 Task: Find connections with filter location Bhīmunipatnam with filter topic #nowhiringwith filter profile language Potuguese with filter current company Frost & Sullivan with filter school Shri Shankarlal Sundarbai Shasun Jain College for Women with filter industry Education with filter service category Email Marketing with filter keywords title Shelf Stocker
Action: Mouse moved to (582, 81)
Screenshot: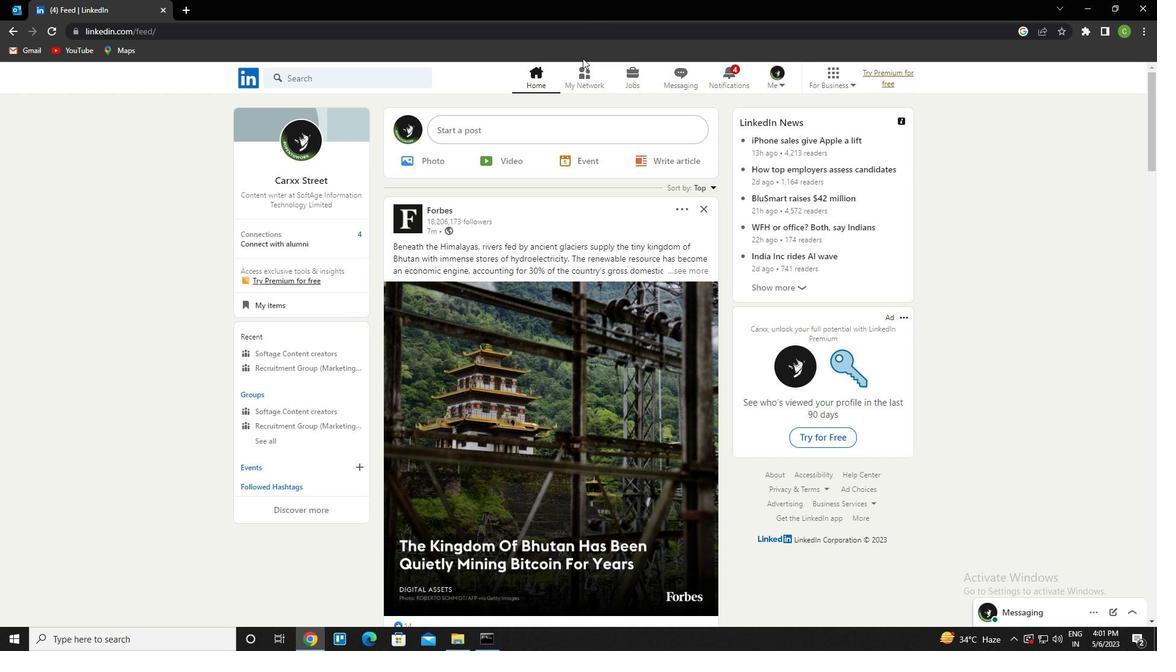 
Action: Mouse pressed left at (582, 81)
Screenshot: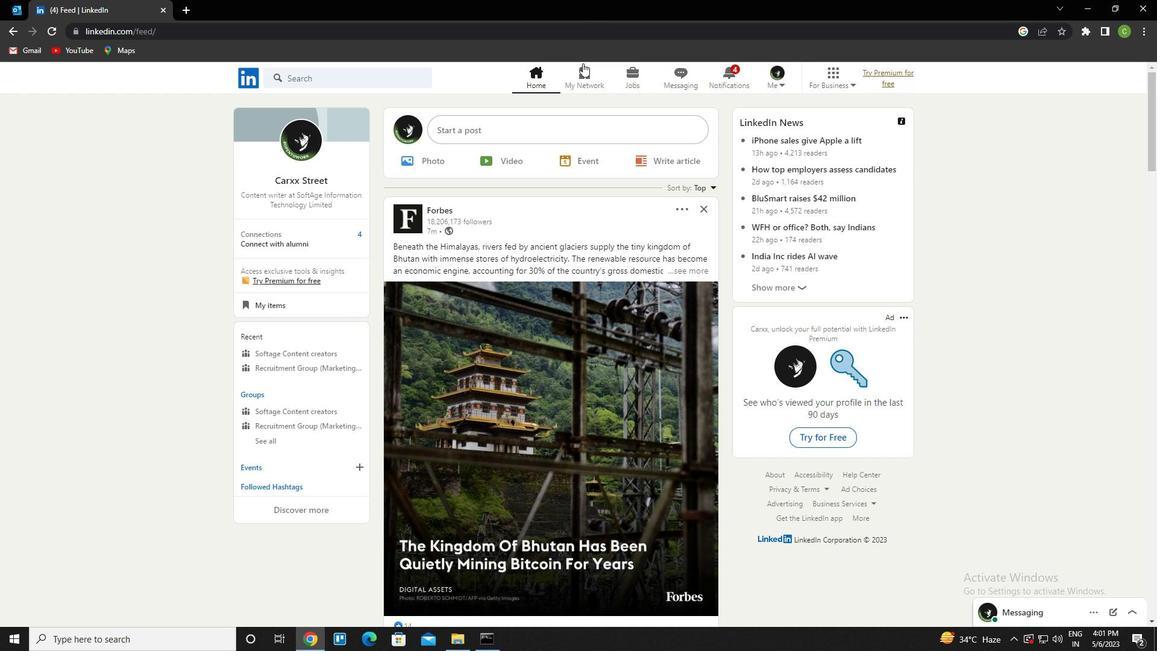 
Action: Mouse moved to (297, 144)
Screenshot: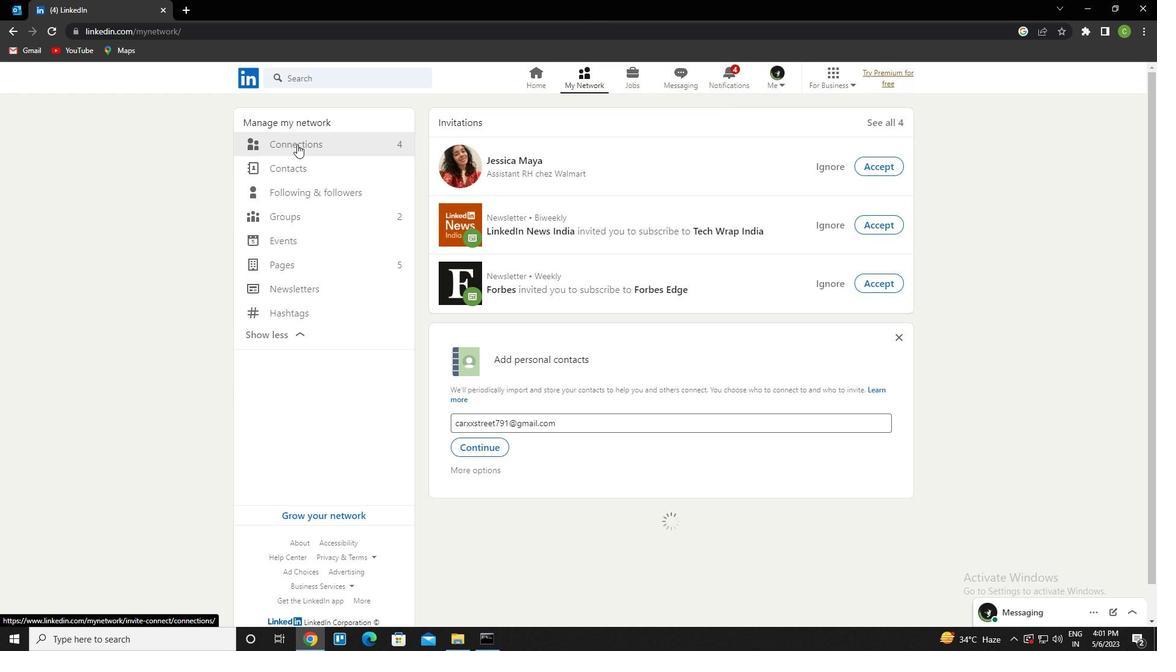 
Action: Mouse pressed left at (297, 144)
Screenshot: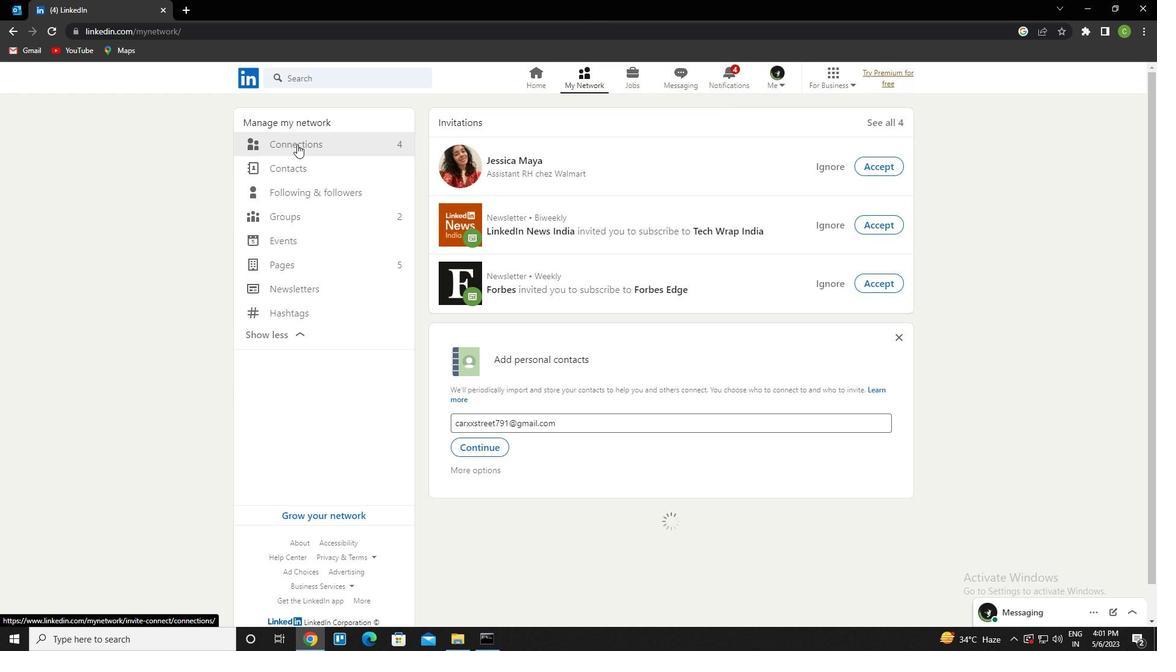 
Action: Mouse moved to (696, 150)
Screenshot: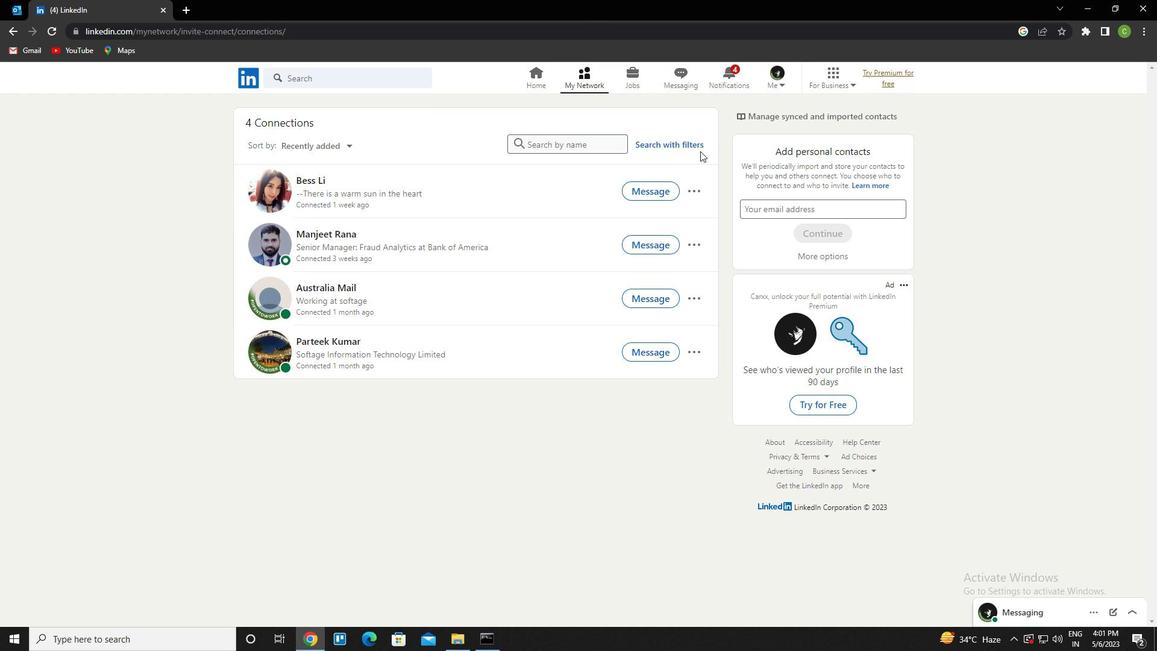 
Action: Mouse pressed left at (696, 150)
Screenshot: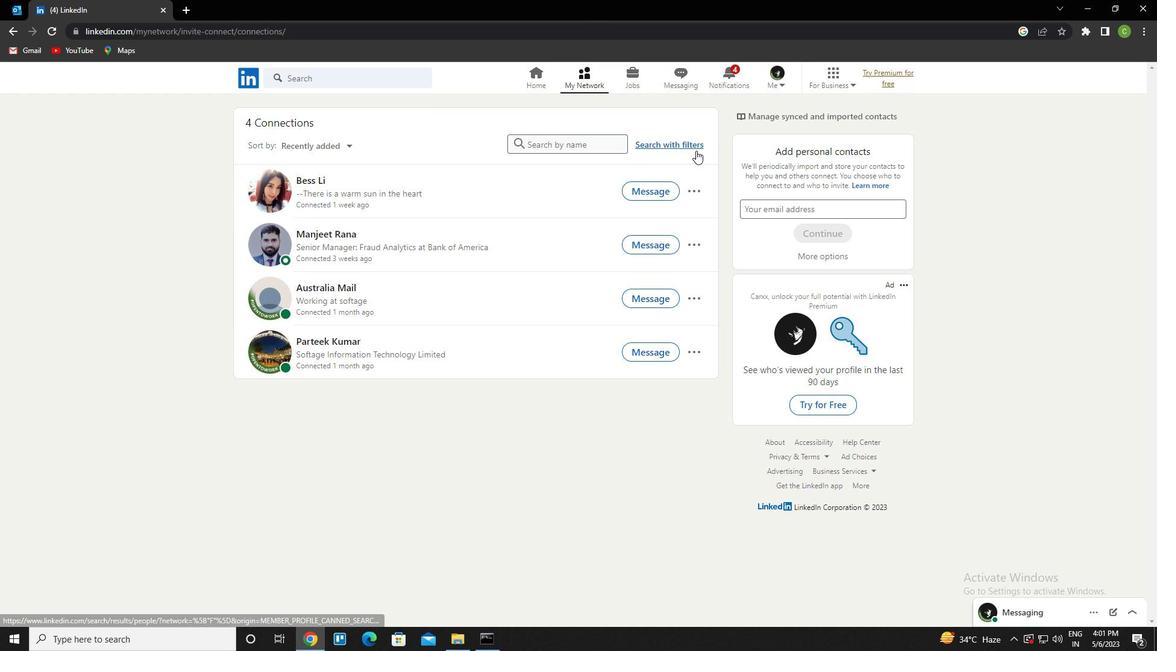 
Action: Mouse moved to (616, 107)
Screenshot: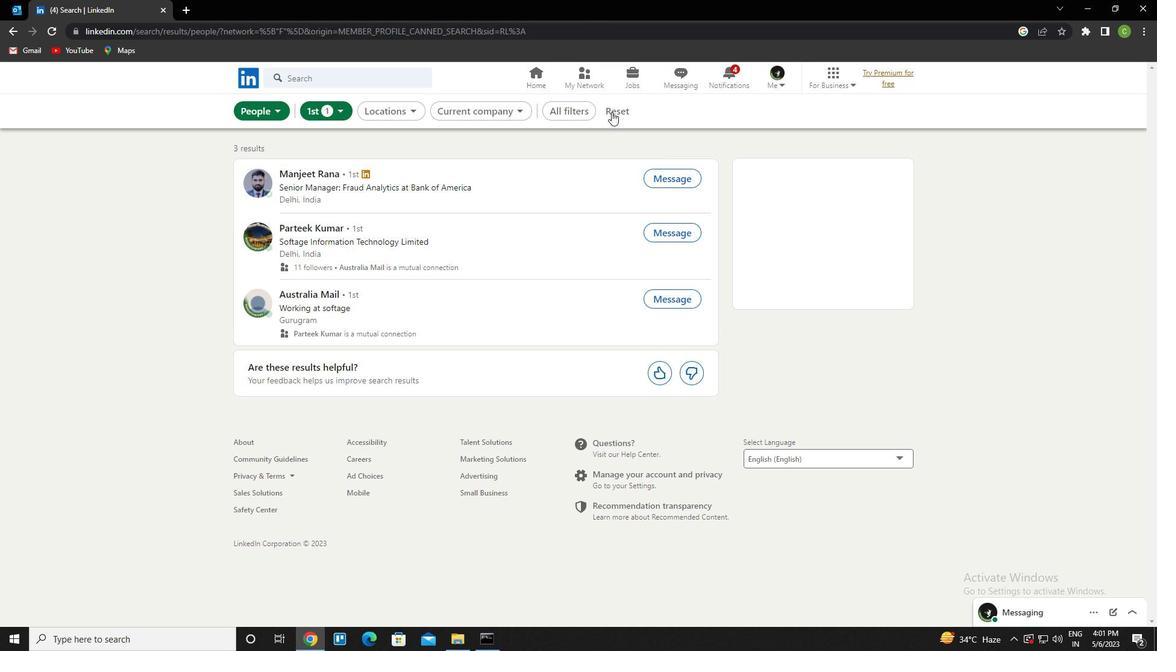 
Action: Mouse pressed left at (616, 107)
Screenshot: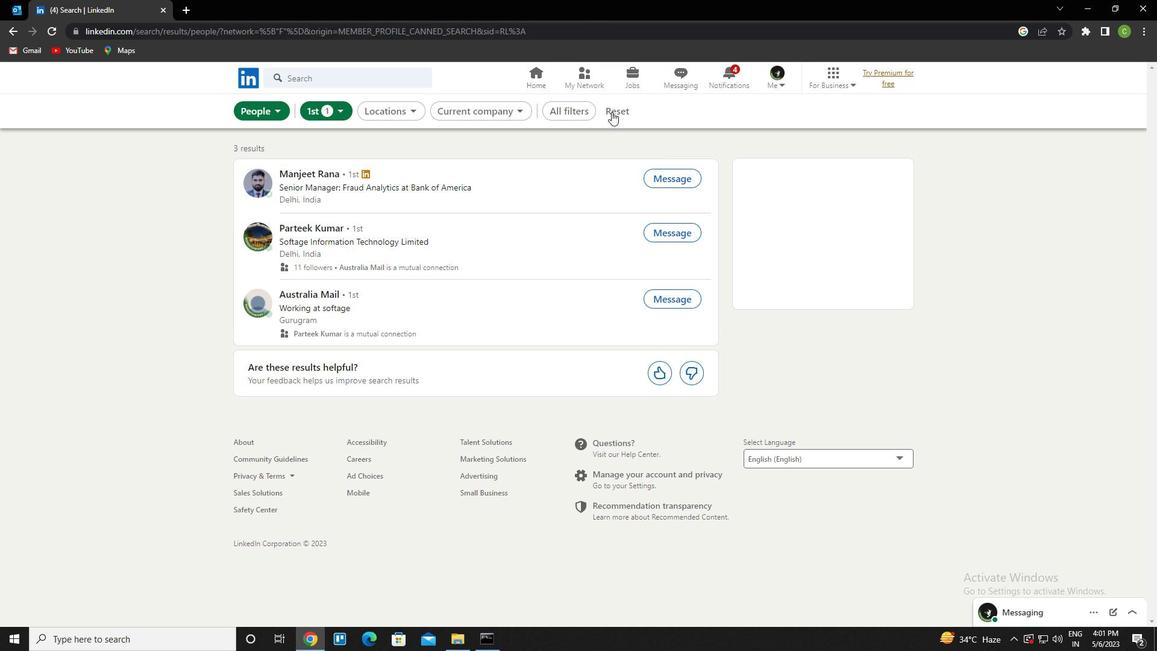 
Action: Mouse moved to (591, 113)
Screenshot: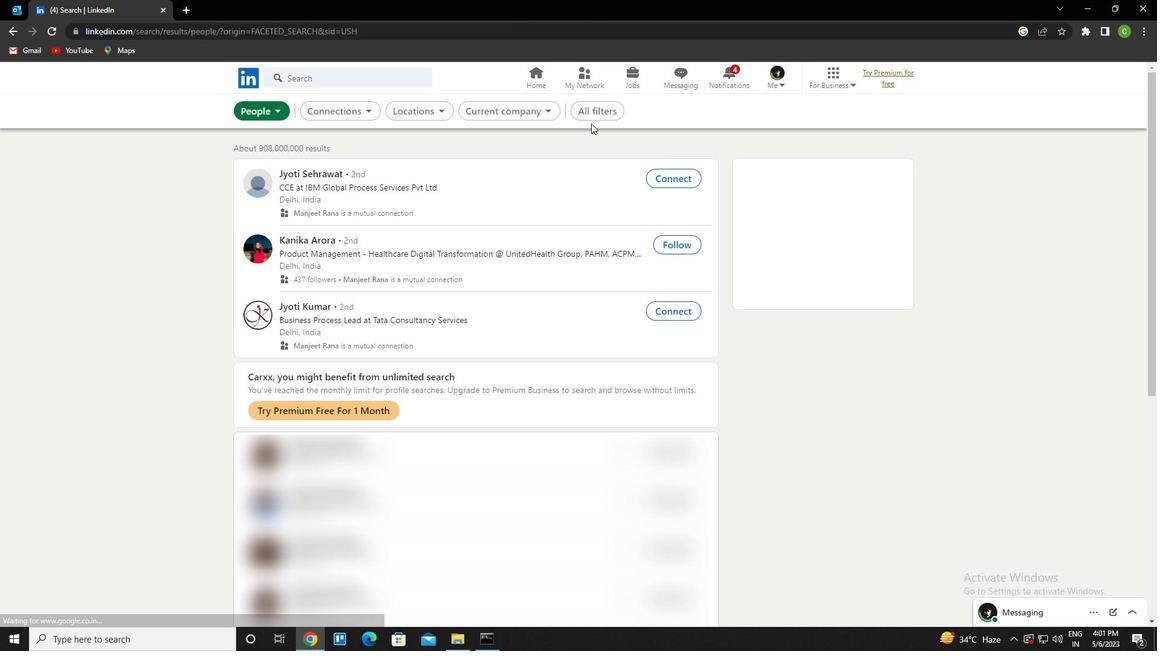 
Action: Mouse pressed left at (591, 113)
Screenshot: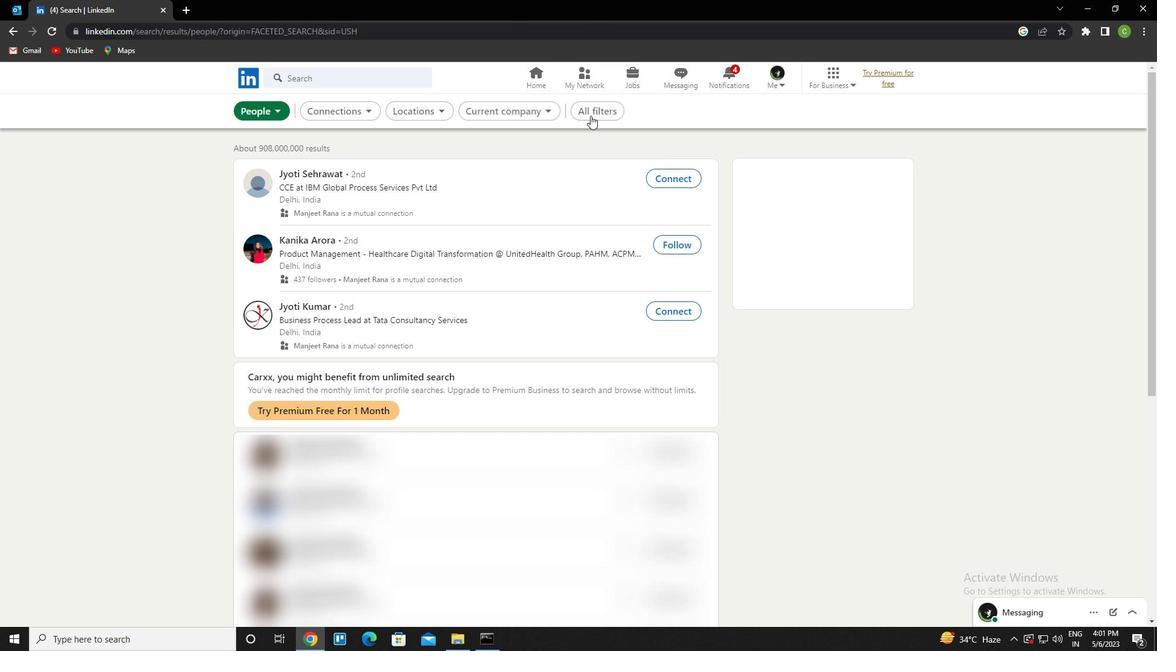 
Action: Mouse moved to (956, 413)
Screenshot: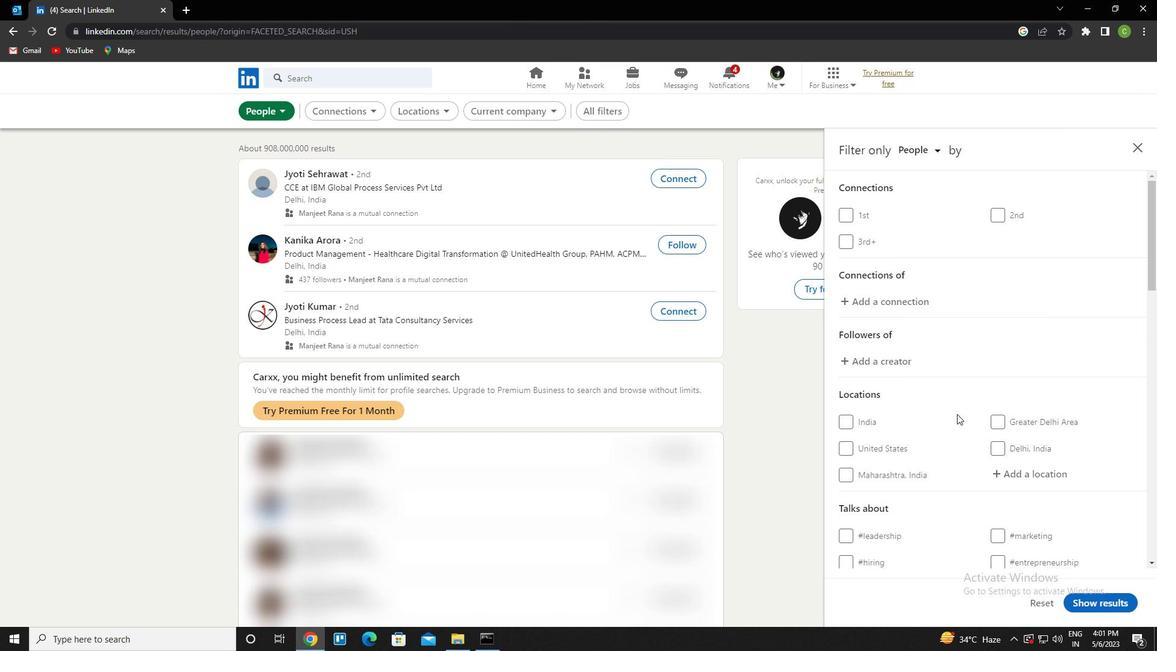 
Action: Mouse scrolled (956, 412) with delta (0, 0)
Screenshot: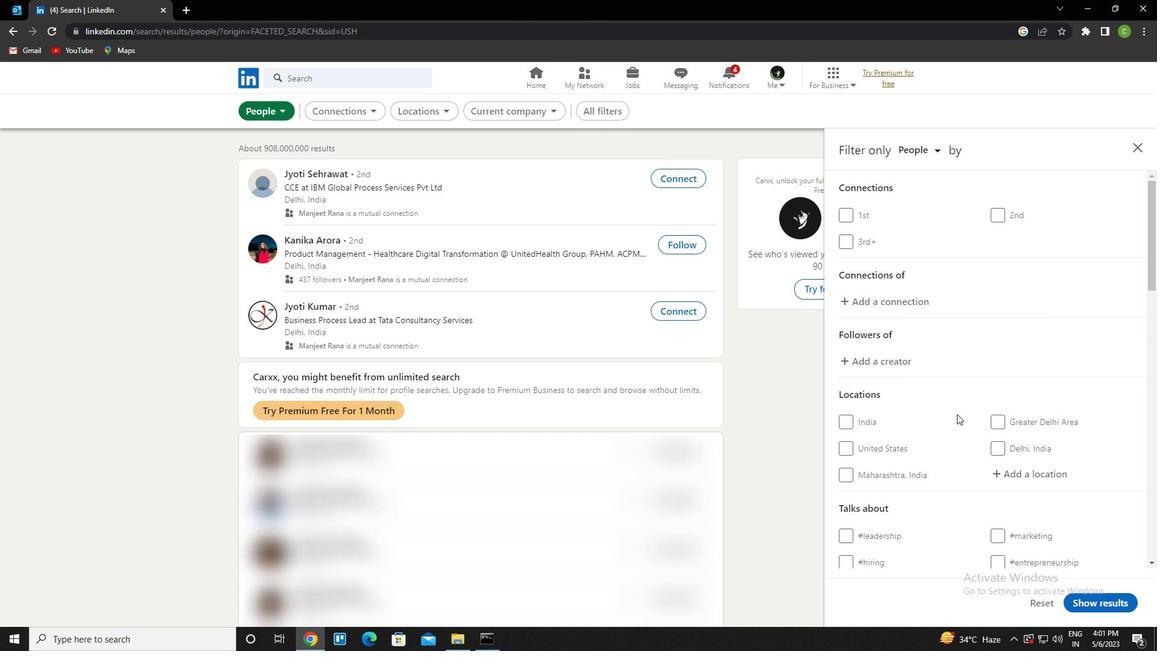 
Action: Mouse moved to (955, 412)
Screenshot: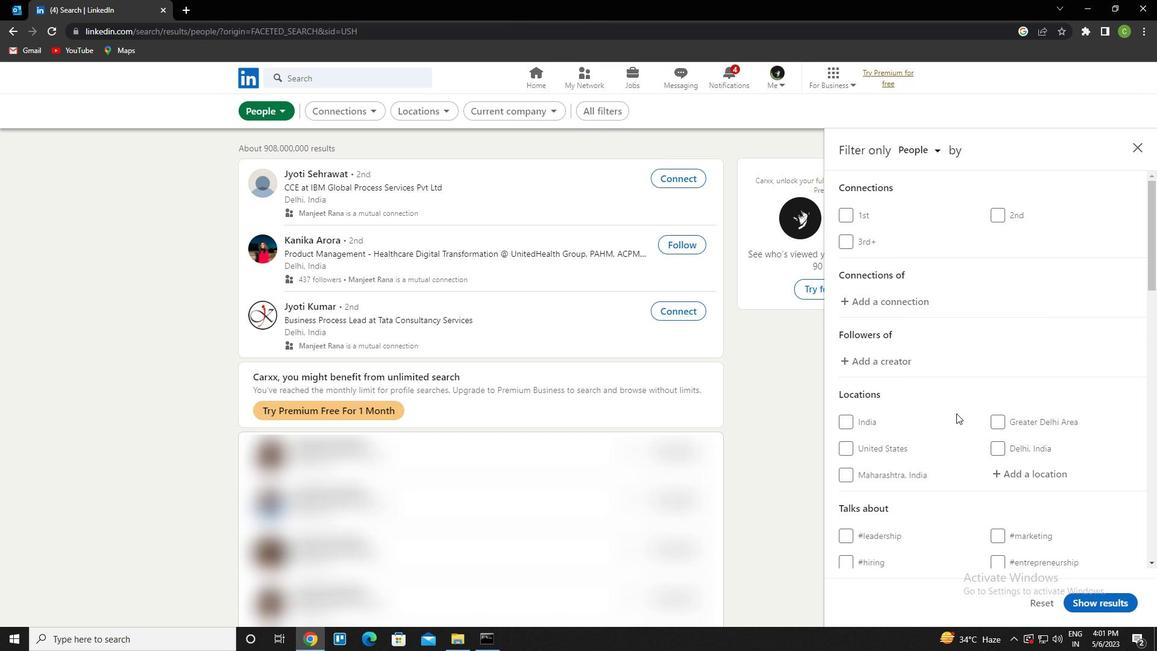 
Action: Mouse scrolled (955, 412) with delta (0, 0)
Screenshot: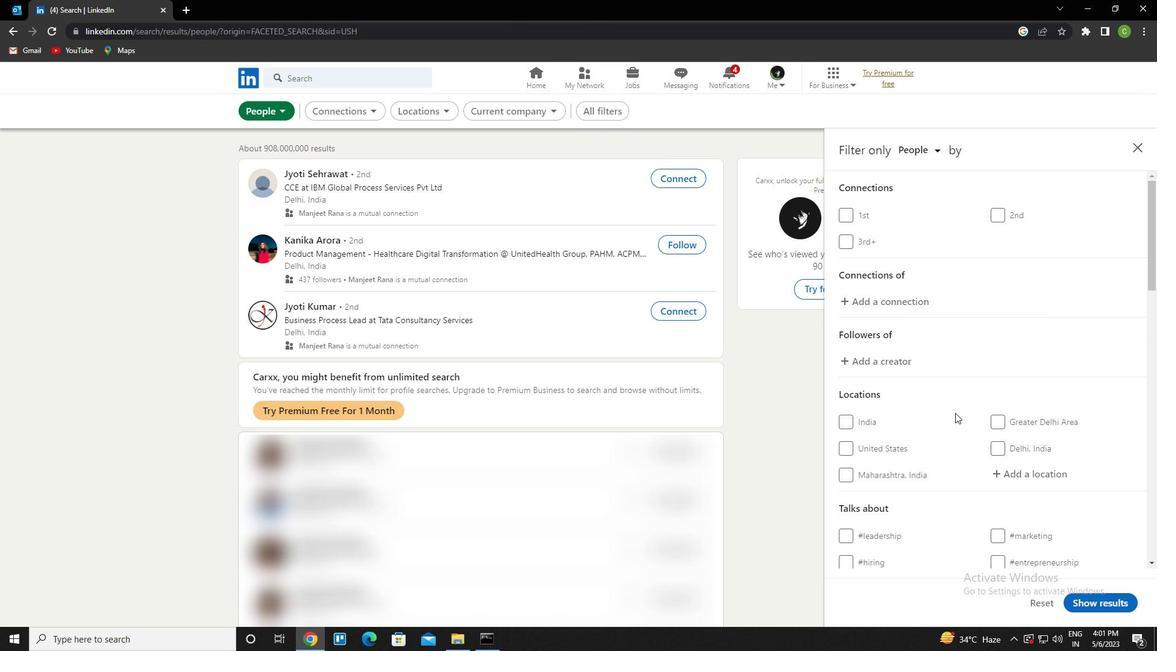 
Action: Mouse moved to (1040, 347)
Screenshot: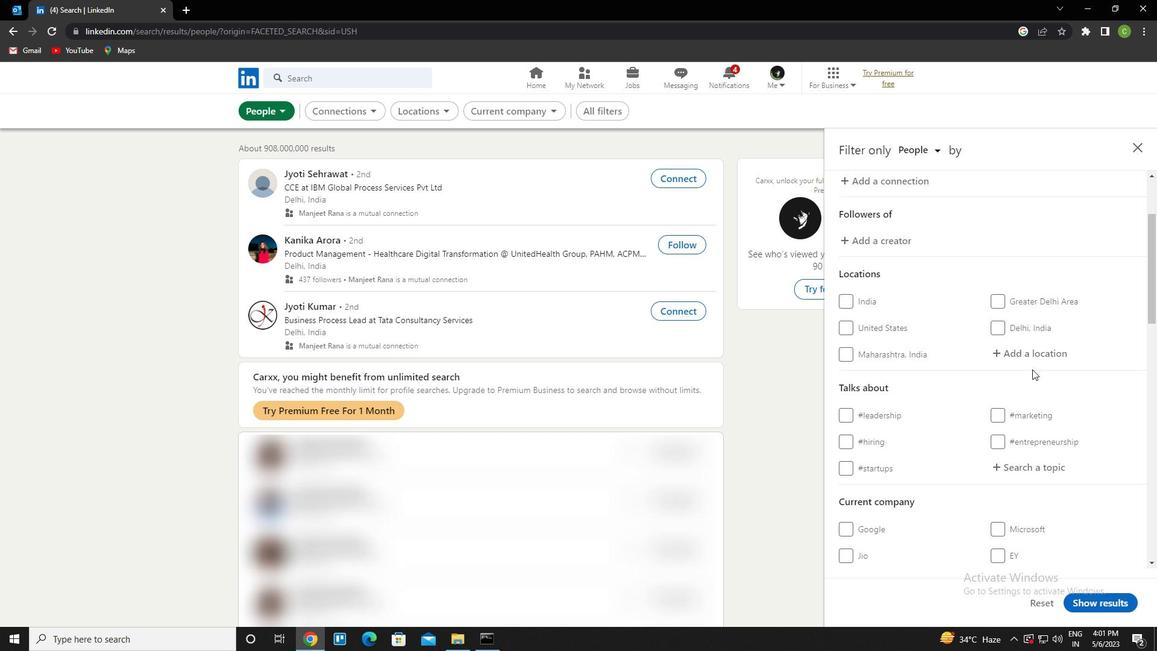 
Action: Mouse pressed left at (1040, 347)
Screenshot: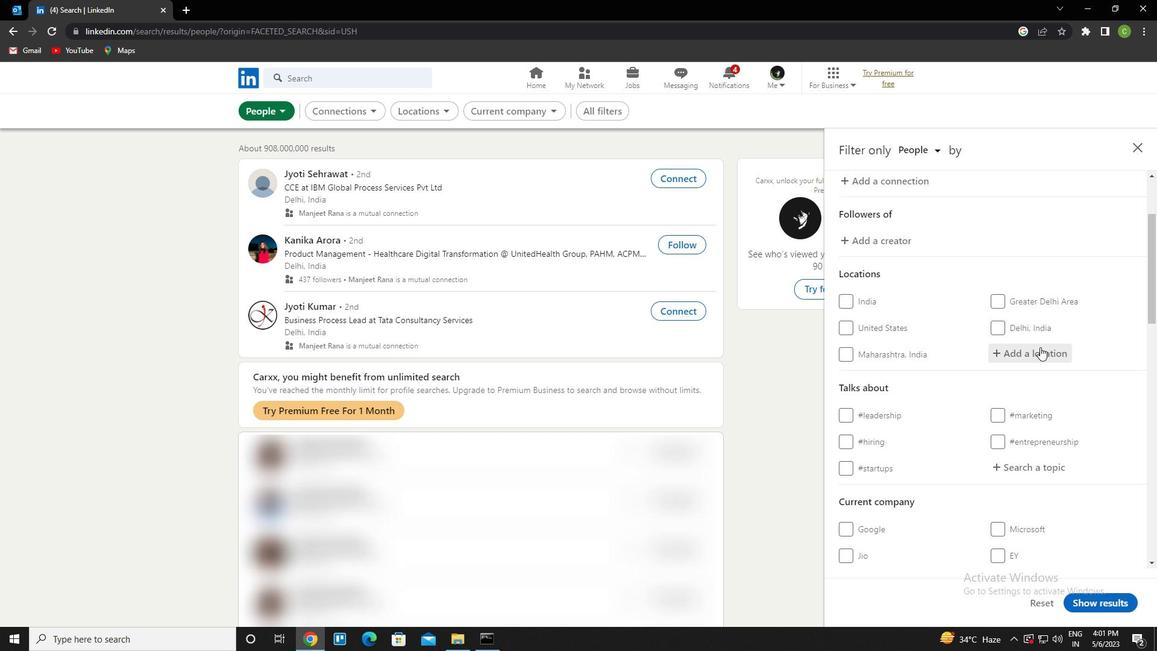 
Action: Key pressed <Key.caps_lock>b<Key.caps_lock>himunipa
Screenshot: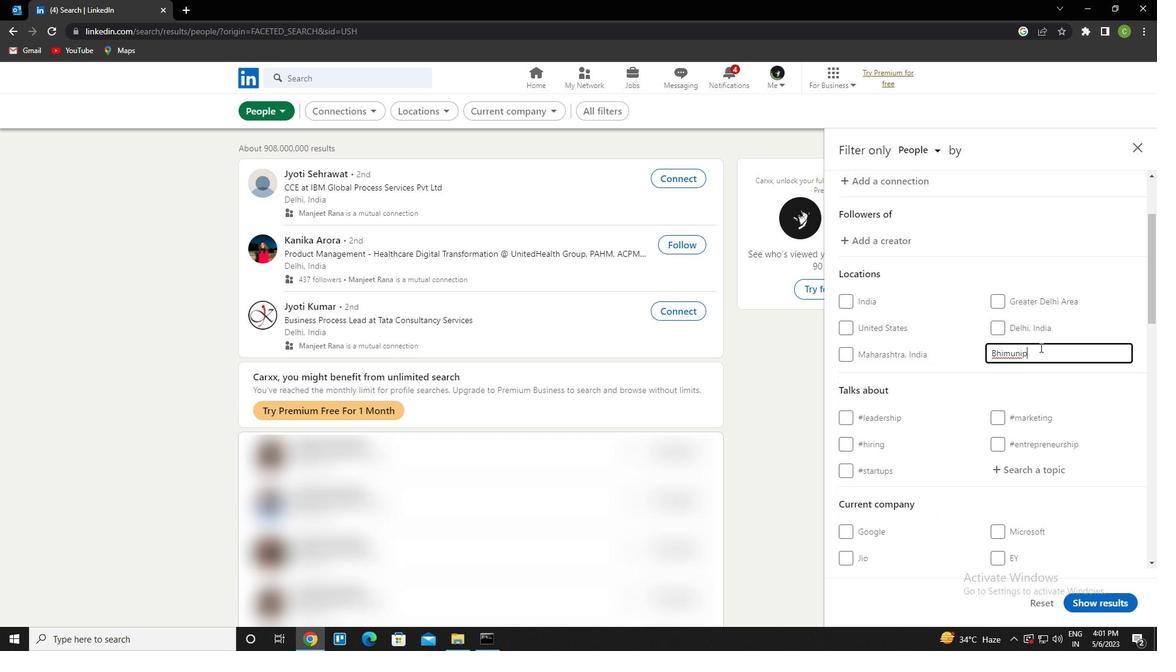 
Action: Mouse moved to (1041, 346)
Screenshot: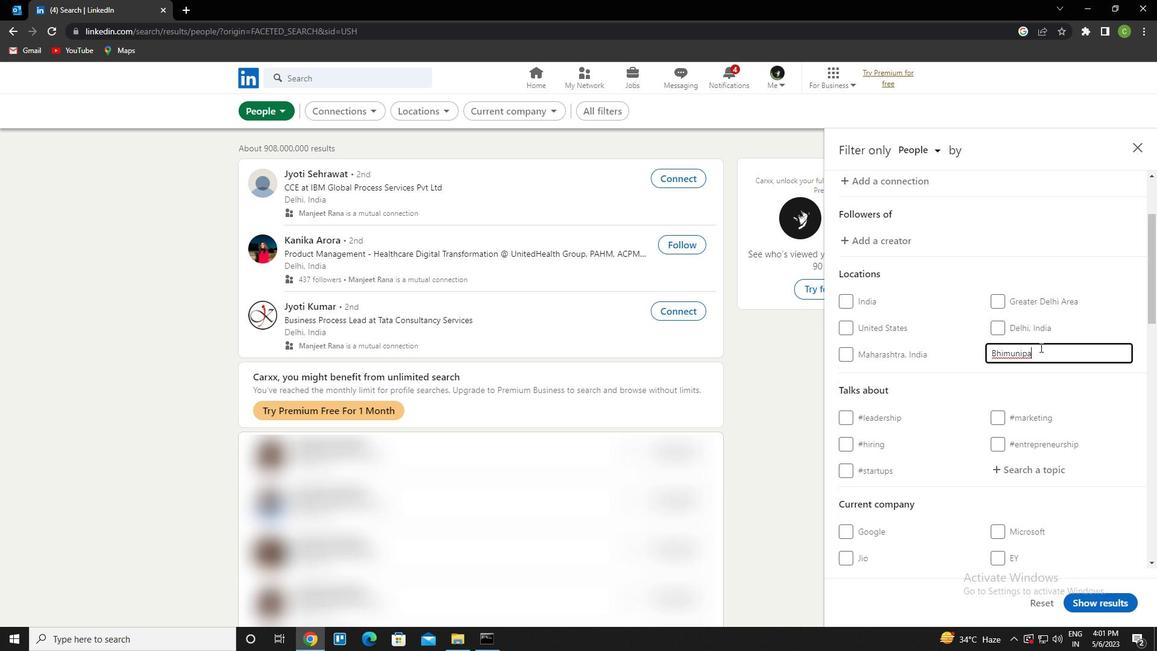 
Action: Key pressed tnam<Key.enter>
Screenshot: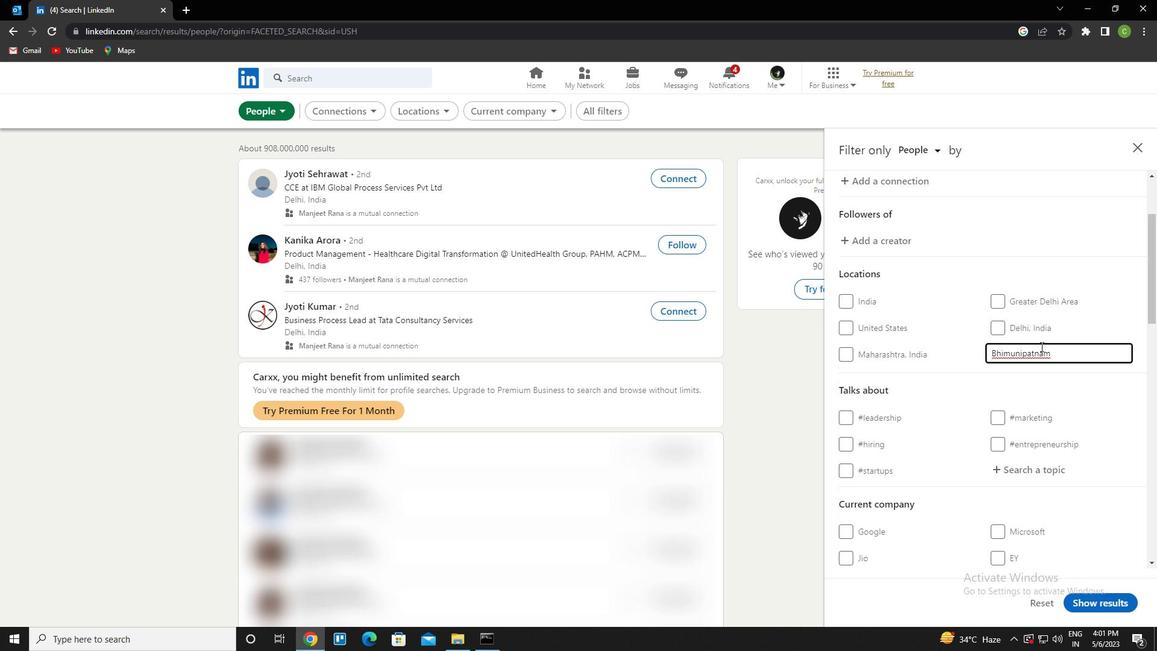 
Action: Mouse moved to (1074, 325)
Screenshot: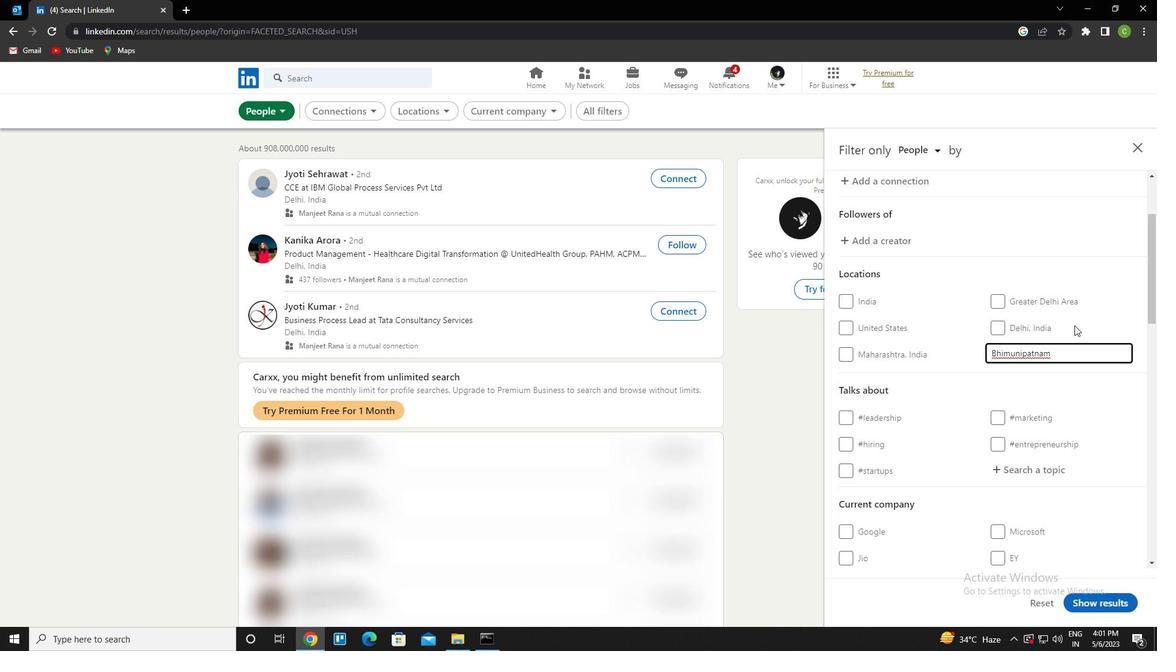 
Action: Mouse scrolled (1074, 324) with delta (0, 0)
Screenshot: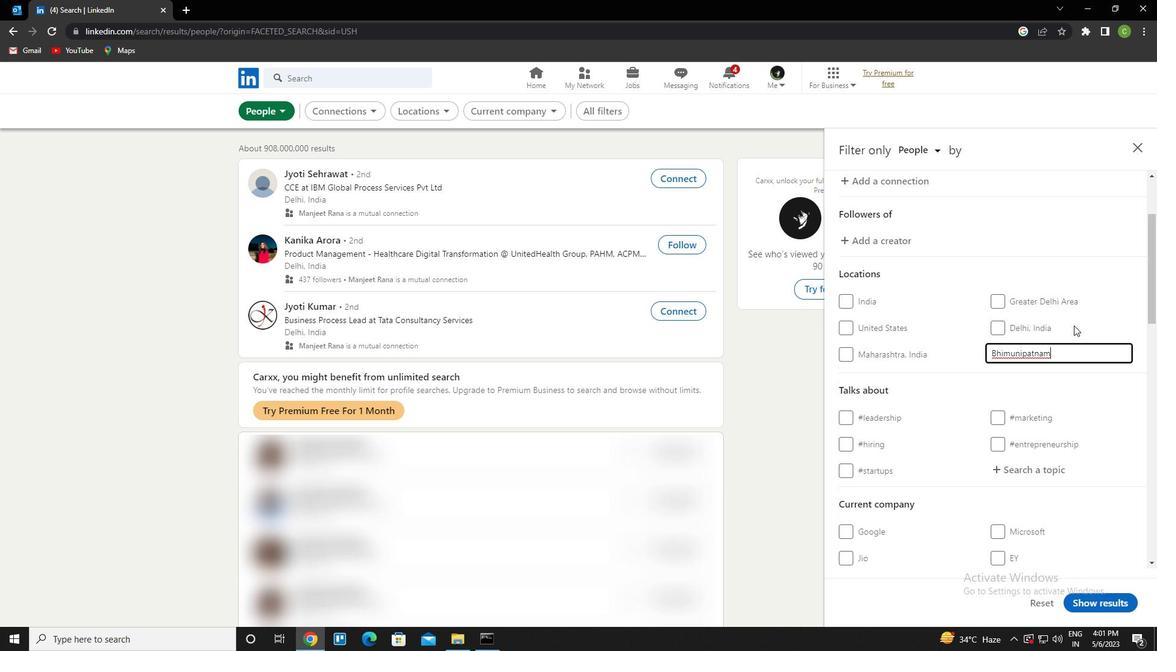 
Action: Mouse moved to (1046, 414)
Screenshot: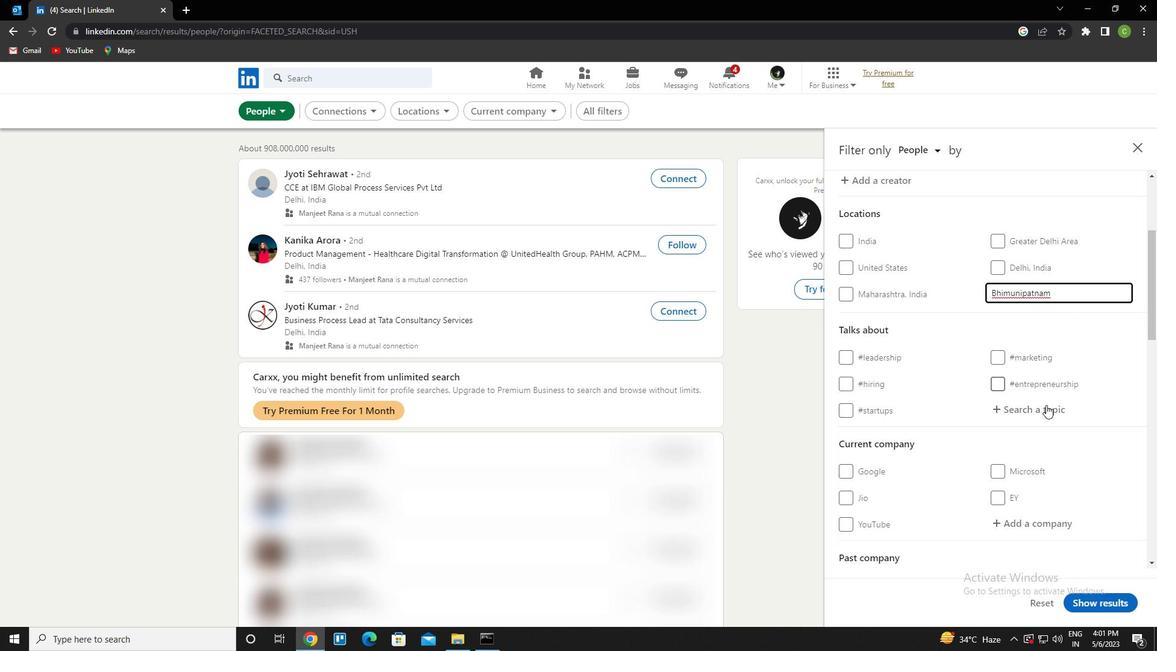 
Action: Mouse pressed left at (1046, 414)
Screenshot: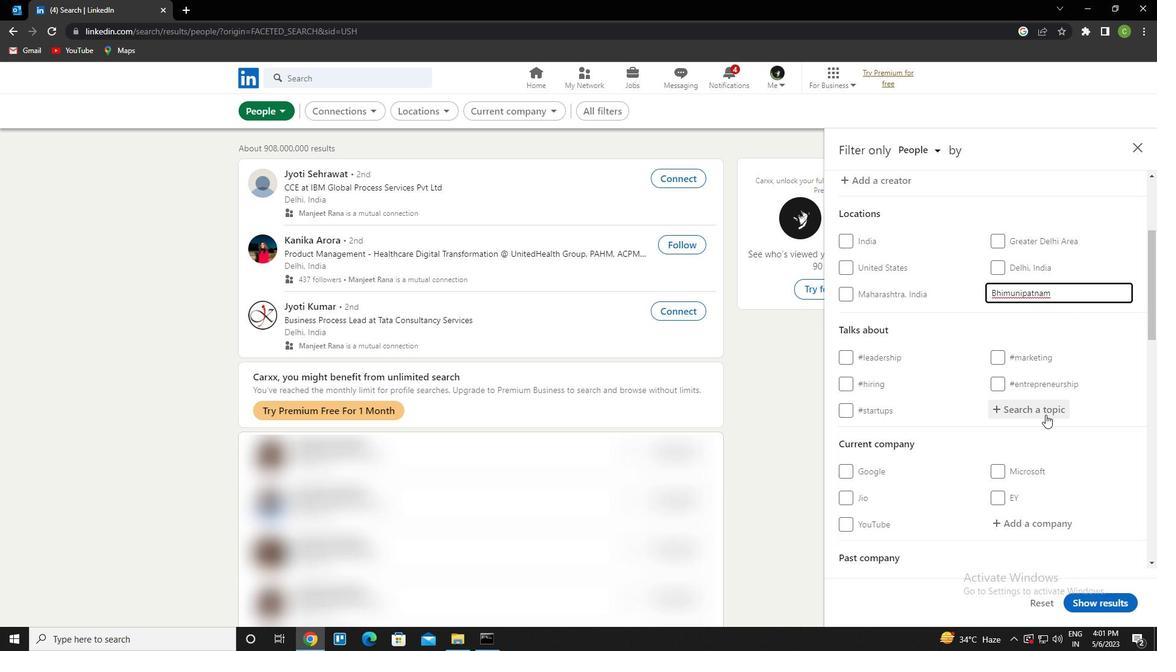 
Action: Key pressed nowhiring<Key.left><Key.down><Key.enter>
Screenshot: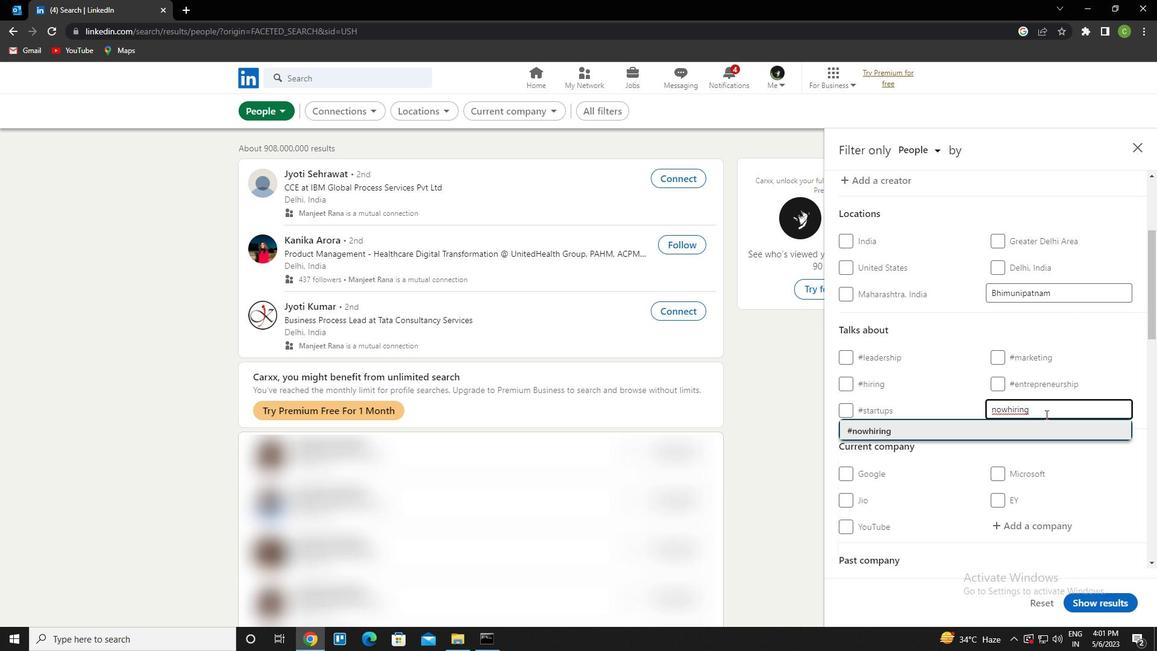 
Action: Mouse scrolled (1046, 414) with delta (0, 0)
Screenshot: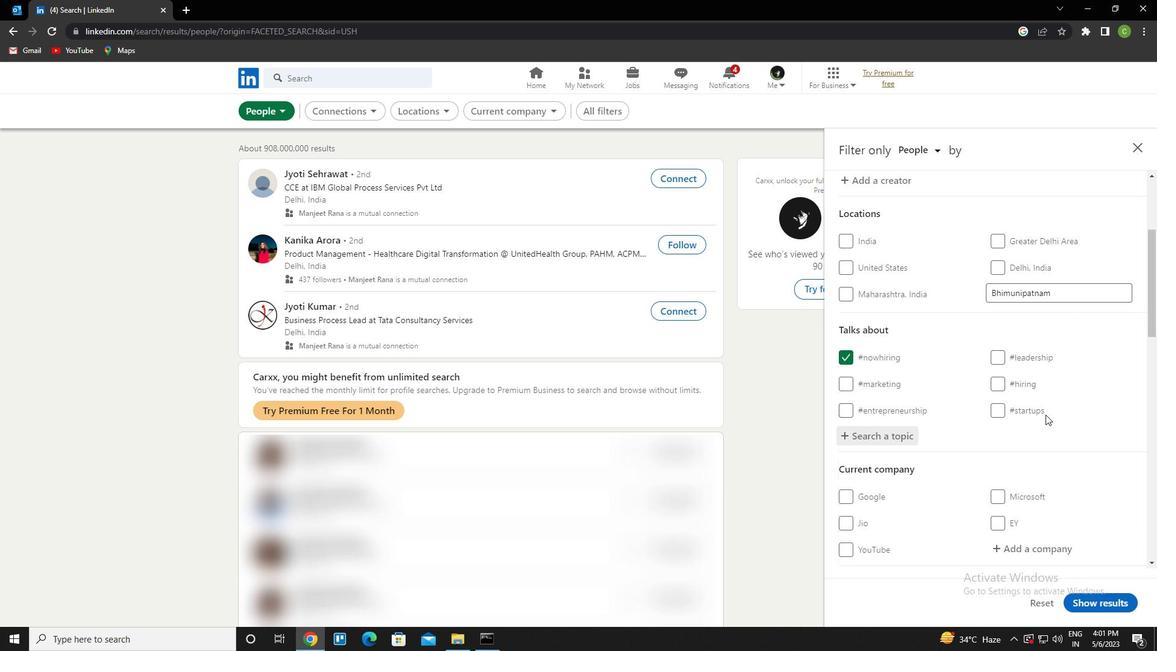 
Action: Mouse scrolled (1046, 414) with delta (0, 0)
Screenshot: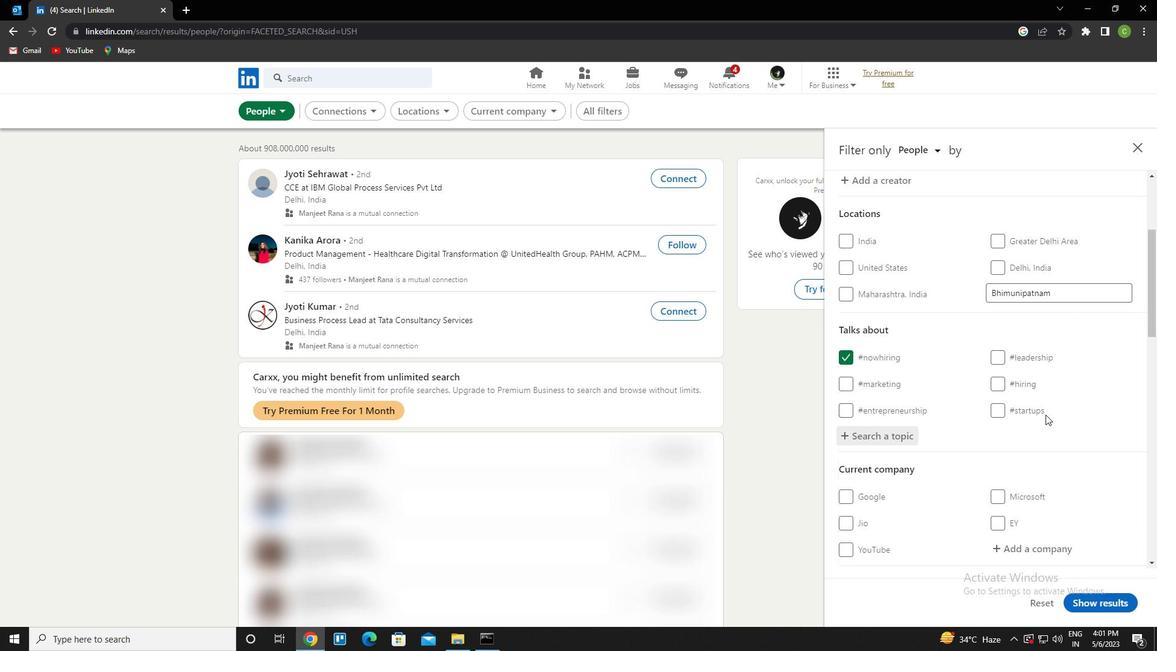 
Action: Mouse scrolled (1046, 414) with delta (0, 0)
Screenshot: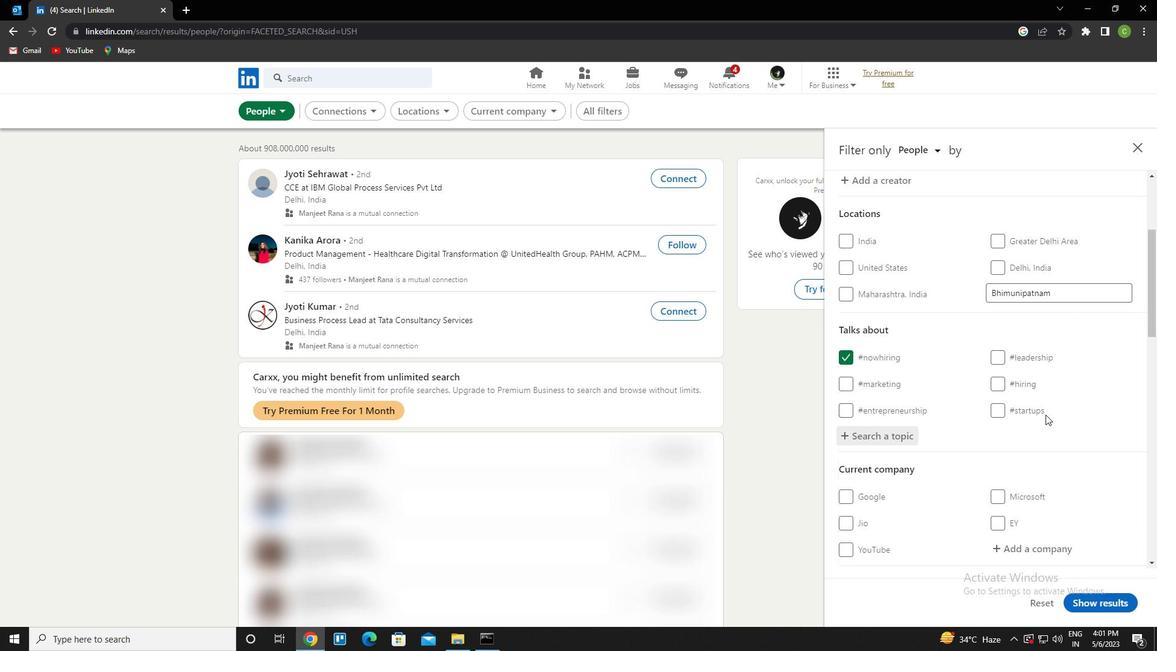 
Action: Mouse scrolled (1046, 414) with delta (0, 0)
Screenshot: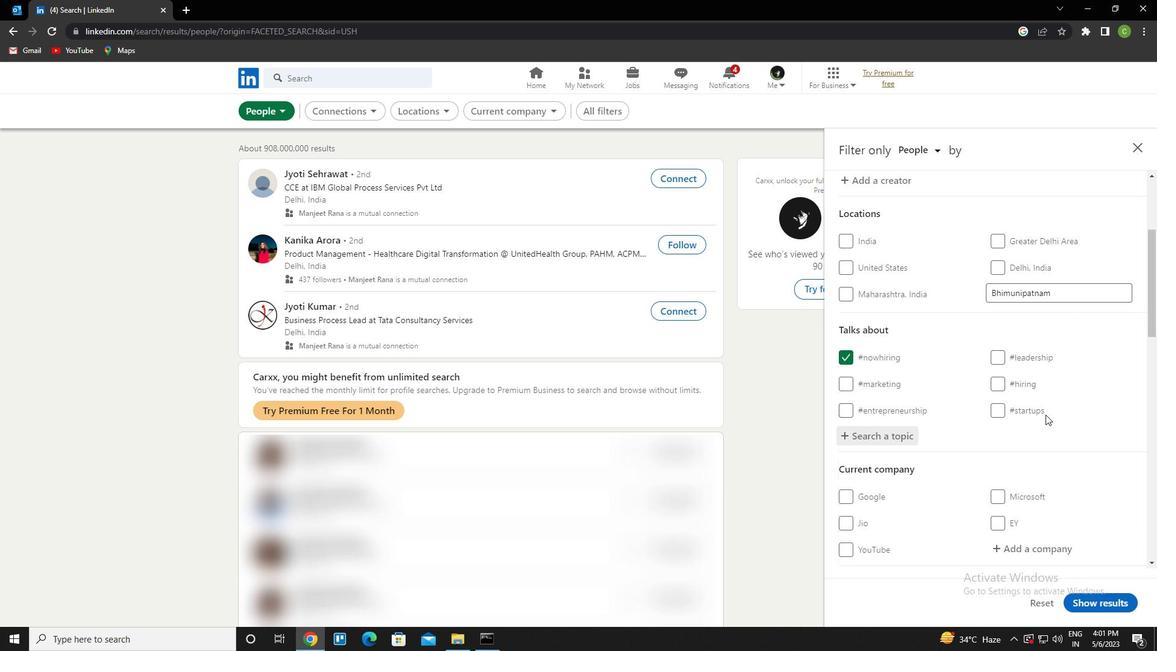 
Action: Mouse scrolled (1046, 414) with delta (0, 0)
Screenshot: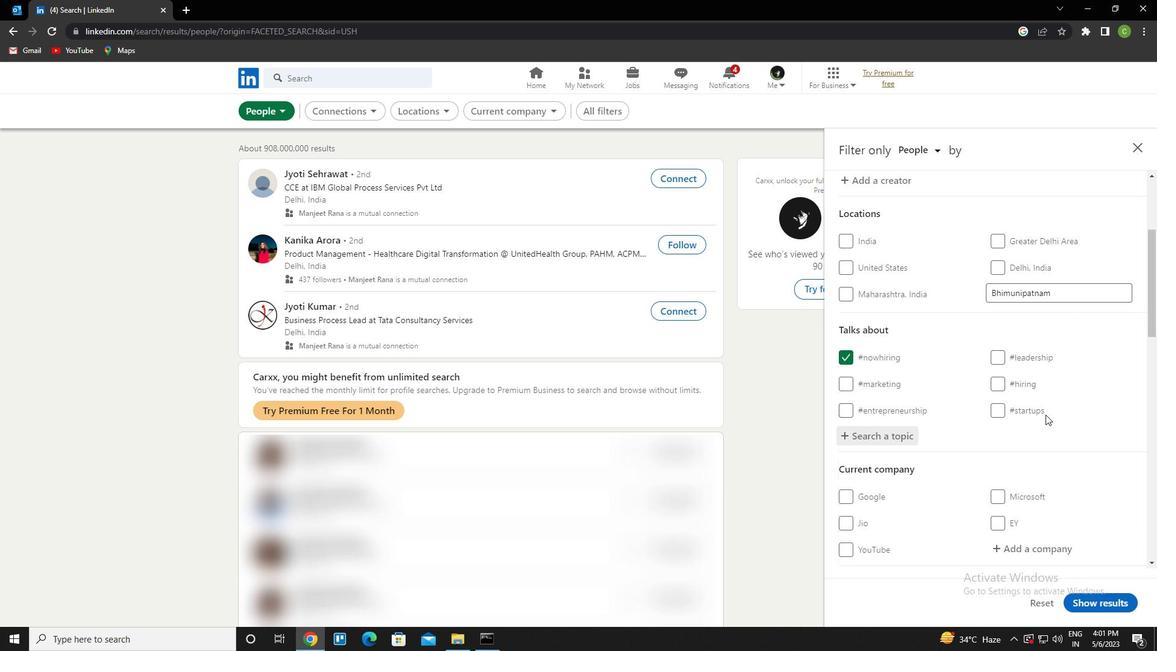 
Action: Mouse scrolled (1046, 414) with delta (0, 0)
Screenshot: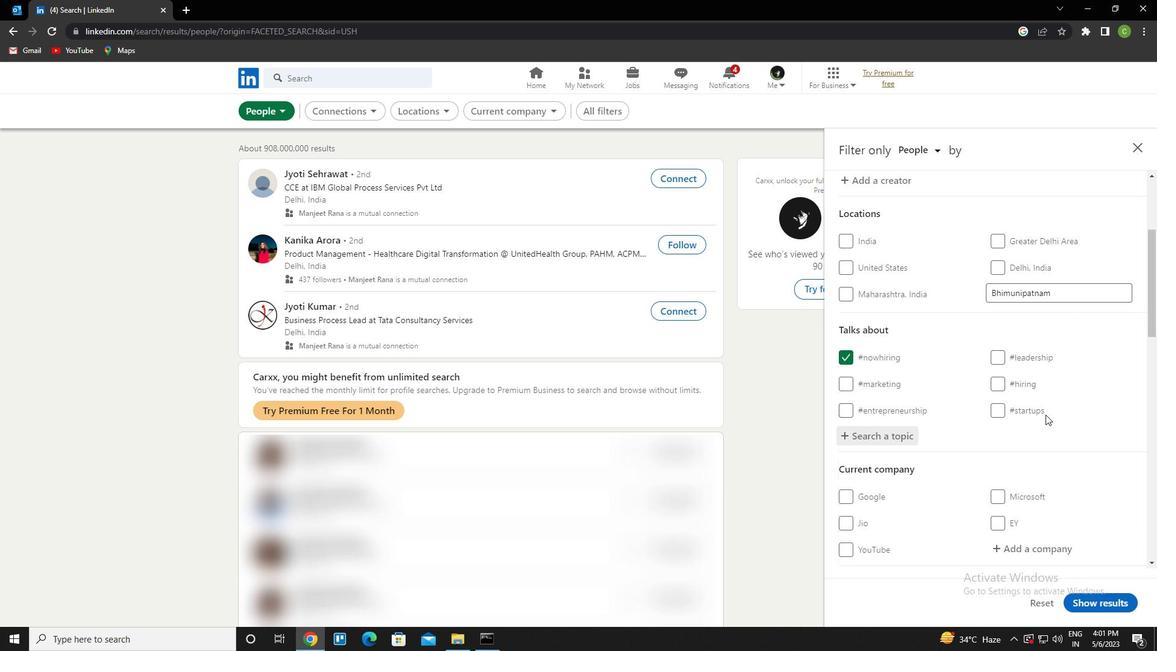
Action: Mouse scrolled (1046, 414) with delta (0, 0)
Screenshot: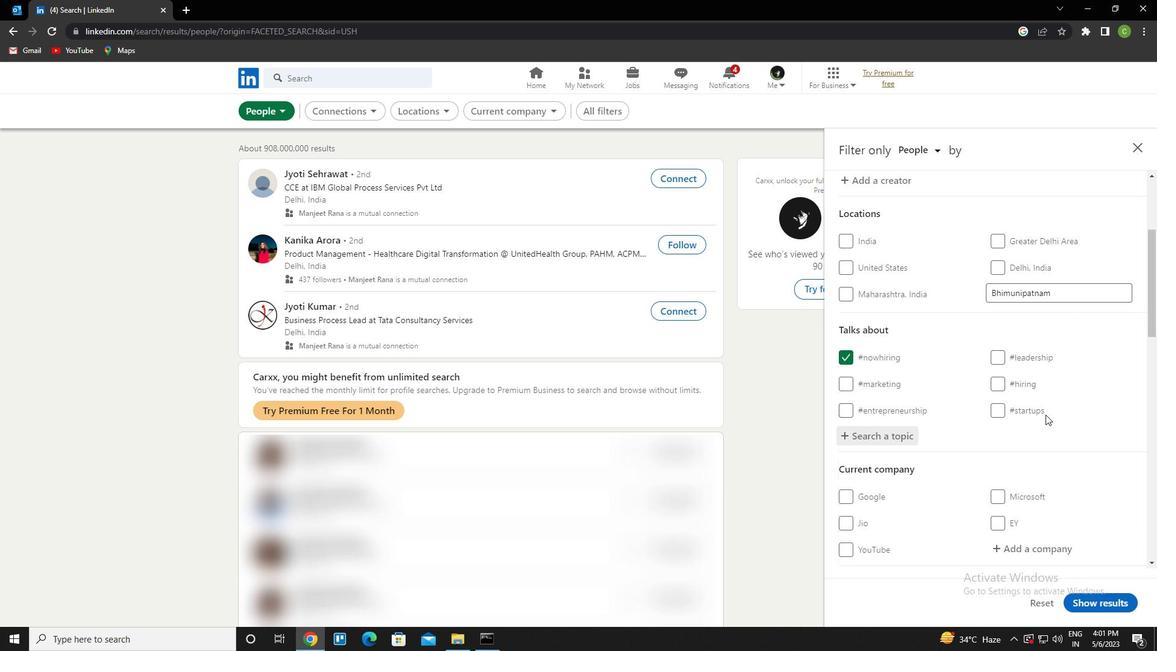 
Action: Mouse moved to (1012, 423)
Screenshot: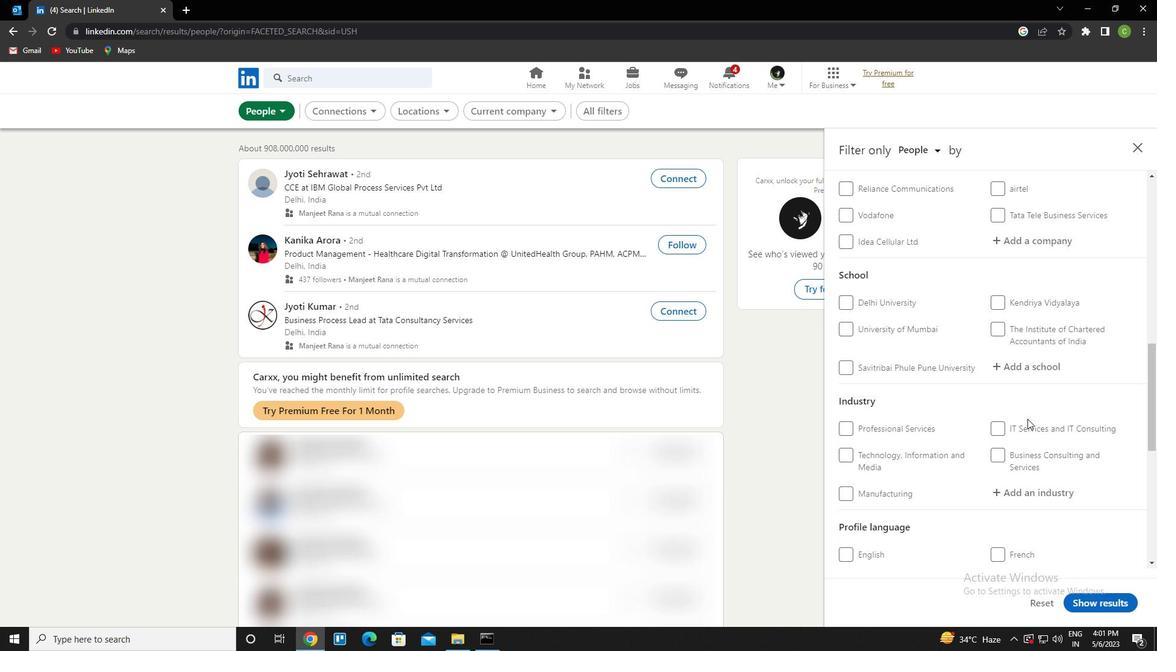 
Action: Mouse scrolled (1012, 422) with delta (0, 0)
Screenshot: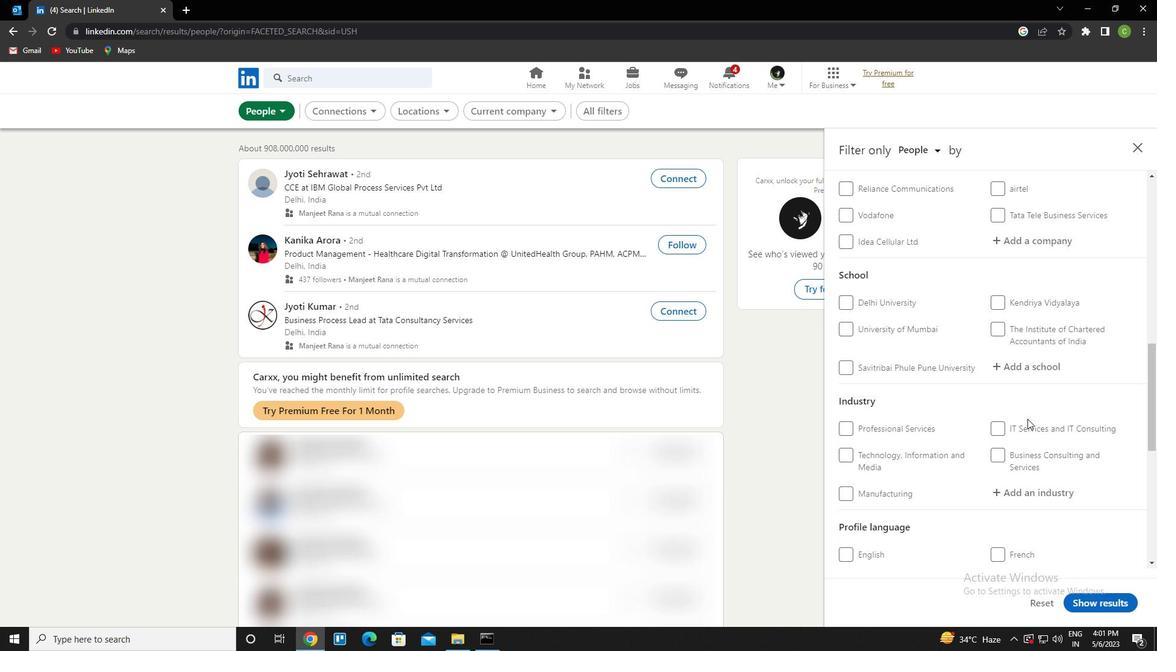 
Action: Mouse moved to (1008, 425)
Screenshot: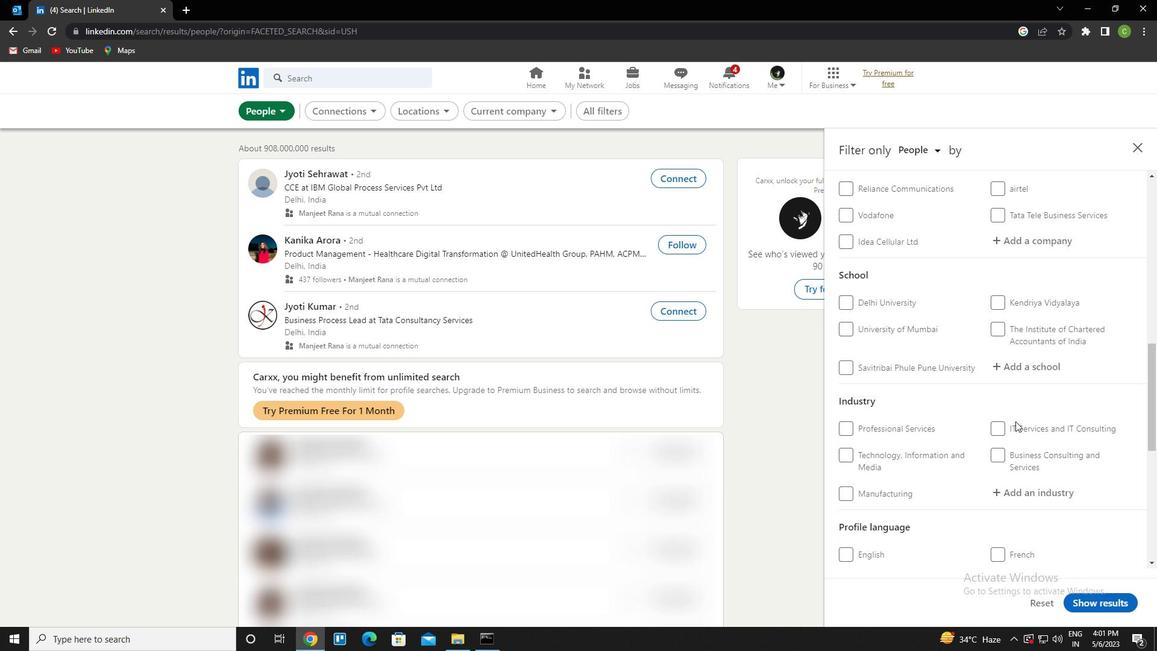
Action: Mouse scrolled (1008, 425) with delta (0, 0)
Screenshot: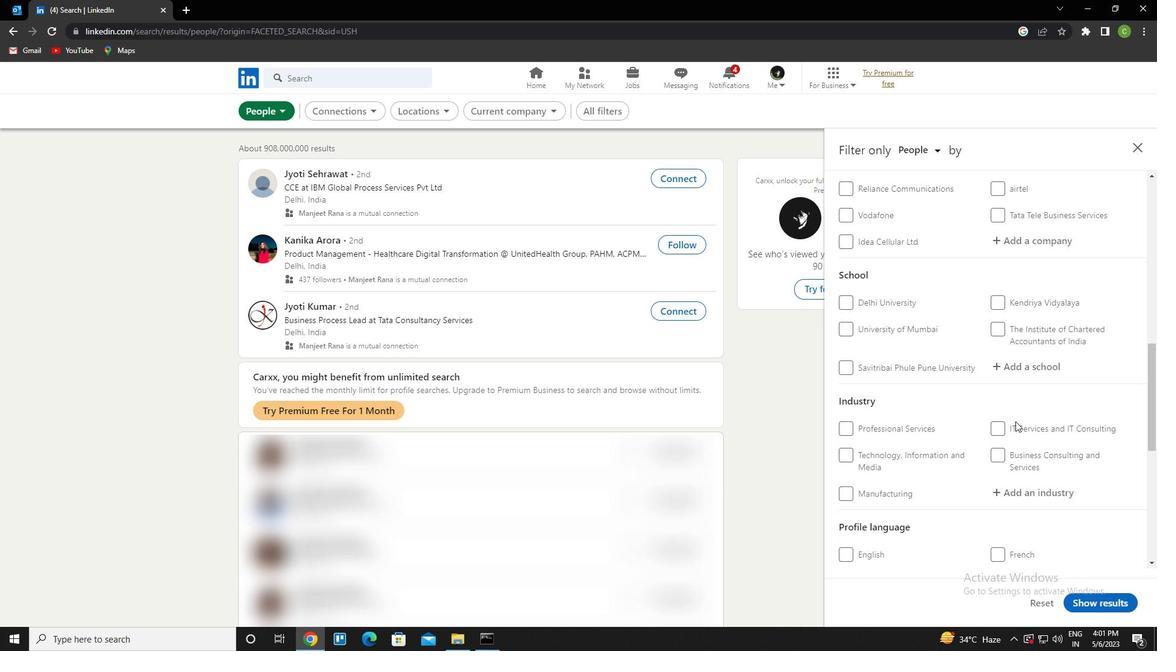 
Action: Mouse moved to (1008, 428)
Screenshot: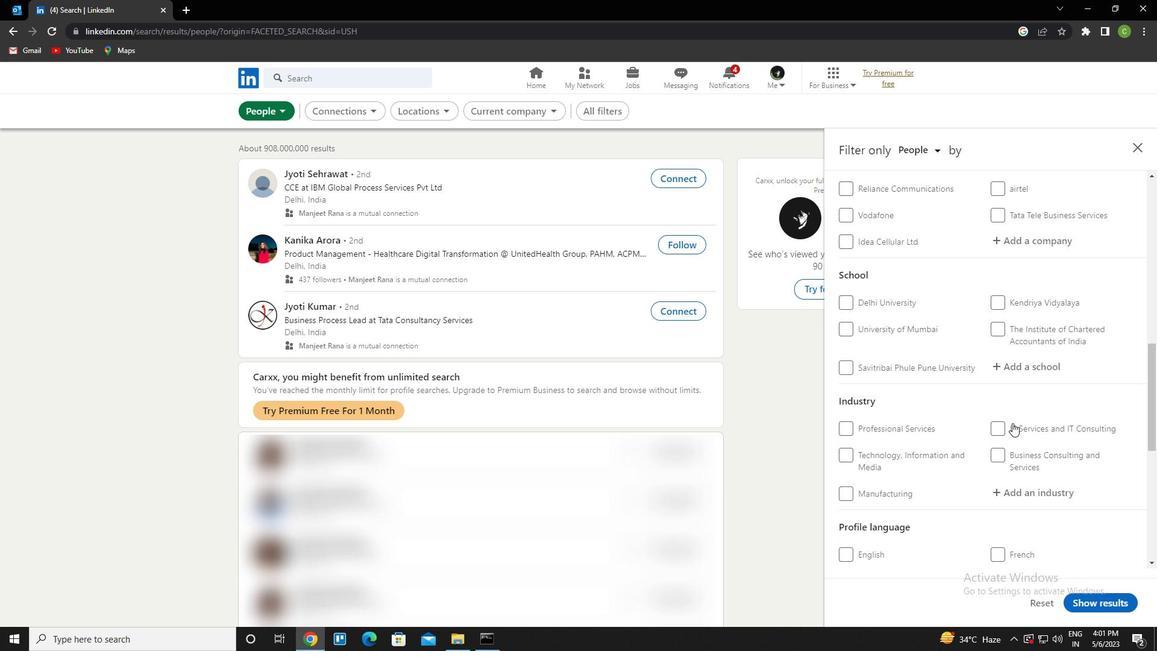 
Action: Mouse scrolled (1008, 427) with delta (0, 0)
Screenshot: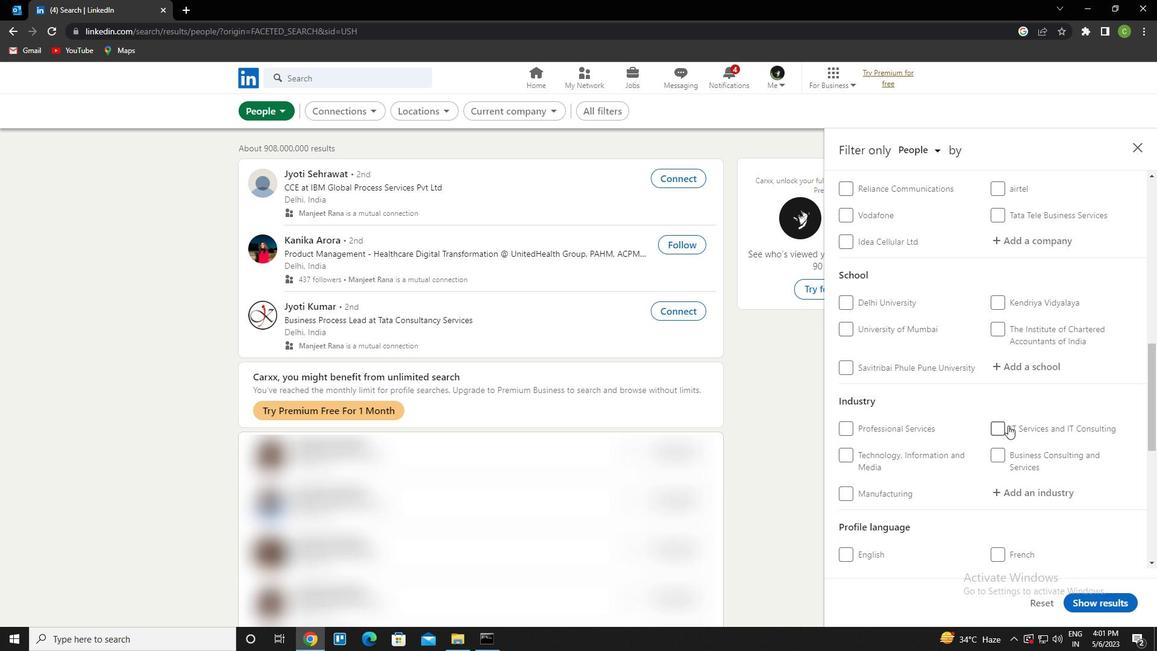
Action: Mouse moved to (998, 400)
Screenshot: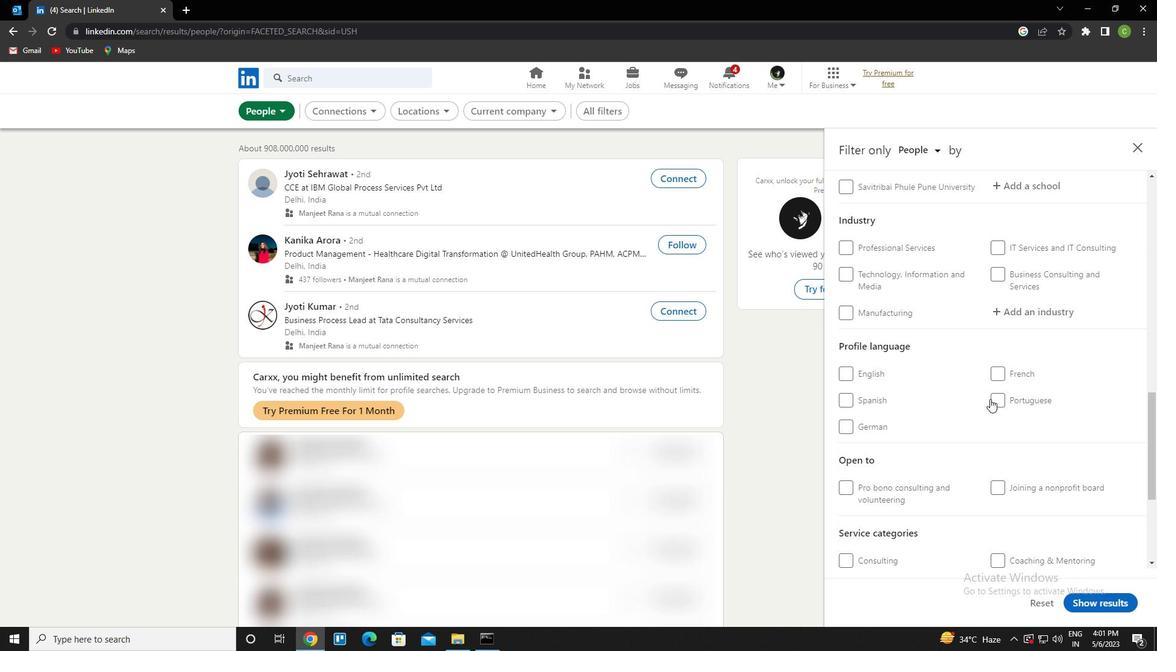 
Action: Mouse pressed left at (998, 400)
Screenshot: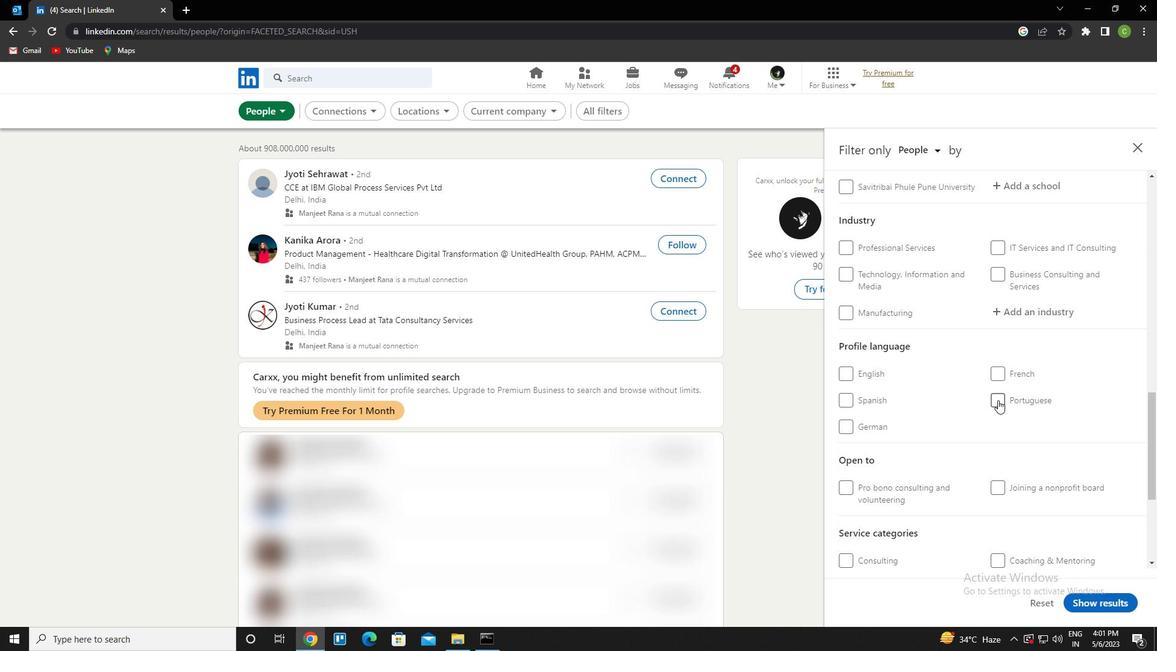 
Action: Mouse moved to (992, 402)
Screenshot: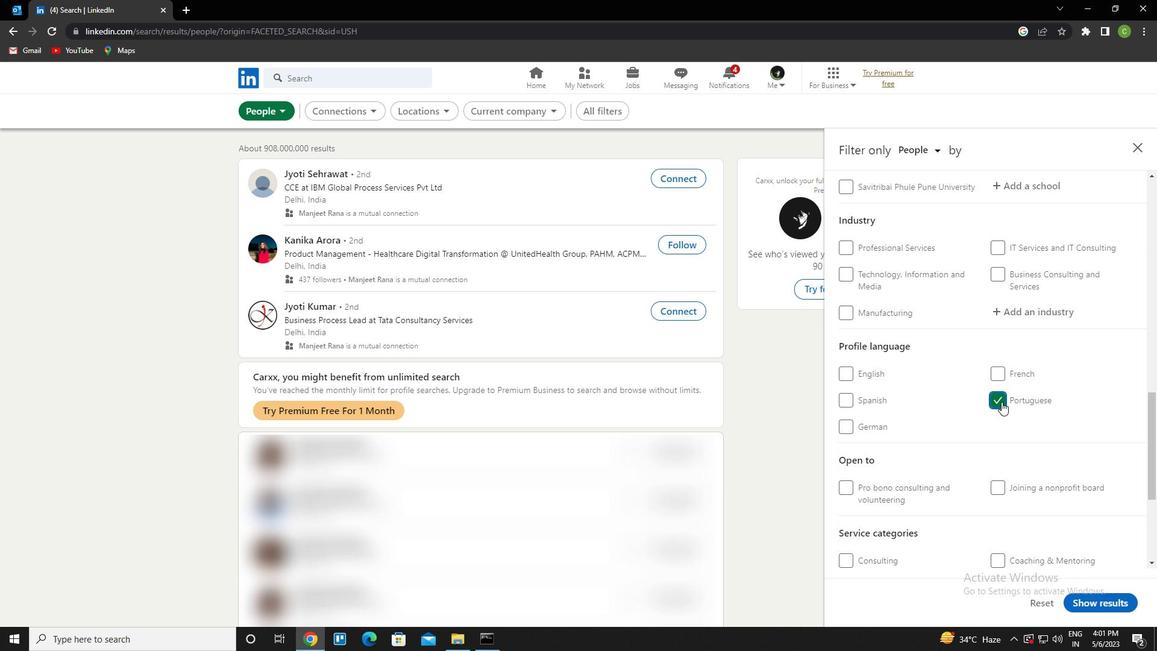 
Action: Mouse scrolled (992, 402) with delta (0, 0)
Screenshot: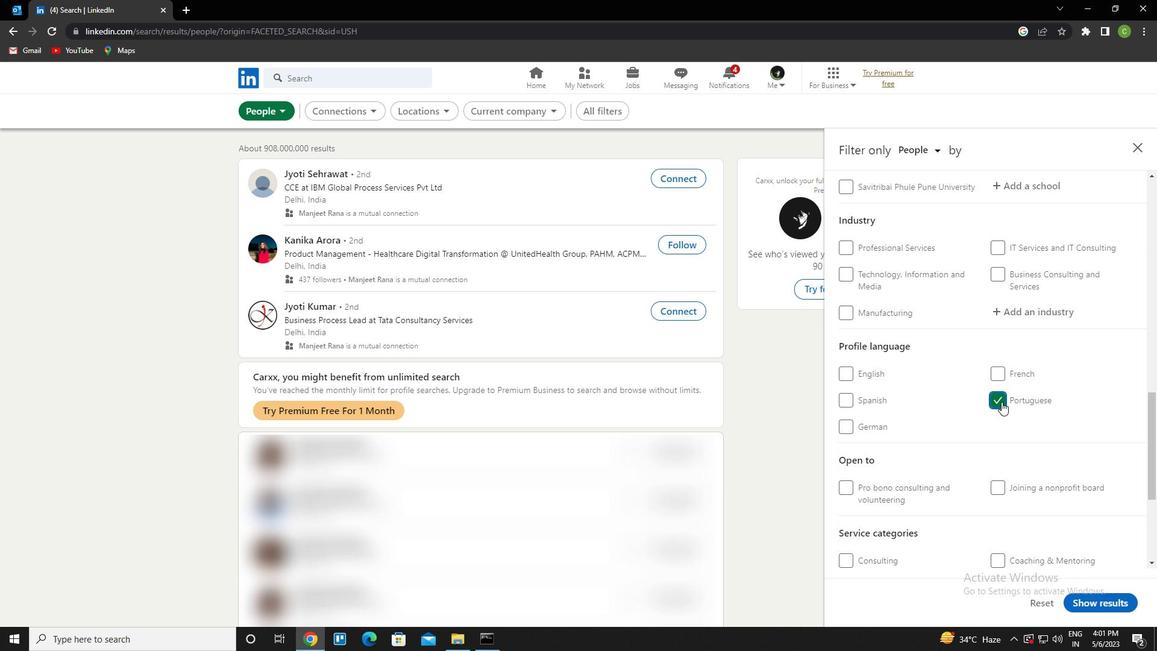 
Action: Mouse scrolled (992, 402) with delta (0, 0)
Screenshot: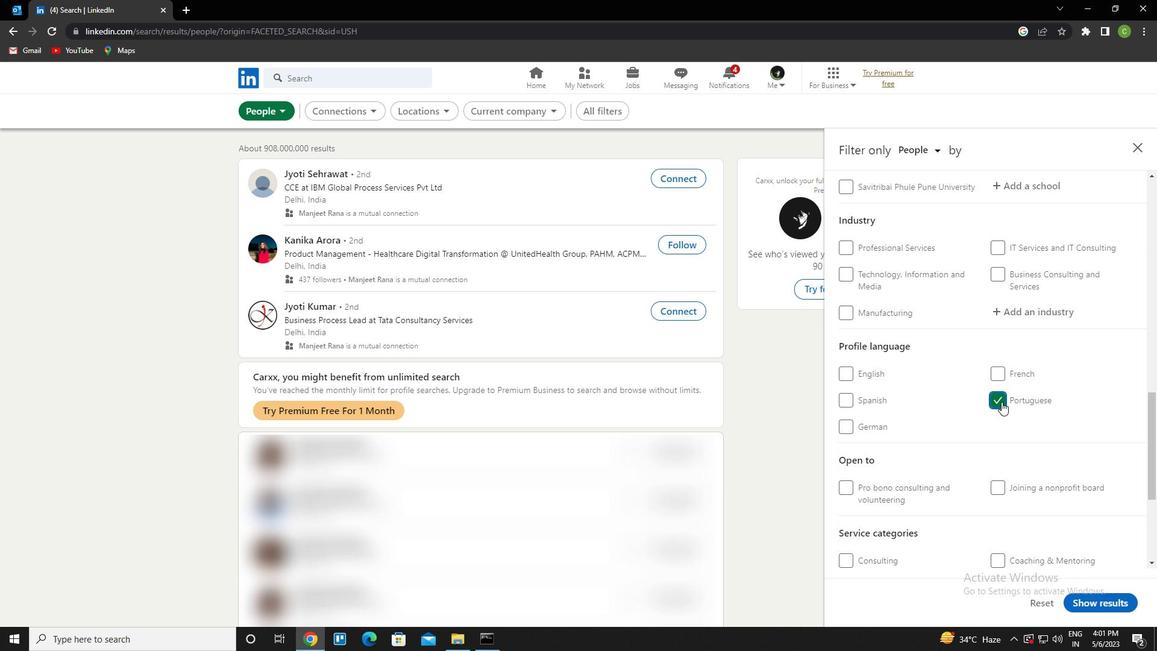 
Action: Mouse scrolled (992, 402) with delta (0, 0)
Screenshot: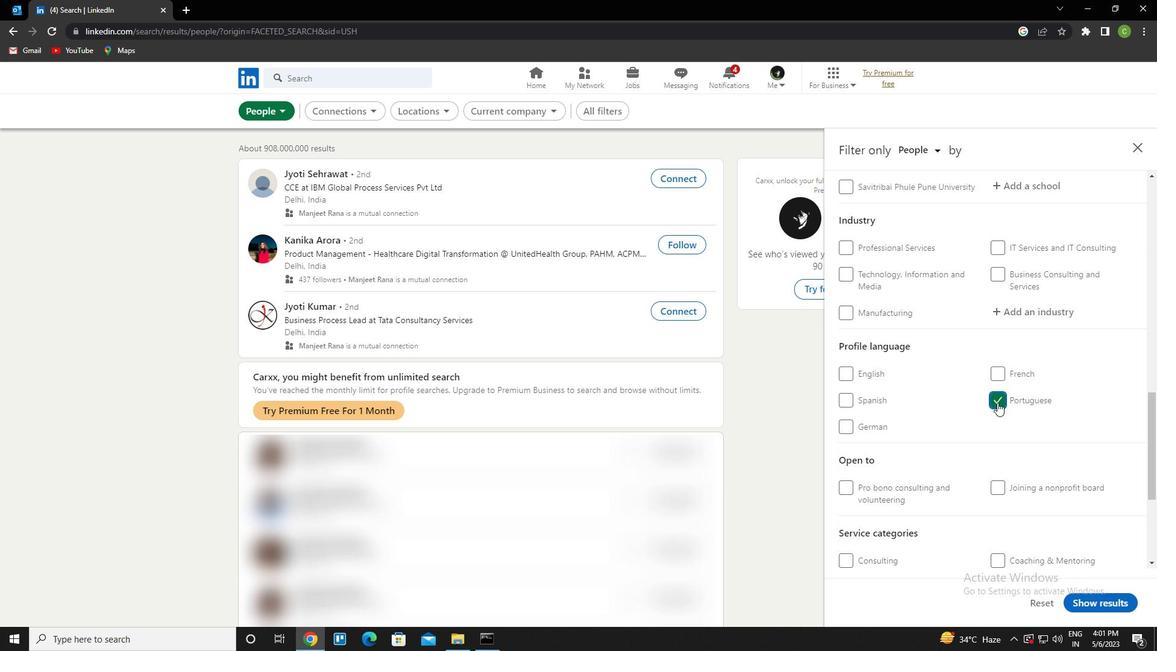
Action: Mouse scrolled (992, 402) with delta (0, 0)
Screenshot: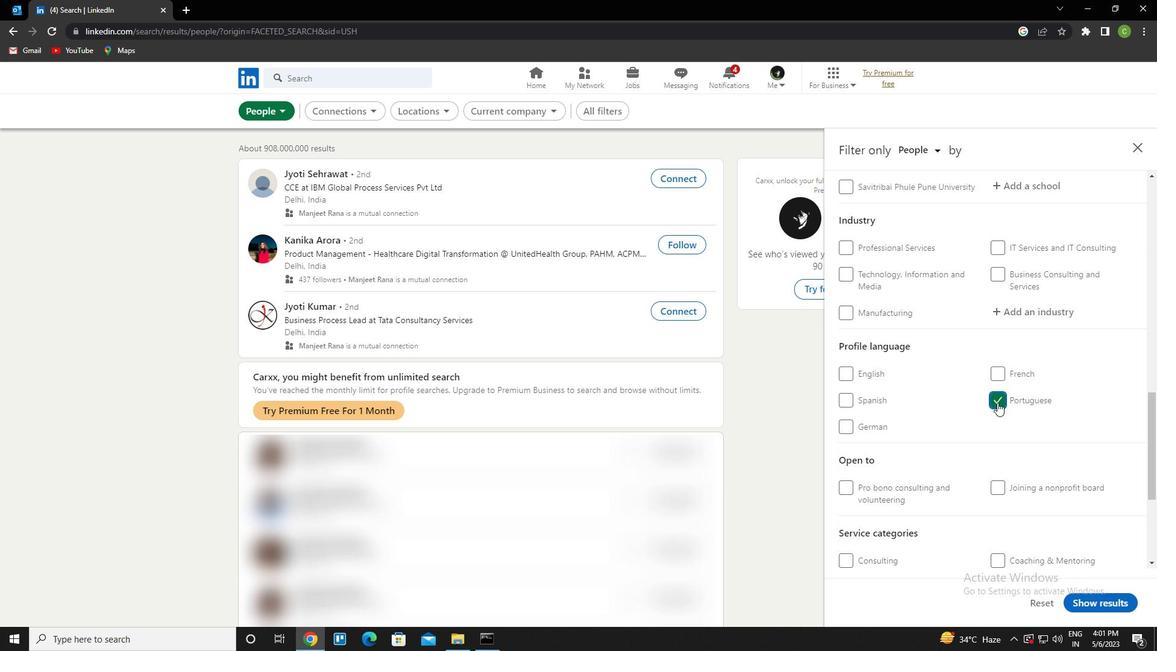 
Action: Mouse scrolled (992, 402) with delta (0, 0)
Screenshot: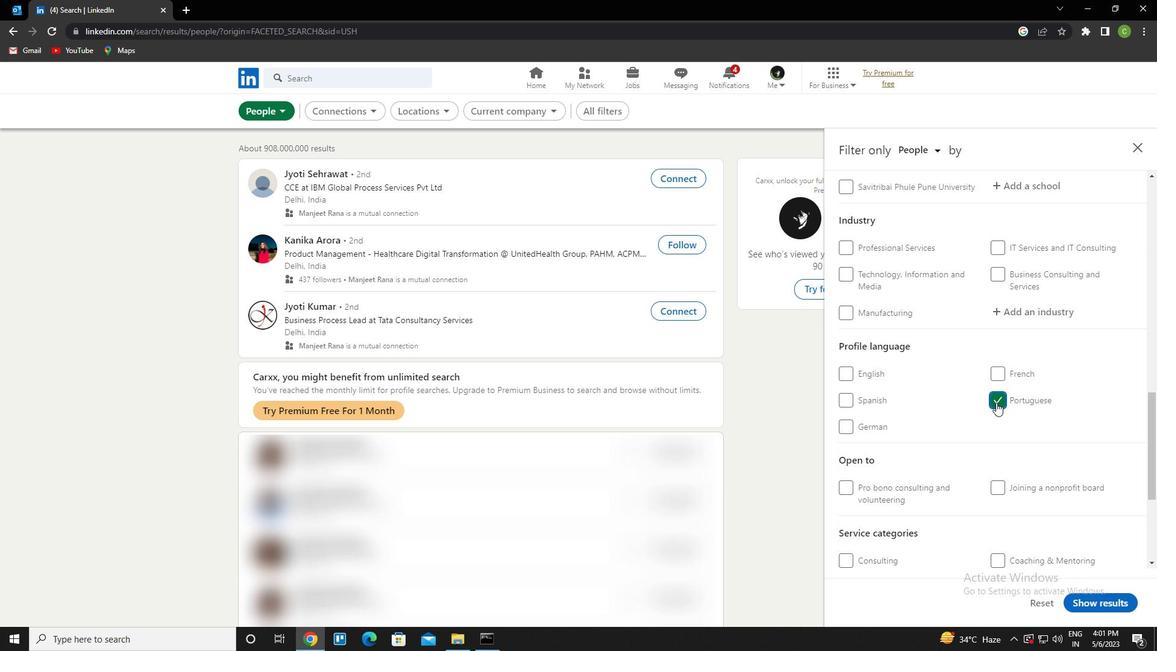 
Action: Mouse scrolled (992, 402) with delta (0, 0)
Screenshot: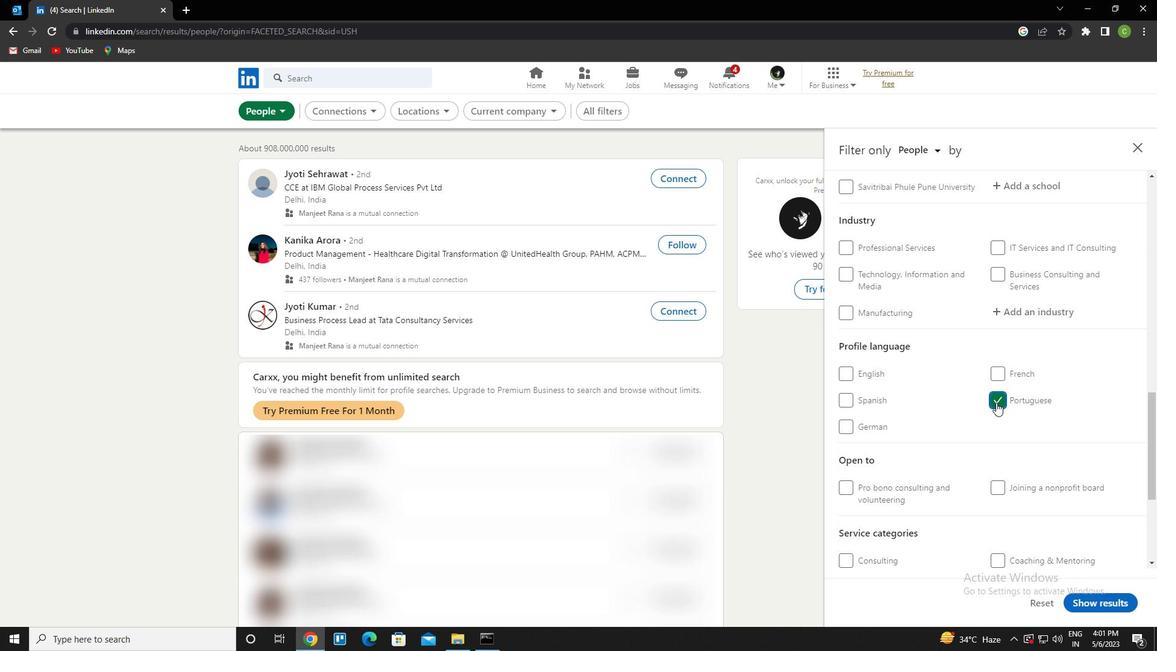
Action: Mouse scrolled (992, 402) with delta (0, 0)
Screenshot: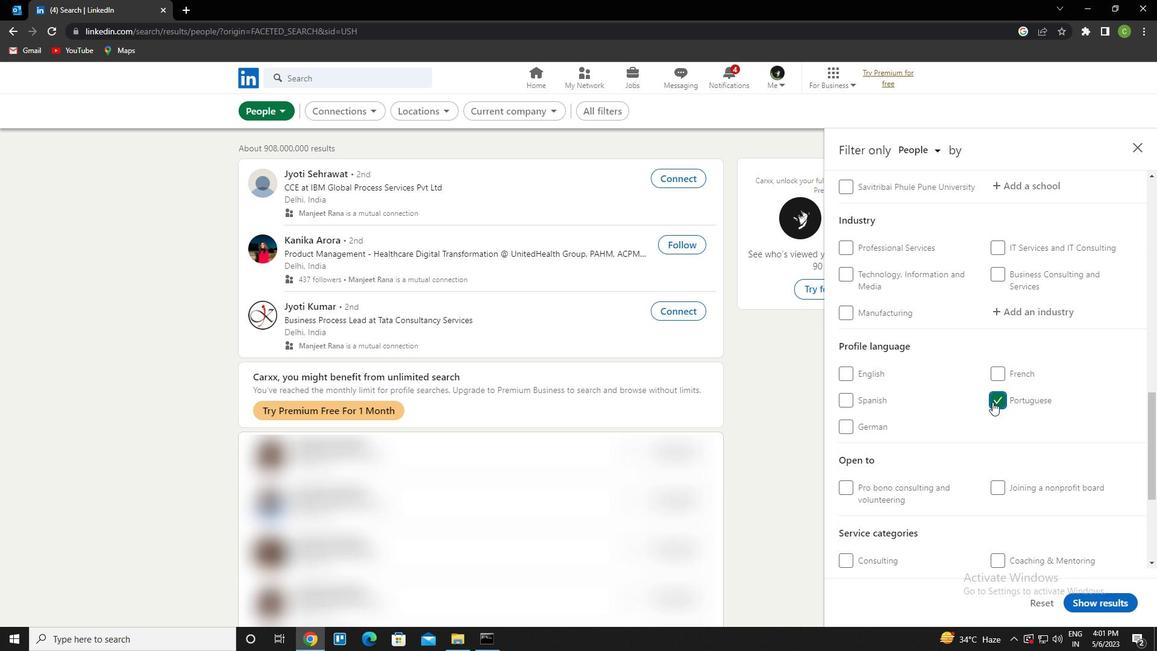 
Action: Mouse scrolled (992, 402) with delta (0, 0)
Screenshot: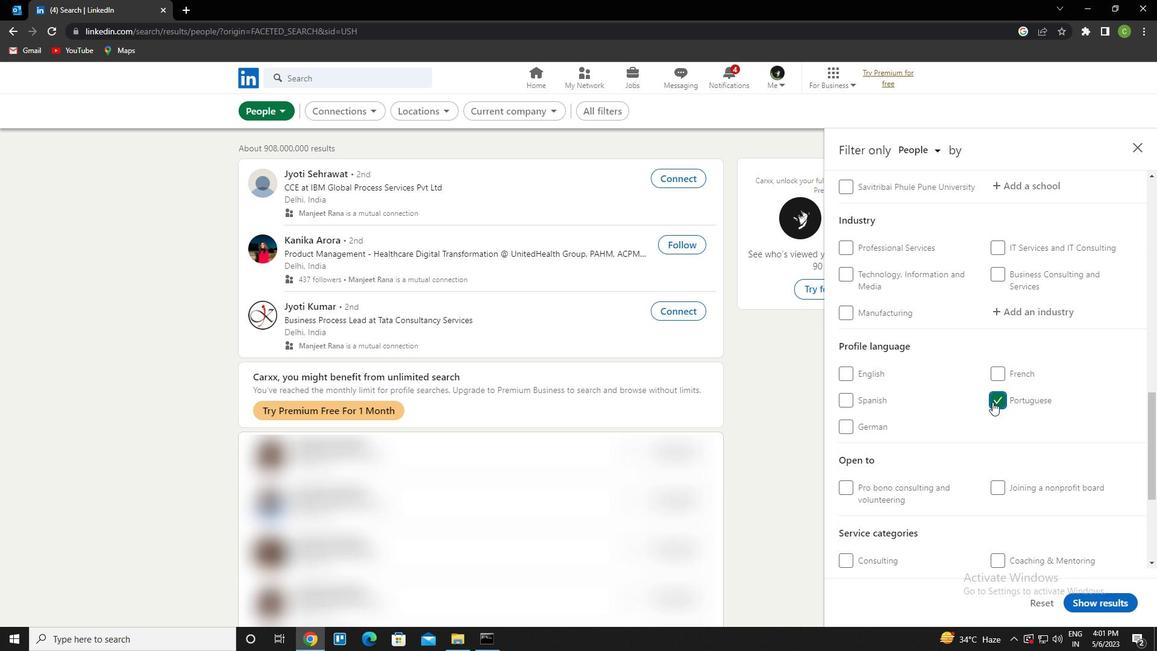 
Action: Mouse moved to (1058, 423)
Screenshot: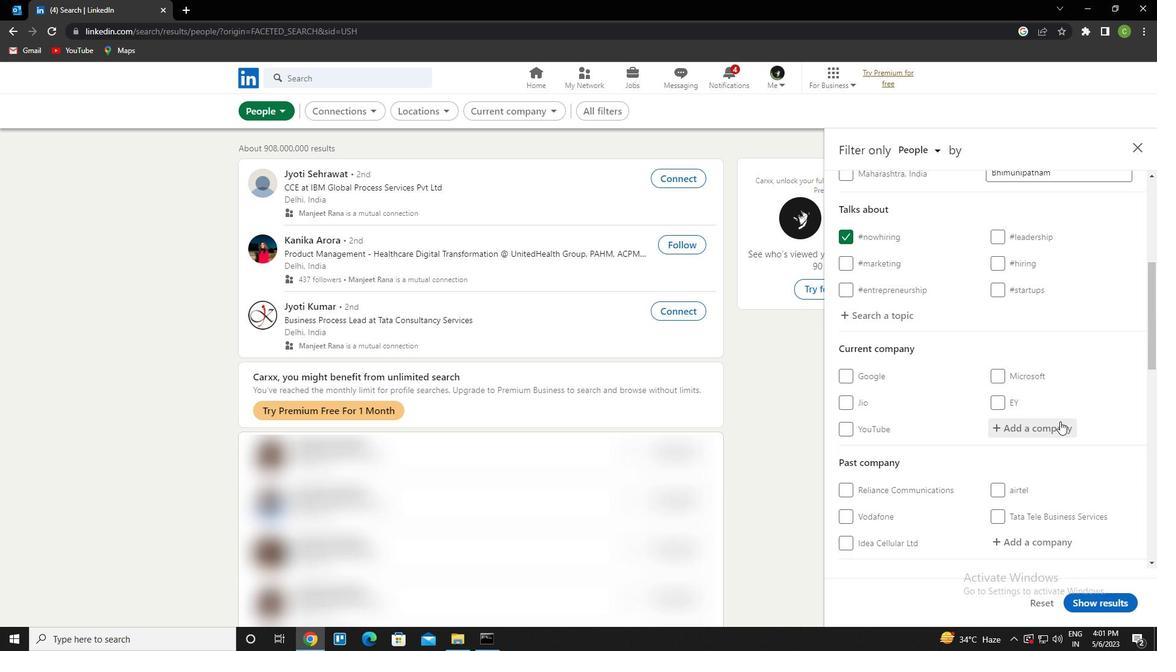 
Action: Mouse pressed left at (1058, 423)
Screenshot: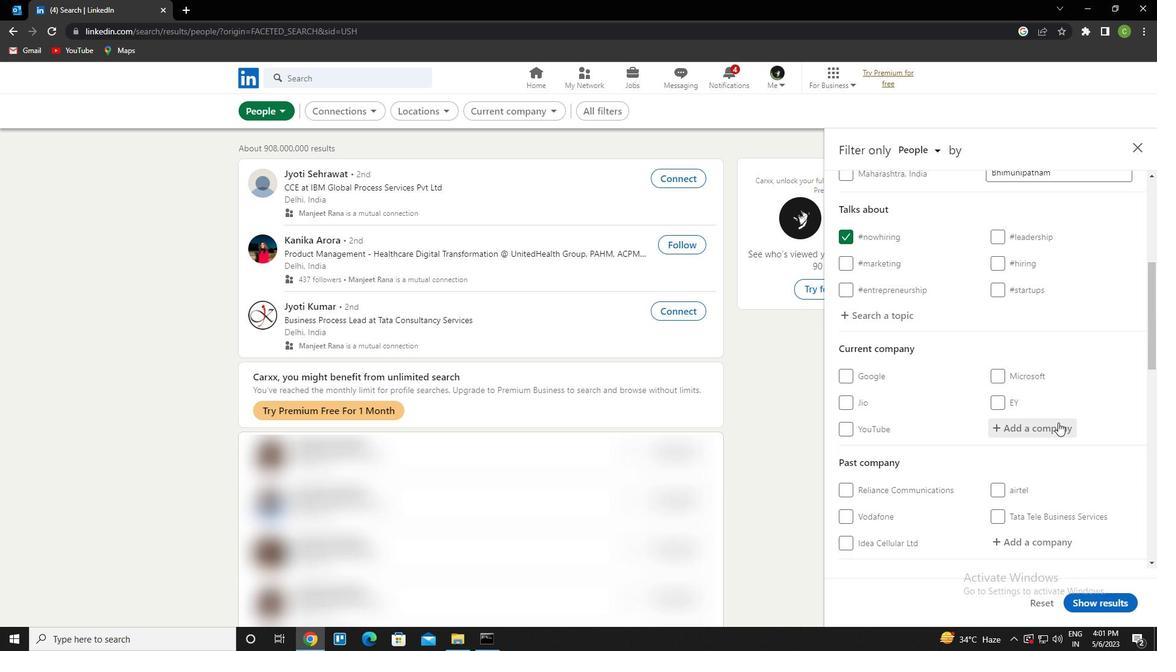 
Action: Key pressed <Key.caps_lock>f<Key.caps_lock>rost<Key.space><Key.shift>&<Key.space><Key.caps_lock>S<Key.caps_lock>U<Key.down><Key.enter>L<Key.down><Key.enter>
Screenshot: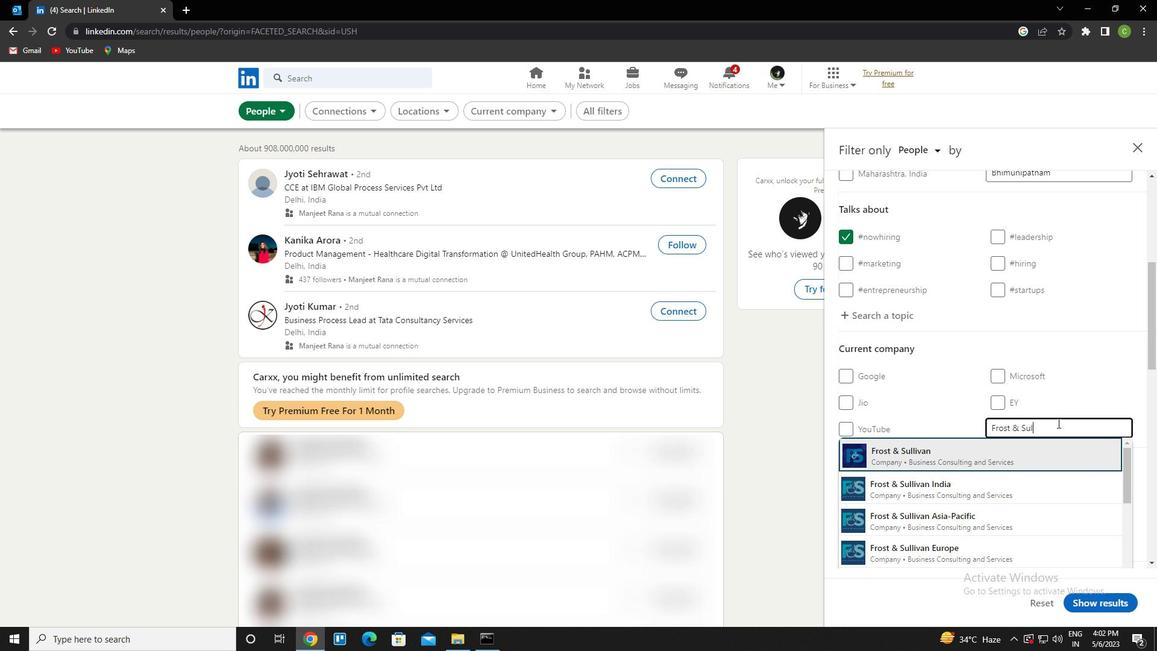 
Action: Mouse scrolled (1058, 422) with delta (0, 0)
Screenshot: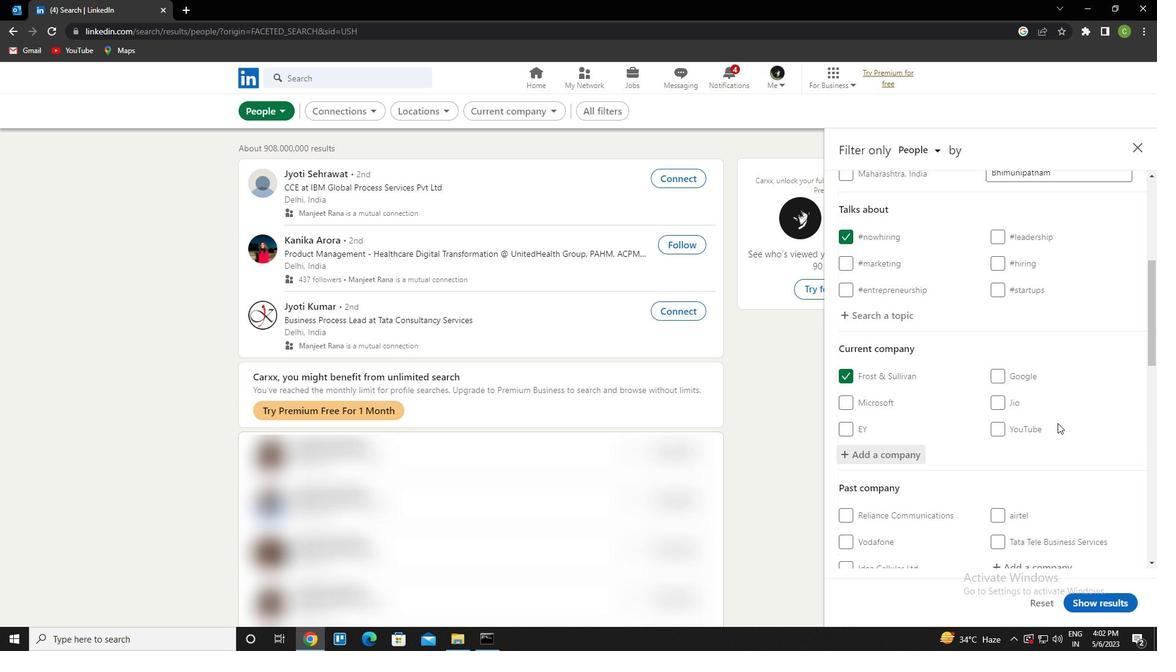 
Action: Mouse scrolled (1058, 422) with delta (0, 0)
Screenshot: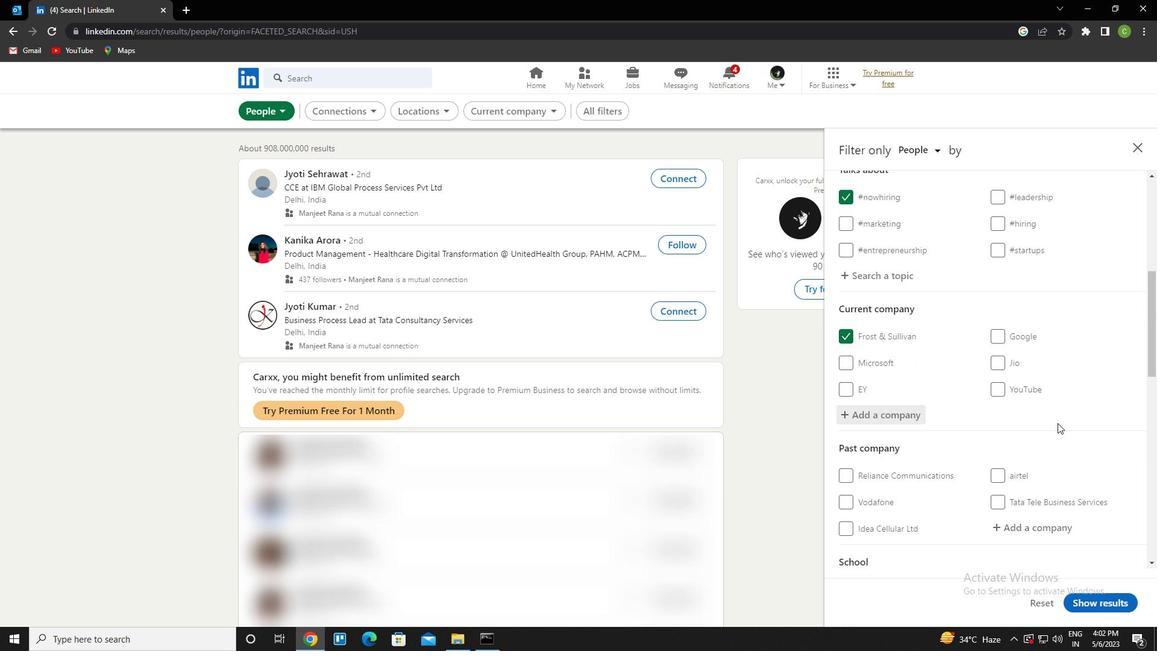 
Action: Mouse scrolled (1058, 422) with delta (0, 0)
Screenshot: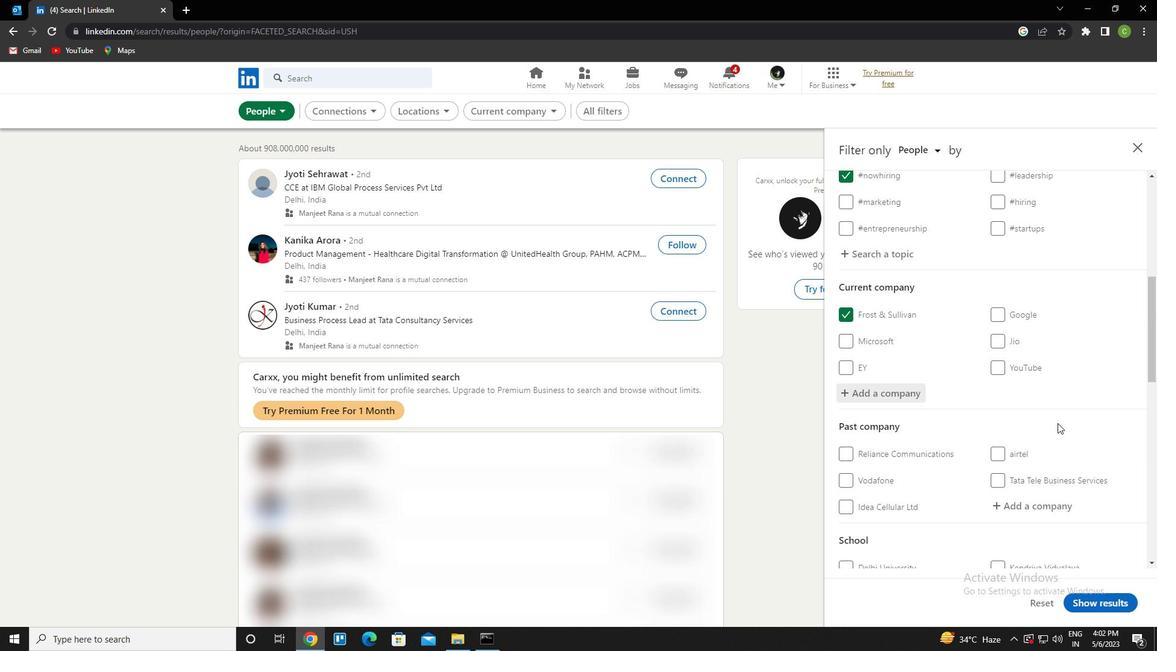 
Action: Mouse scrolled (1058, 422) with delta (0, 0)
Screenshot: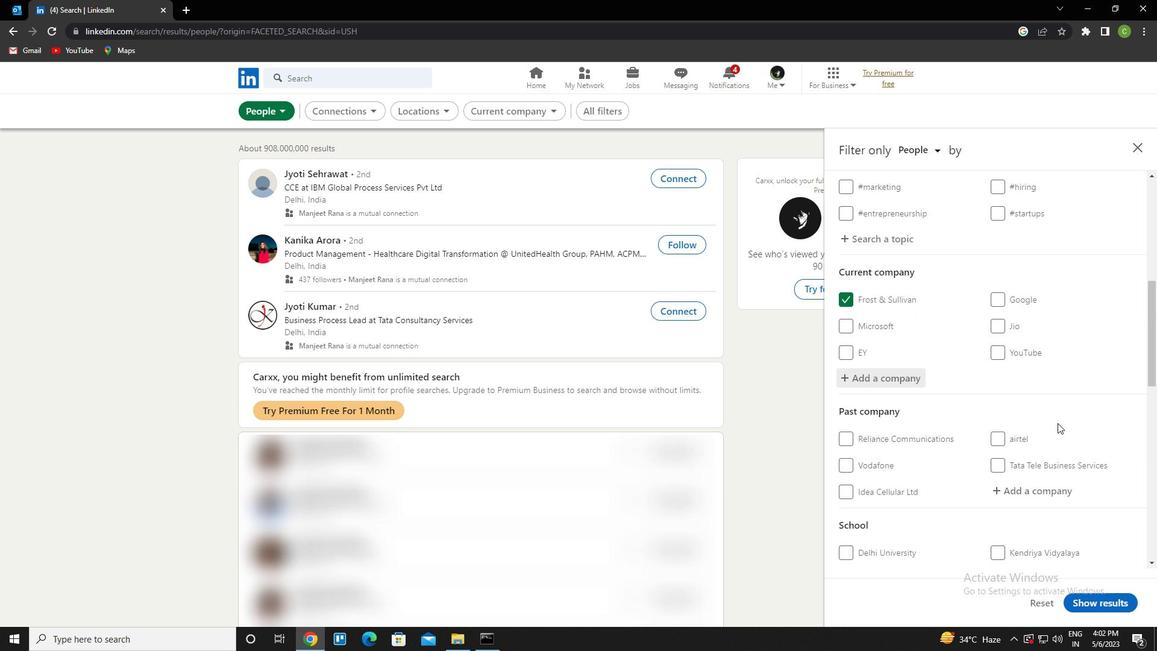 
Action: Mouse moved to (1015, 462)
Screenshot: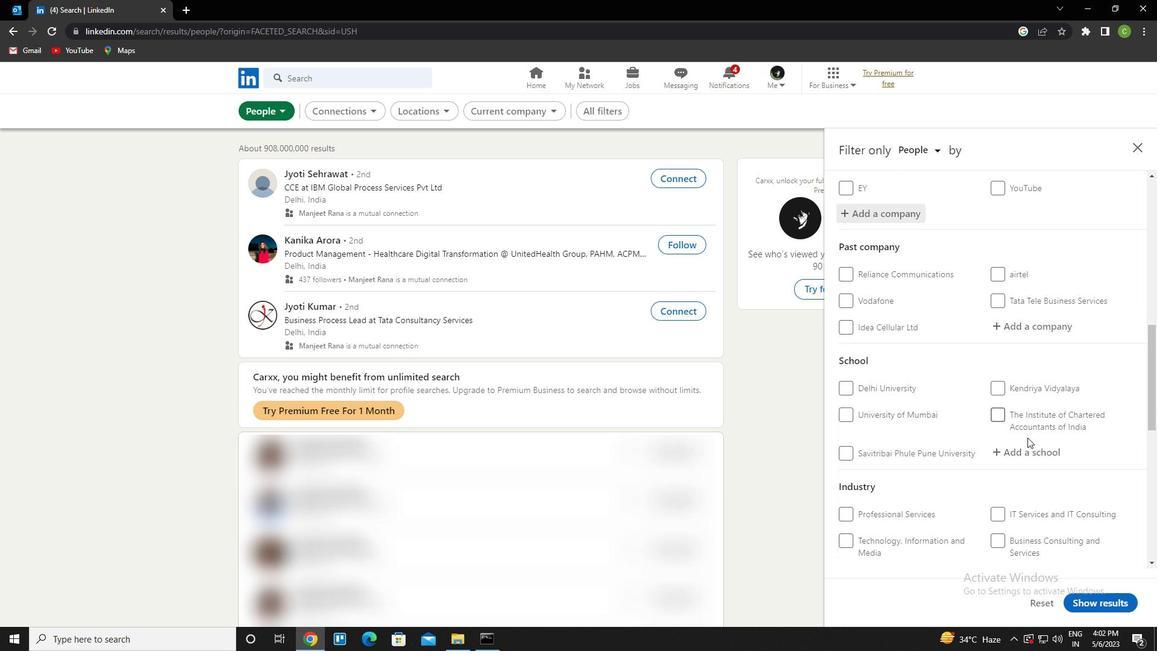 
Action: Mouse pressed left at (1015, 462)
Screenshot: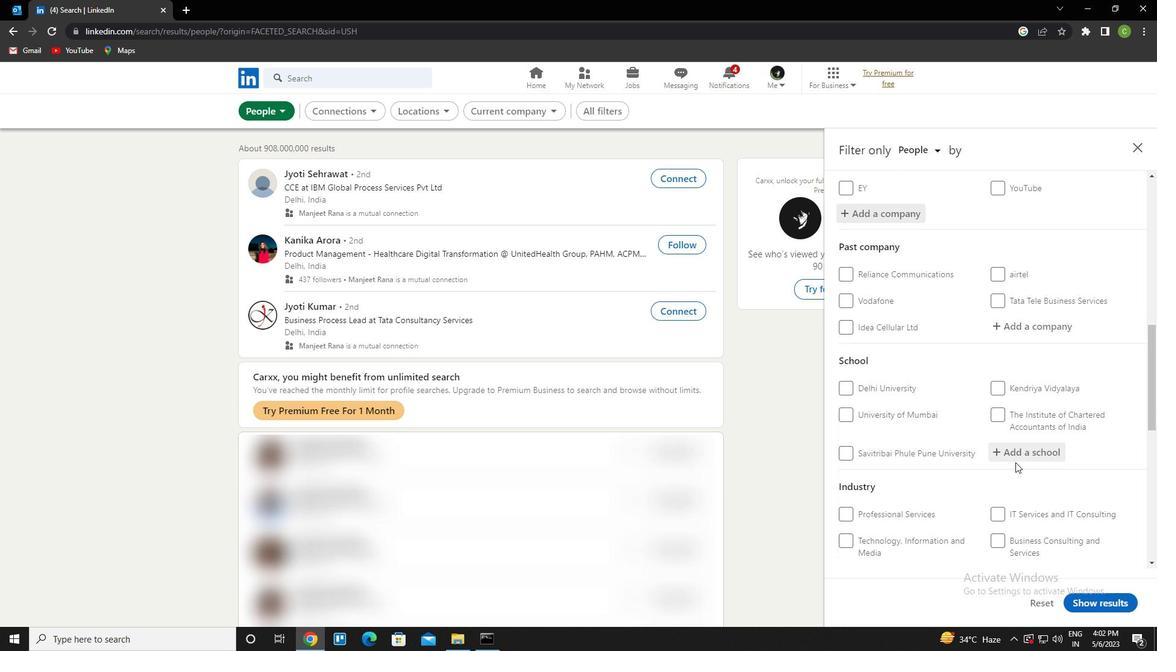 
Action: Mouse moved to (1021, 456)
Screenshot: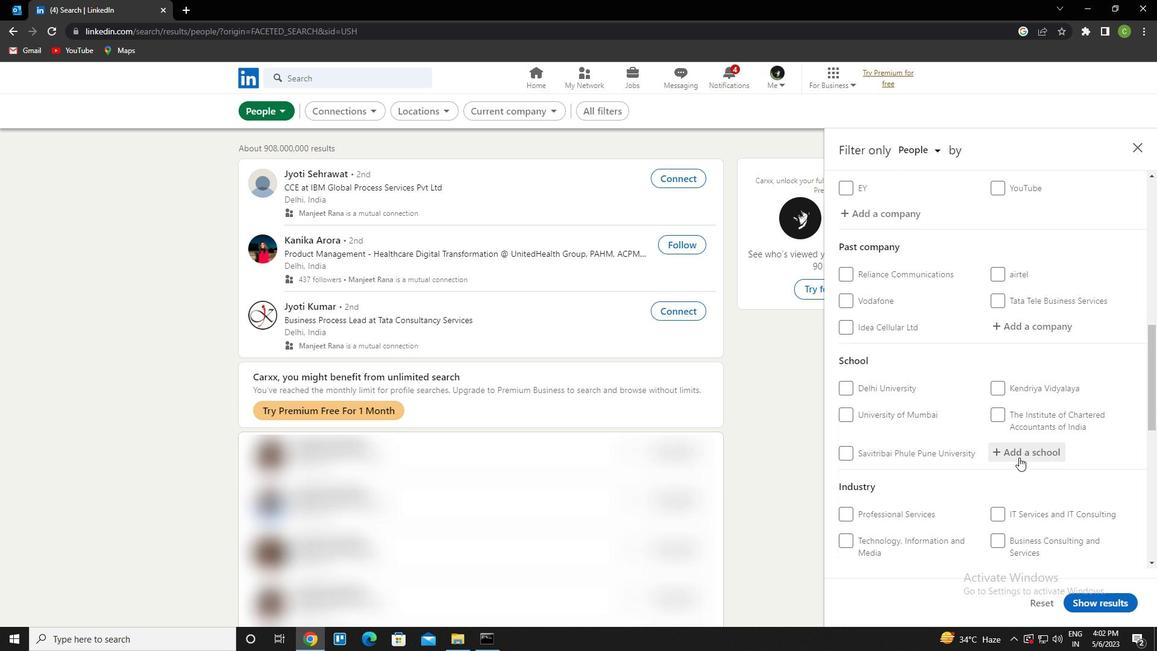 
Action: Mouse pressed left at (1021, 456)
Screenshot: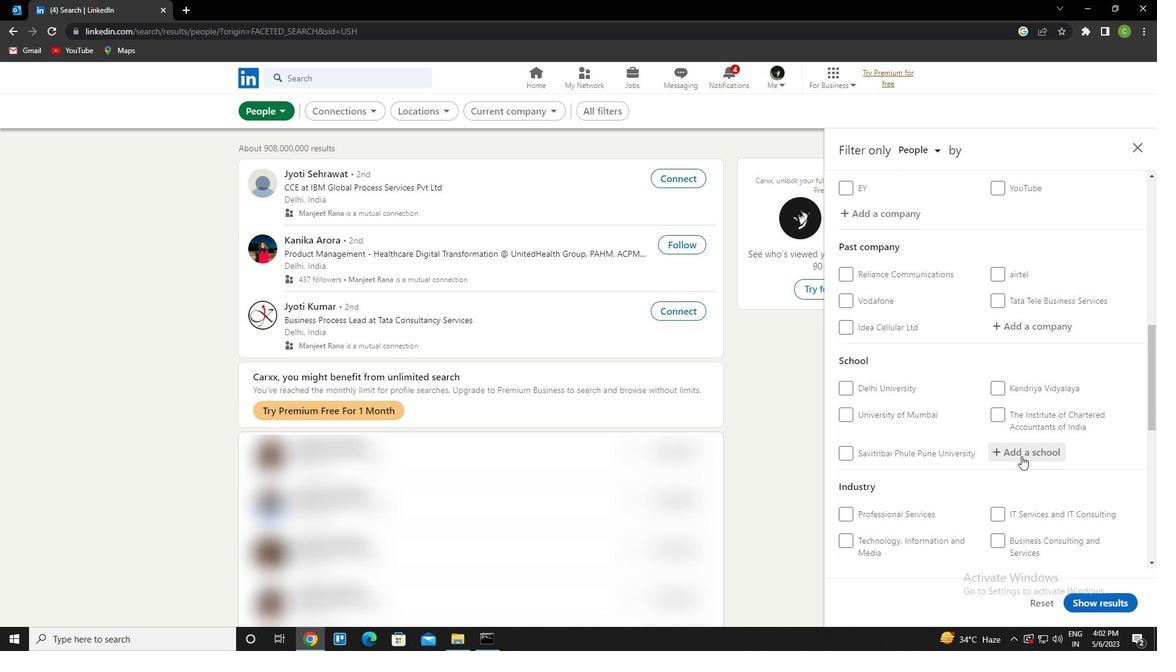 
Action: Key pressed <Key.caps_lock>S<Key.caps_lock>HRI<Key.space>SHANKAR<Key.down><Key.enter>
Screenshot: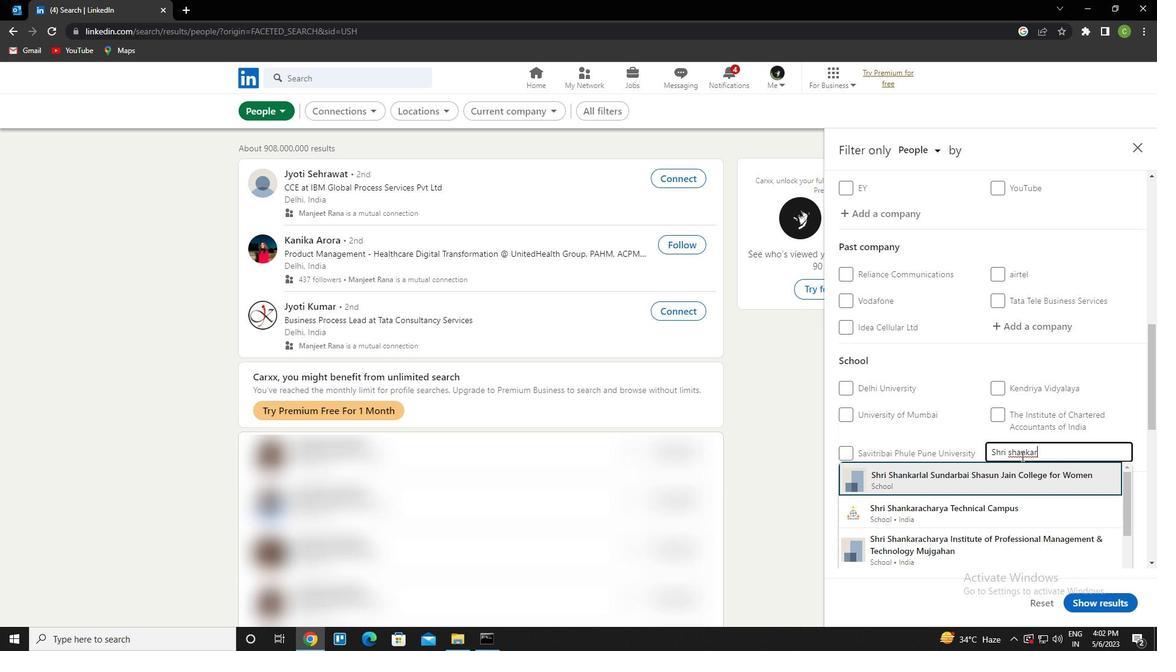 
Action: Mouse scrolled (1021, 455) with delta (0, 0)
Screenshot: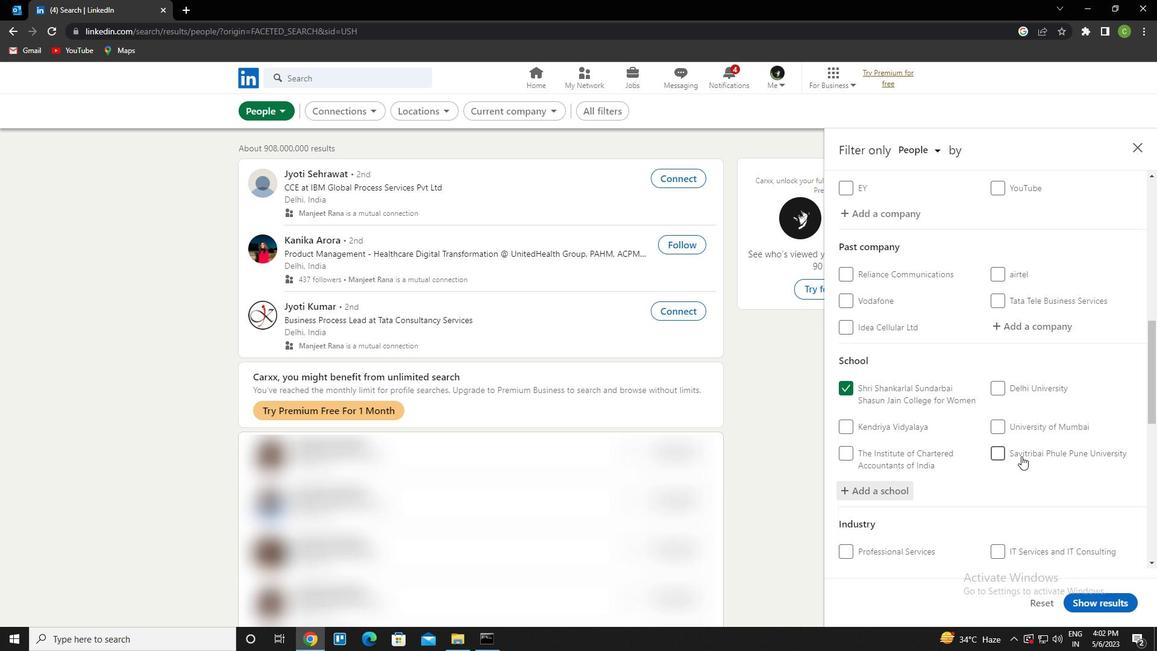 
Action: Mouse moved to (1021, 454)
Screenshot: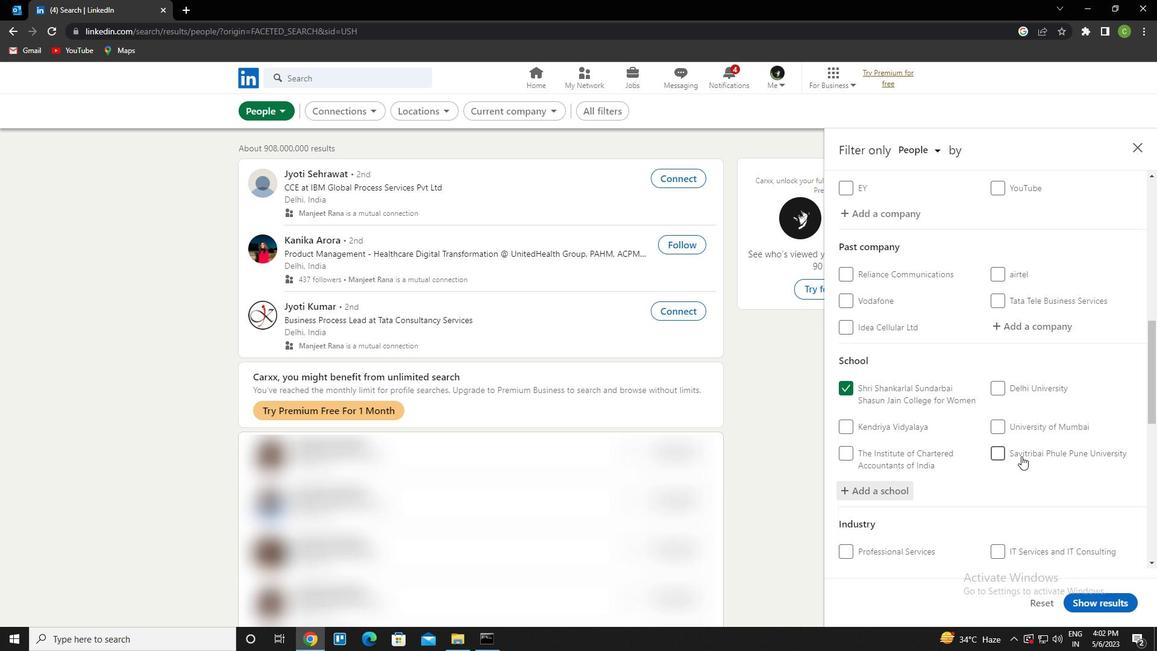 
Action: Mouse scrolled (1021, 453) with delta (0, 0)
Screenshot: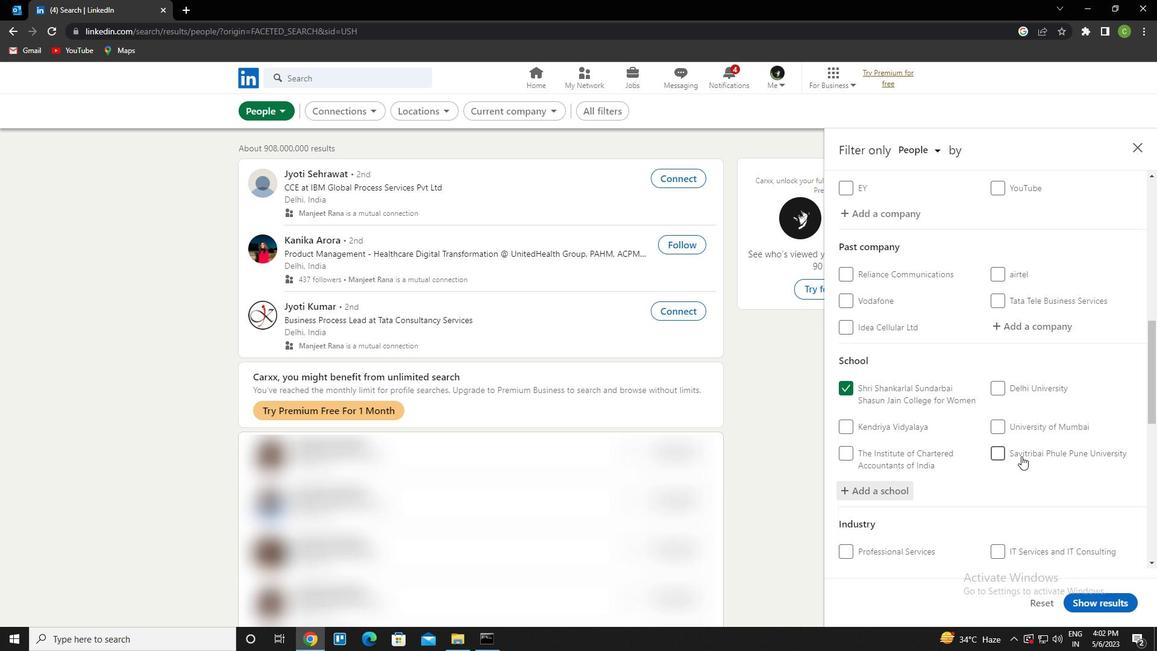 
Action: Mouse moved to (1013, 447)
Screenshot: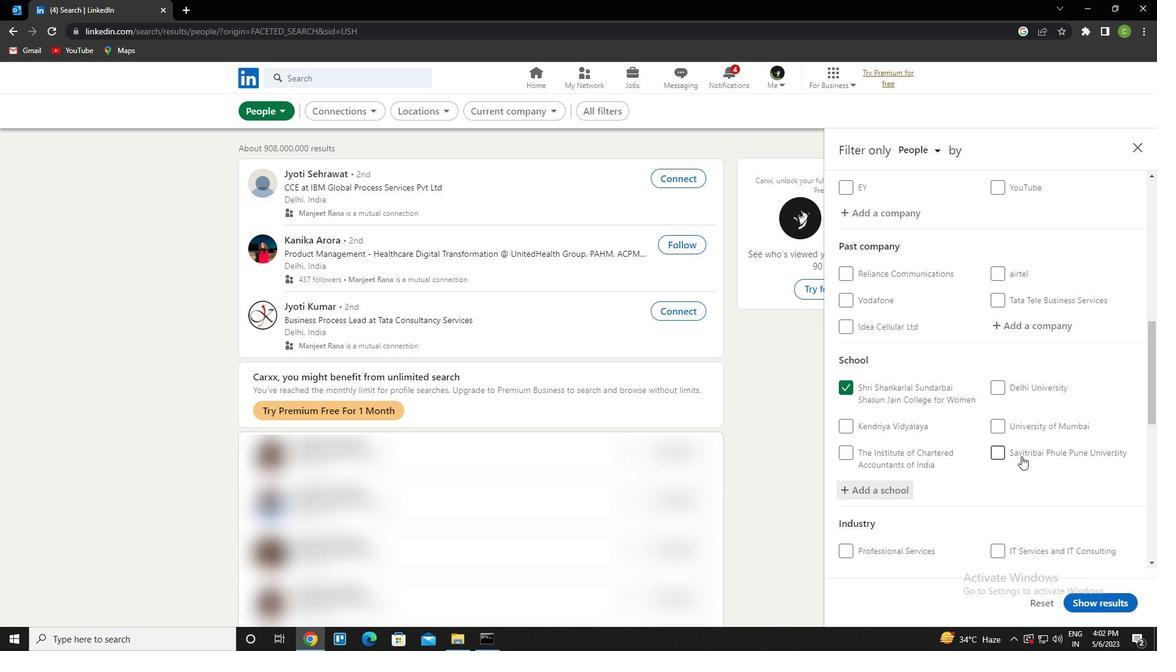 
Action: Mouse scrolled (1013, 446) with delta (0, 0)
Screenshot: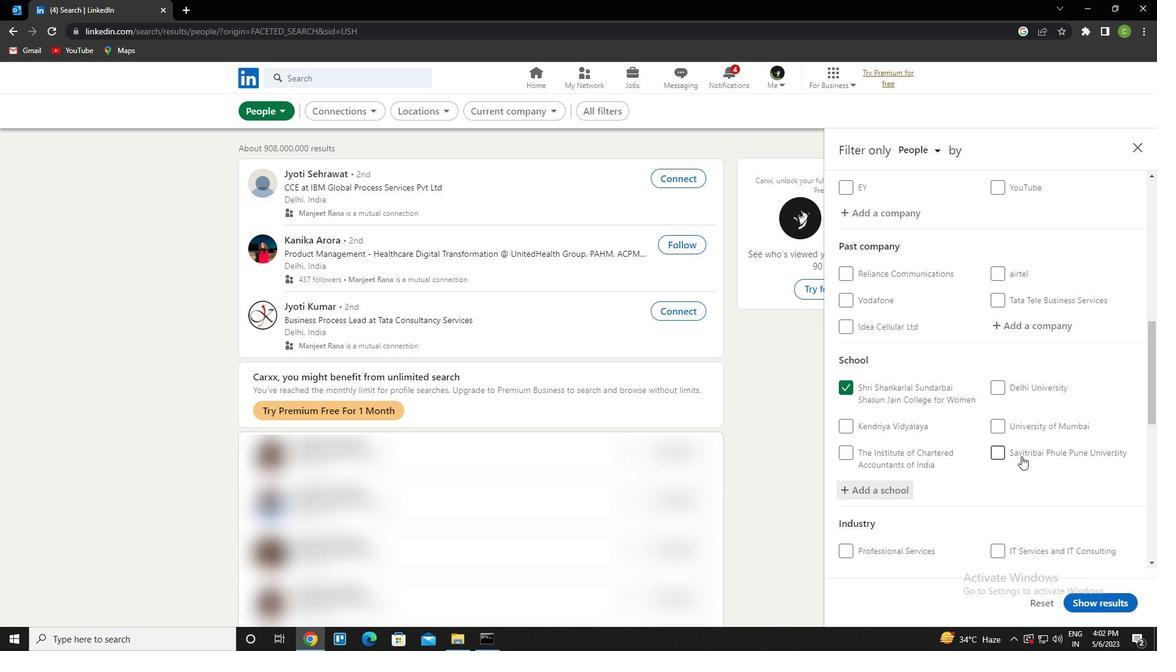 
Action: Mouse moved to (1006, 442)
Screenshot: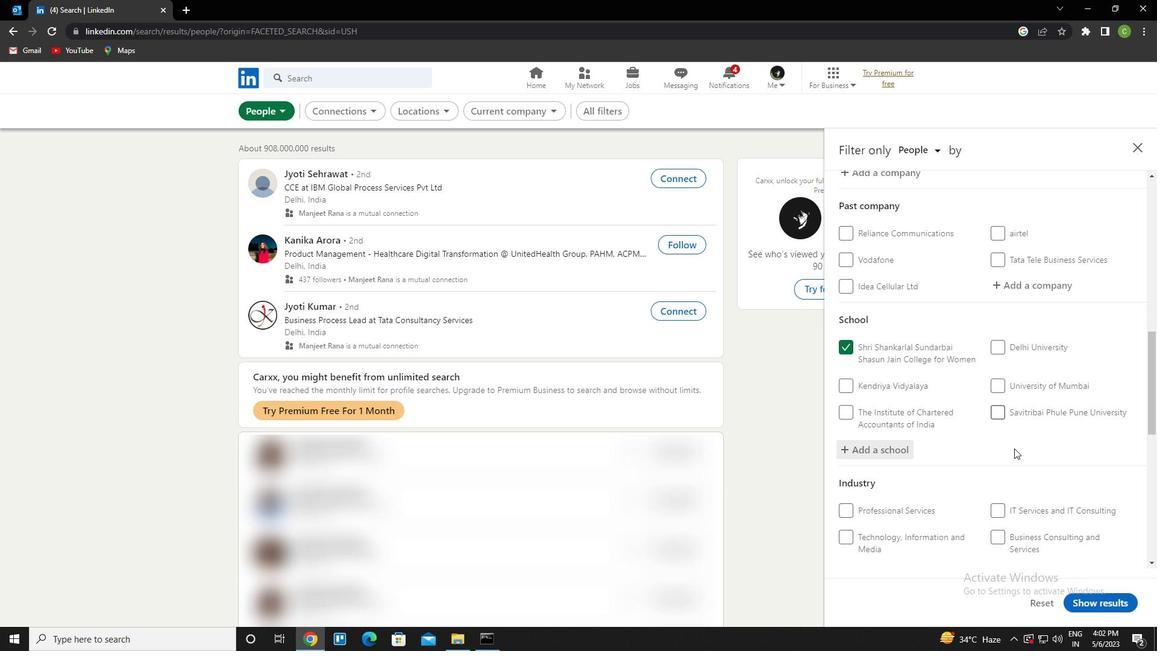 
Action: Mouse scrolled (1006, 441) with delta (0, 0)
Screenshot: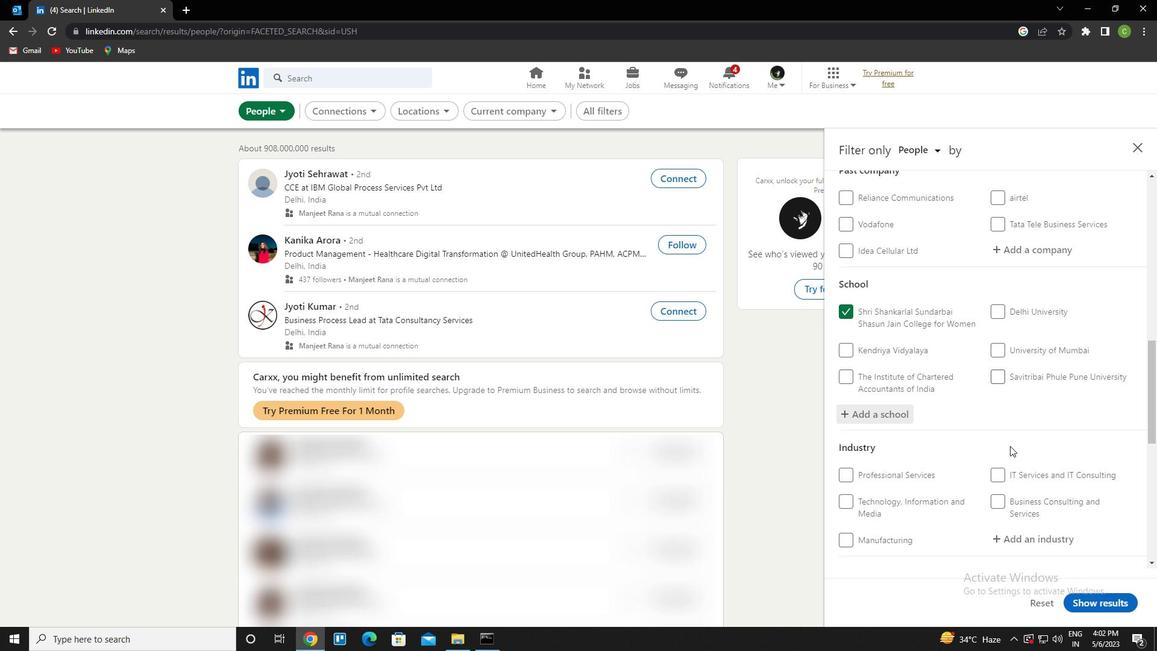 
Action: Mouse moved to (1021, 379)
Screenshot: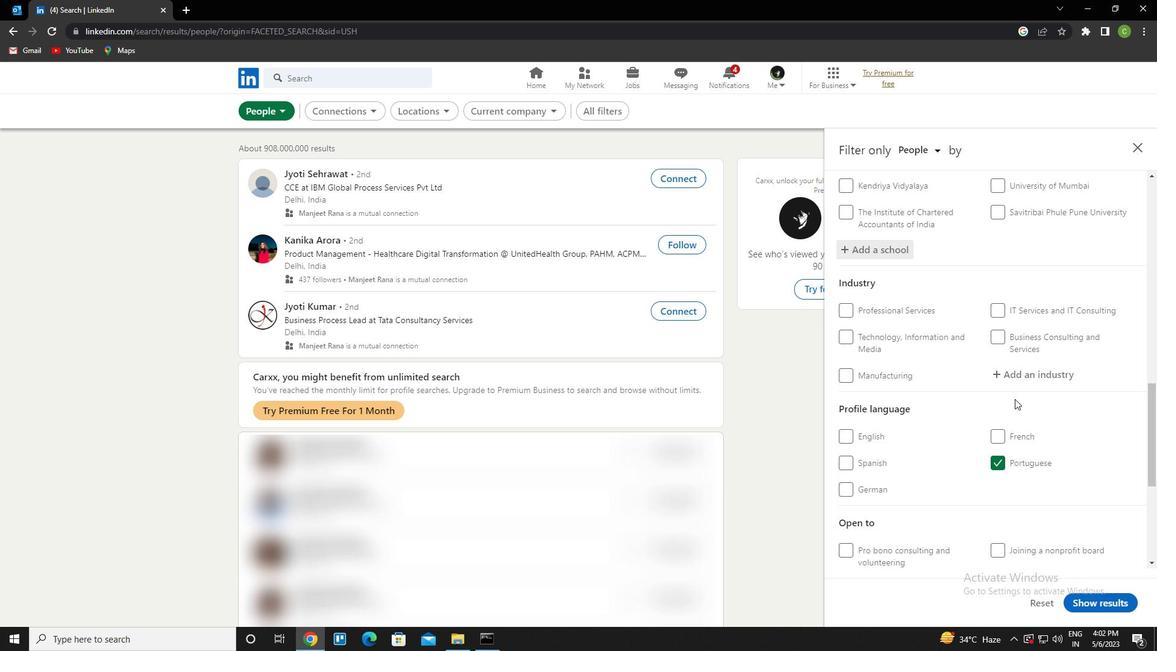 
Action: Mouse pressed left at (1021, 379)
Screenshot: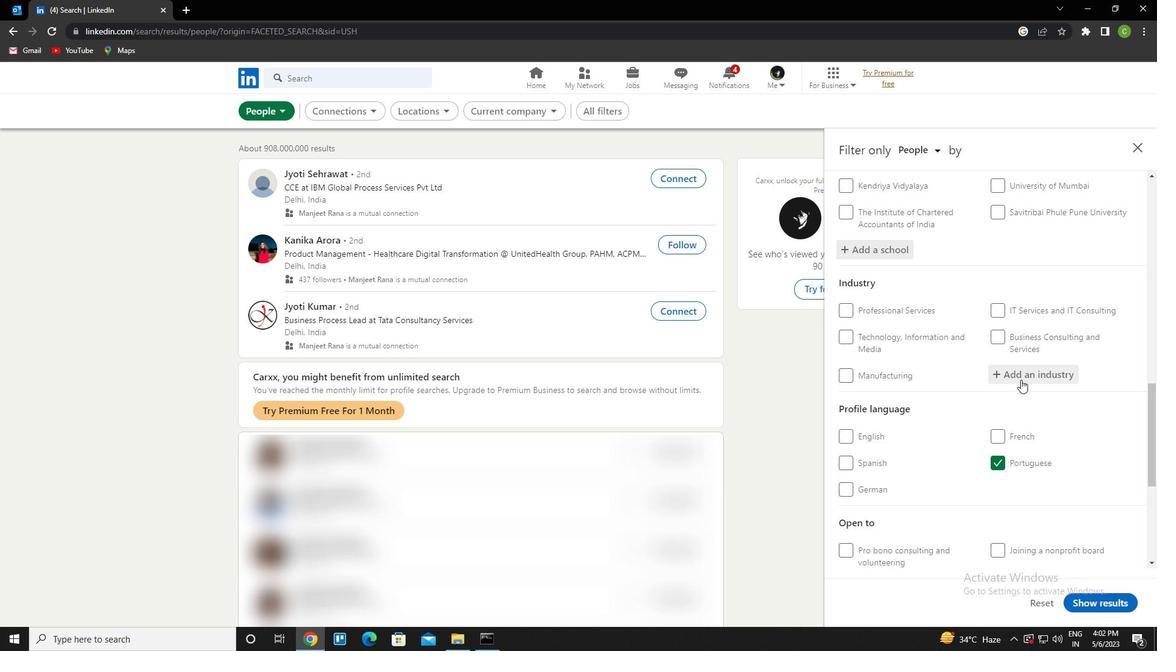 
Action: Key pressed <Key.caps_lock>E<Key.caps_lock>DUCATION<Key.down><Key.enter>
Screenshot: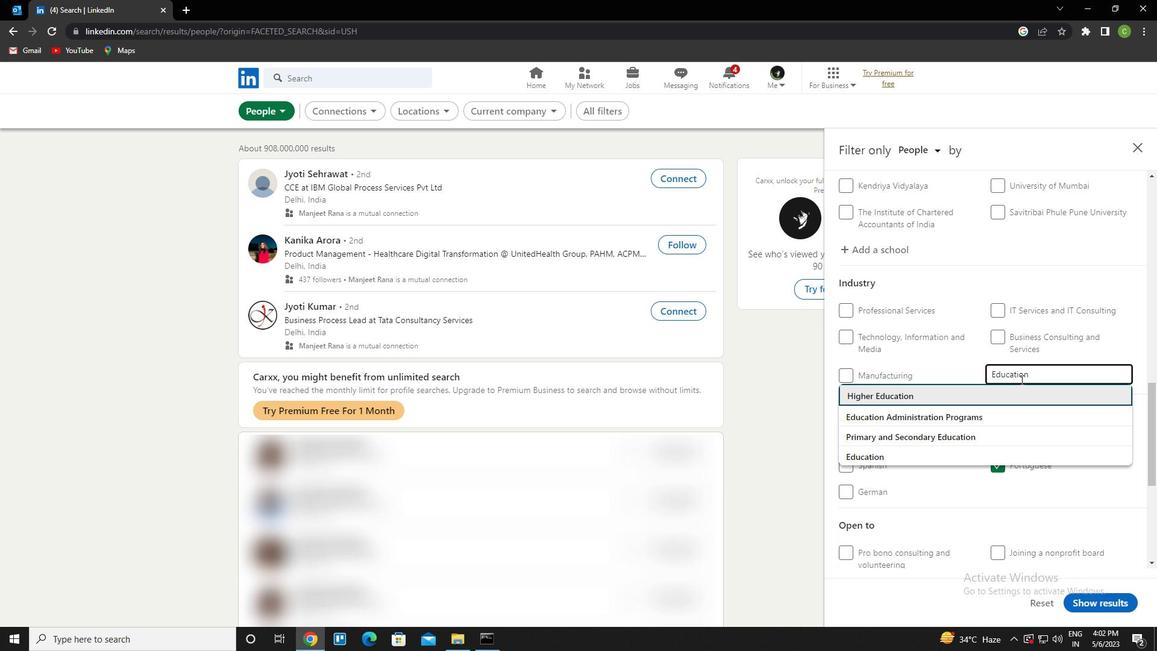 
Action: Mouse moved to (1038, 368)
Screenshot: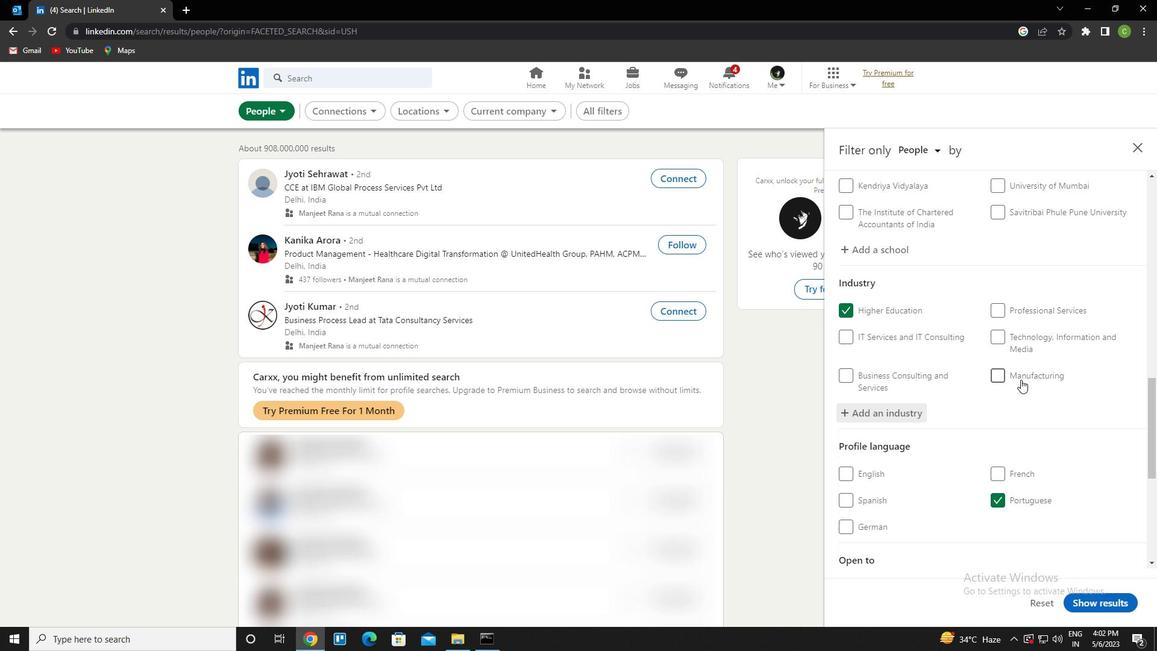 
Action: Mouse scrolled (1038, 367) with delta (0, 0)
Screenshot: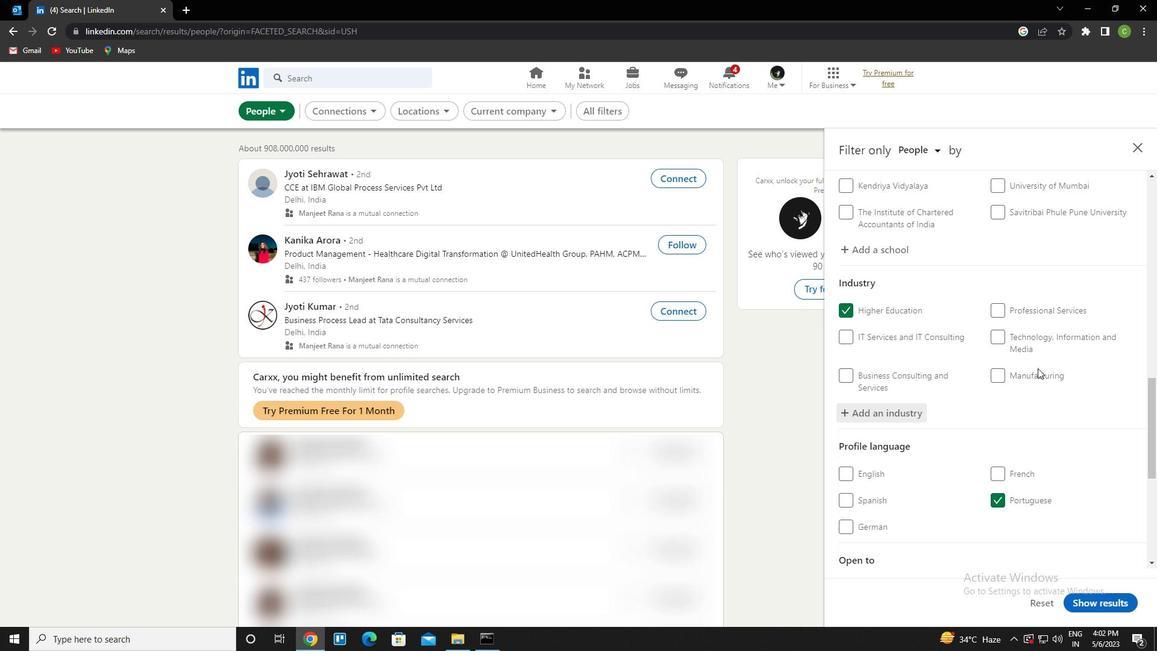 
Action: Mouse scrolled (1038, 367) with delta (0, 0)
Screenshot: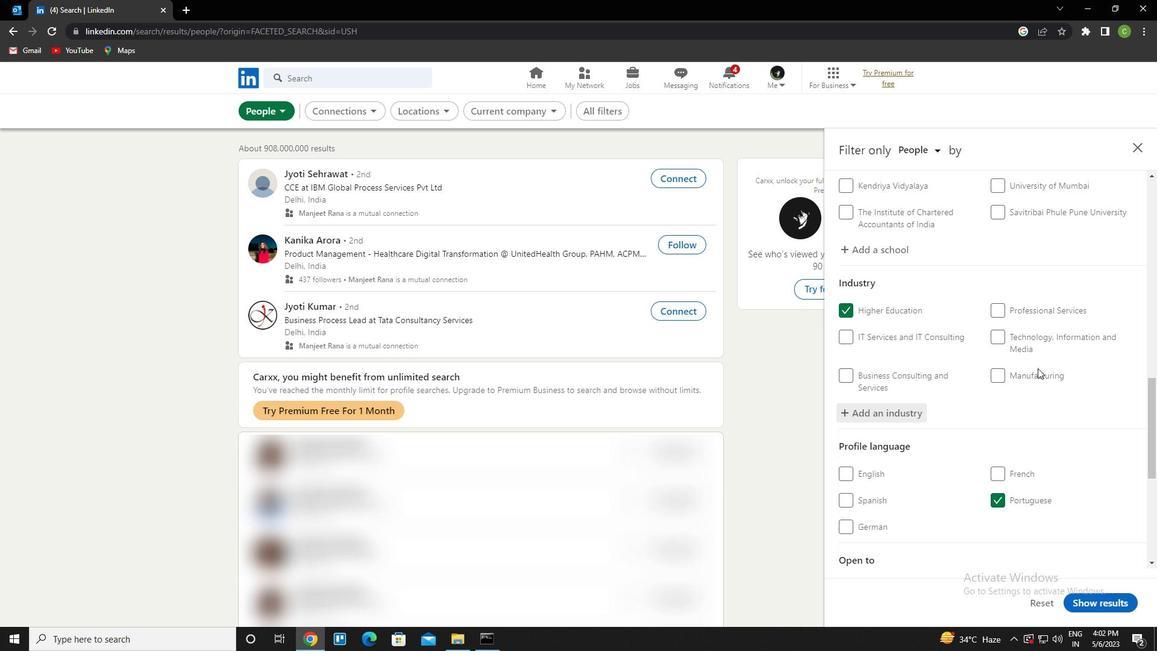 
Action: Mouse scrolled (1038, 367) with delta (0, 0)
Screenshot: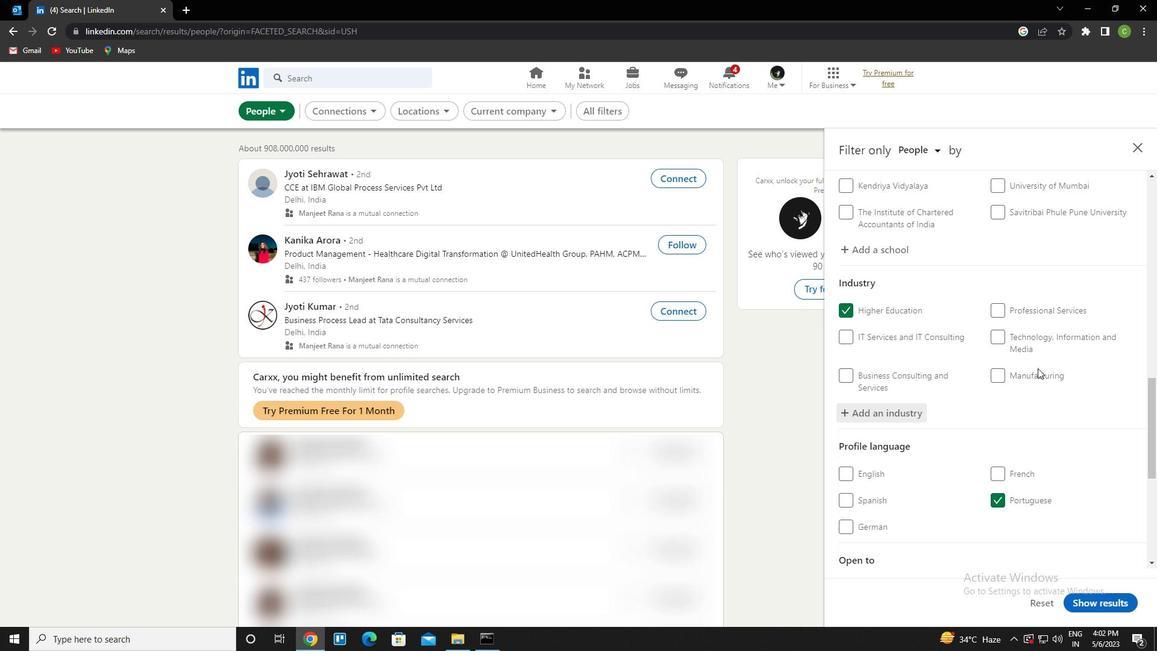 
Action: Mouse scrolled (1038, 367) with delta (0, 0)
Screenshot: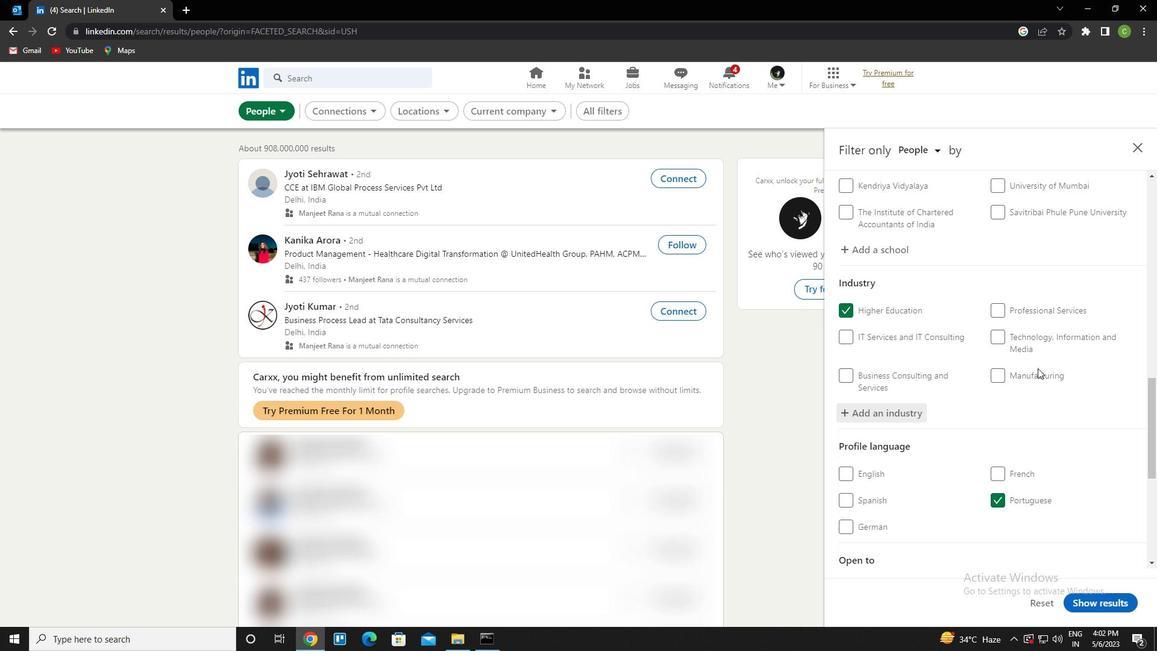
Action: Mouse scrolled (1038, 367) with delta (0, 0)
Screenshot: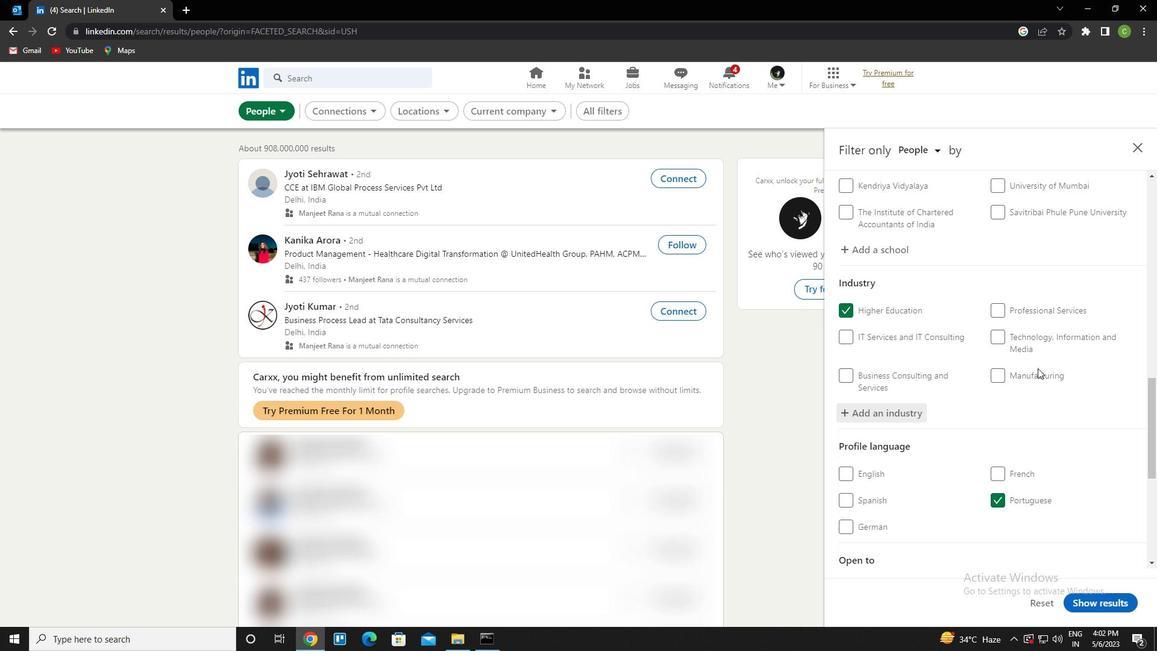
Action: Mouse scrolled (1038, 367) with delta (0, 0)
Screenshot: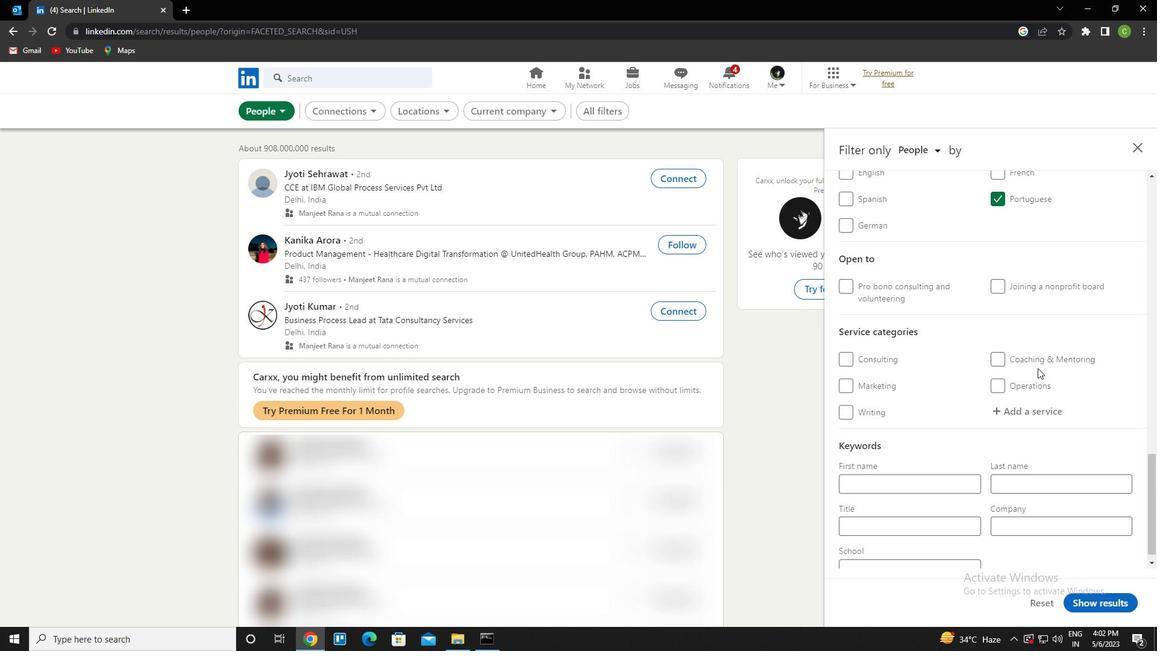 
Action: Mouse scrolled (1038, 367) with delta (0, 0)
Screenshot: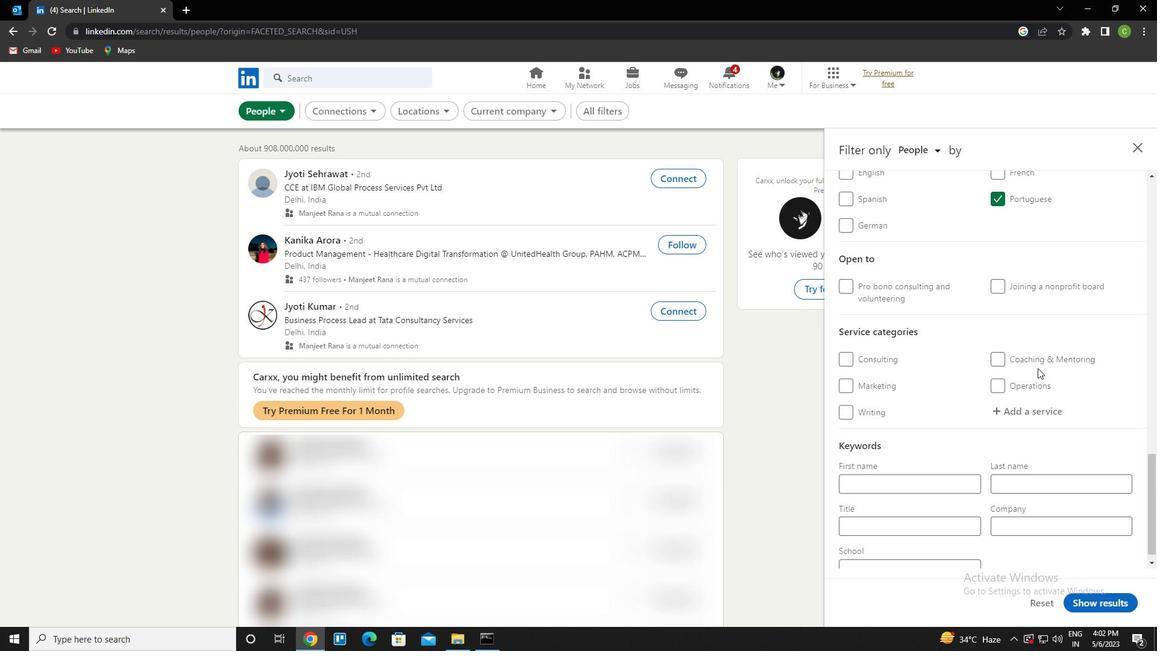 
Action: Mouse scrolled (1038, 367) with delta (0, 0)
Screenshot: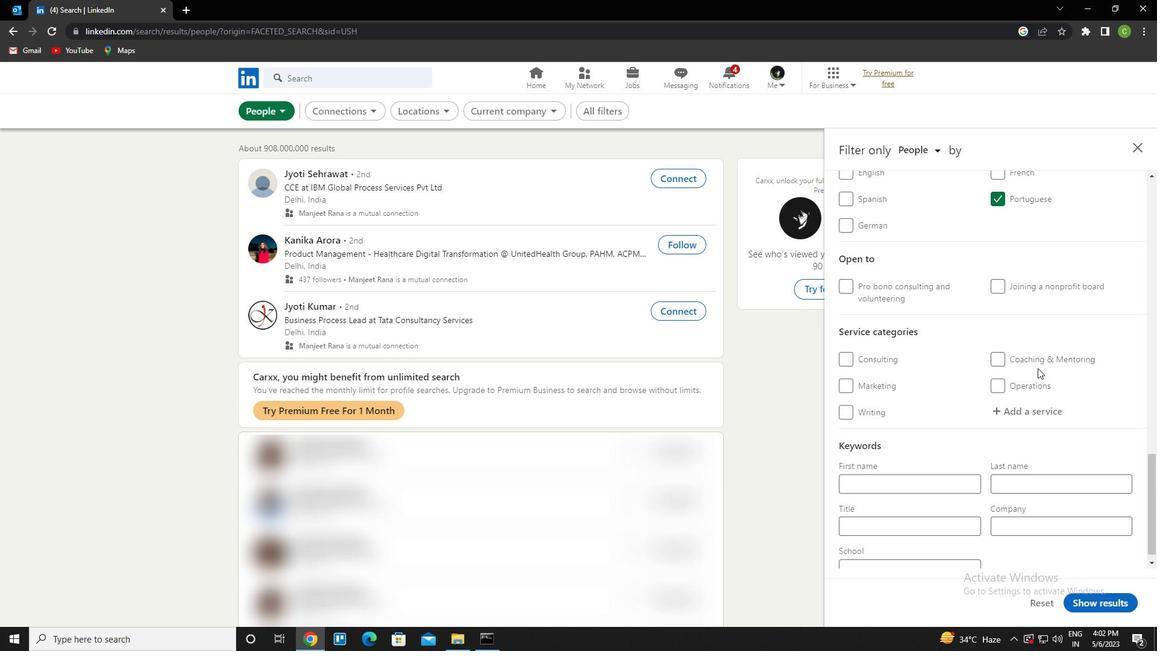 
Action: Mouse scrolled (1038, 367) with delta (0, 0)
Screenshot: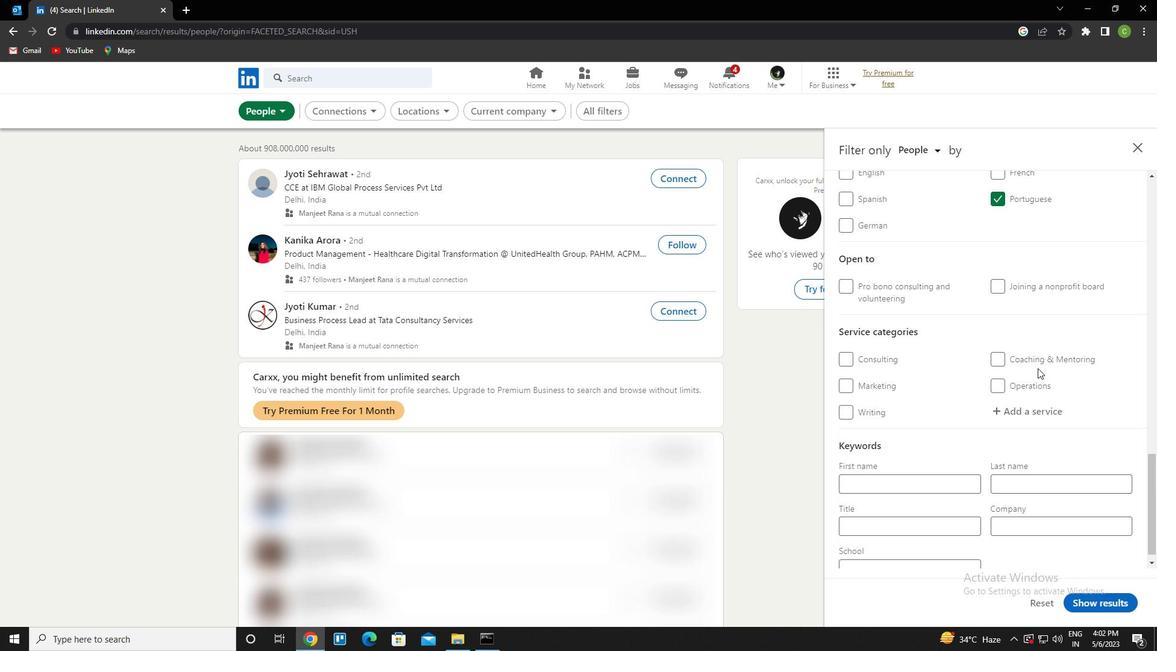 
Action: Mouse moved to (1036, 368)
Screenshot: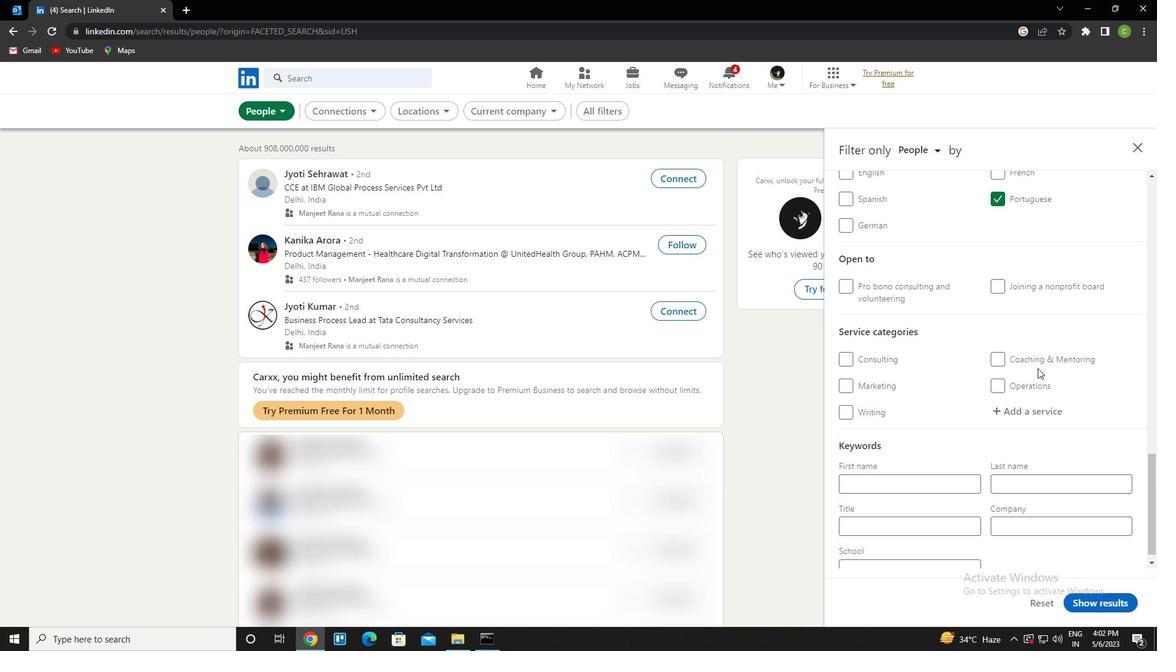 
Action: Mouse scrolled (1036, 368) with delta (0, 0)
Screenshot: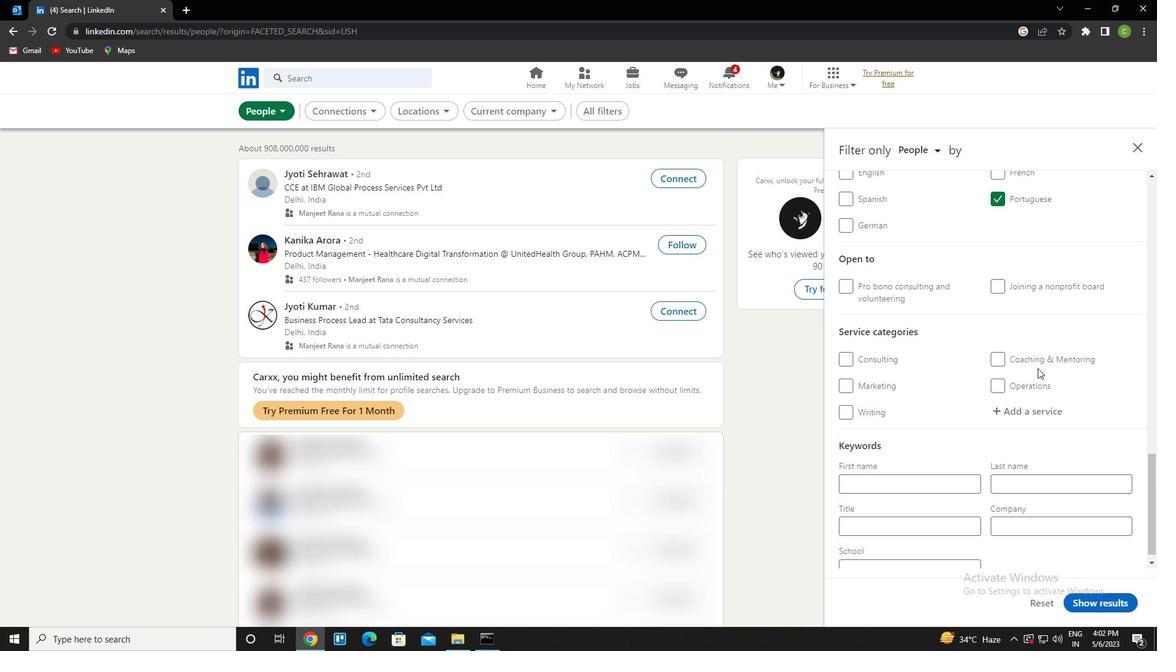 
Action: Mouse moved to (1030, 402)
Screenshot: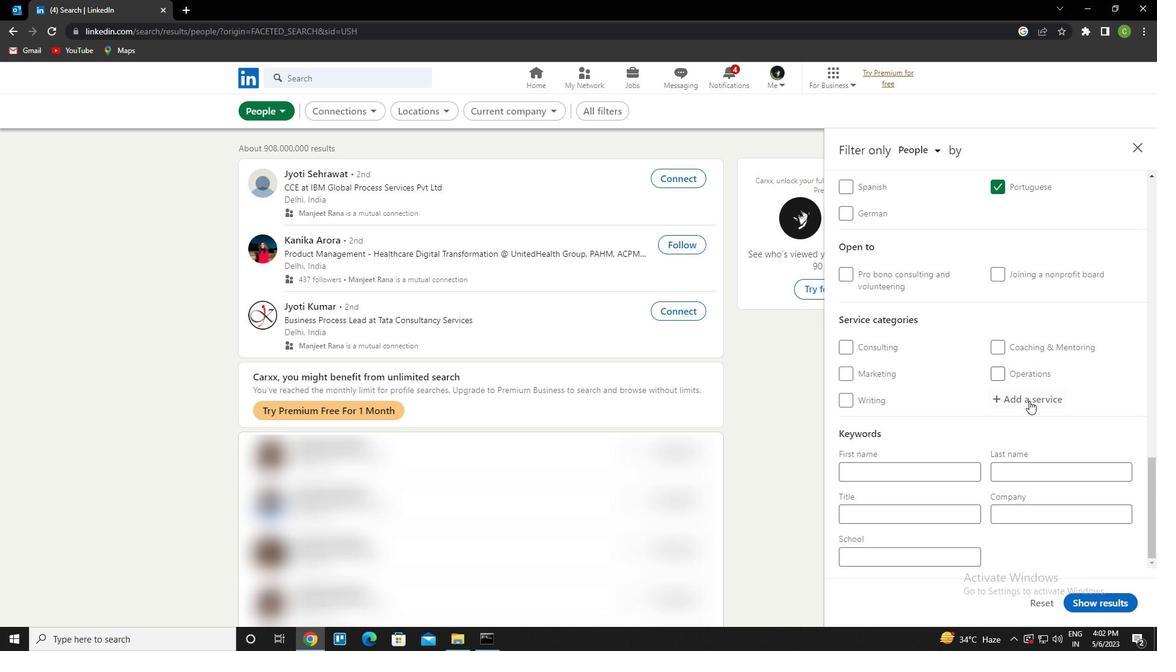 
Action: Mouse pressed left at (1030, 402)
Screenshot: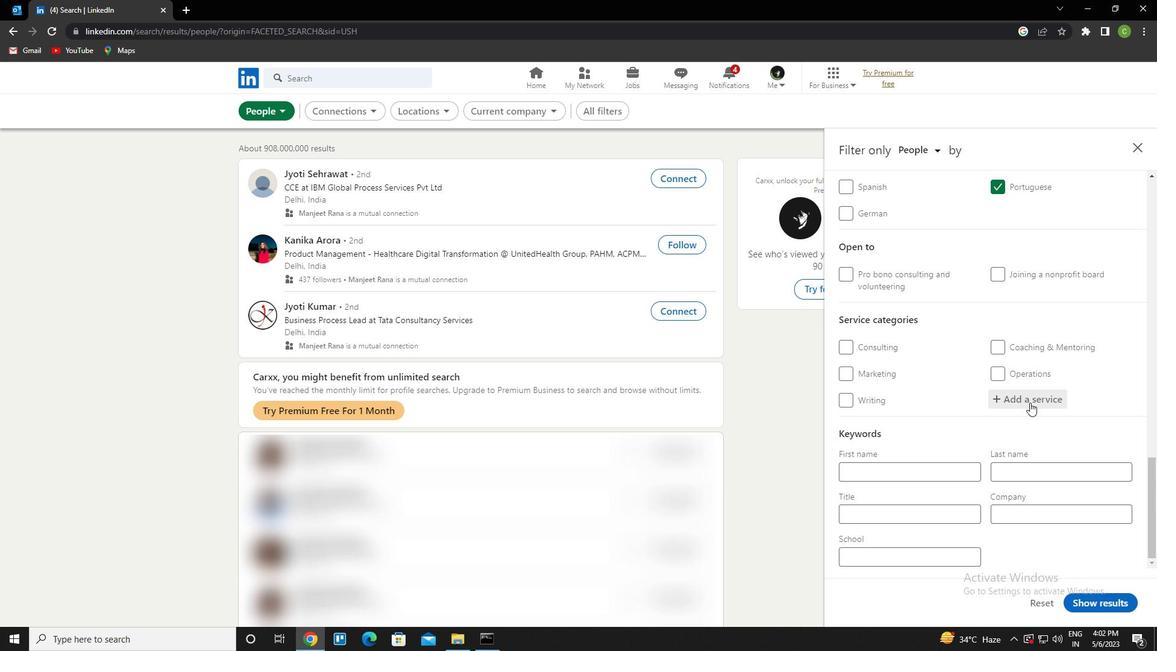 
Action: Key pressed <Key.caps_lock>E<Key.caps_lock>MAIL<Key.space>MARKETING<Key.down><Key.enter>
Screenshot: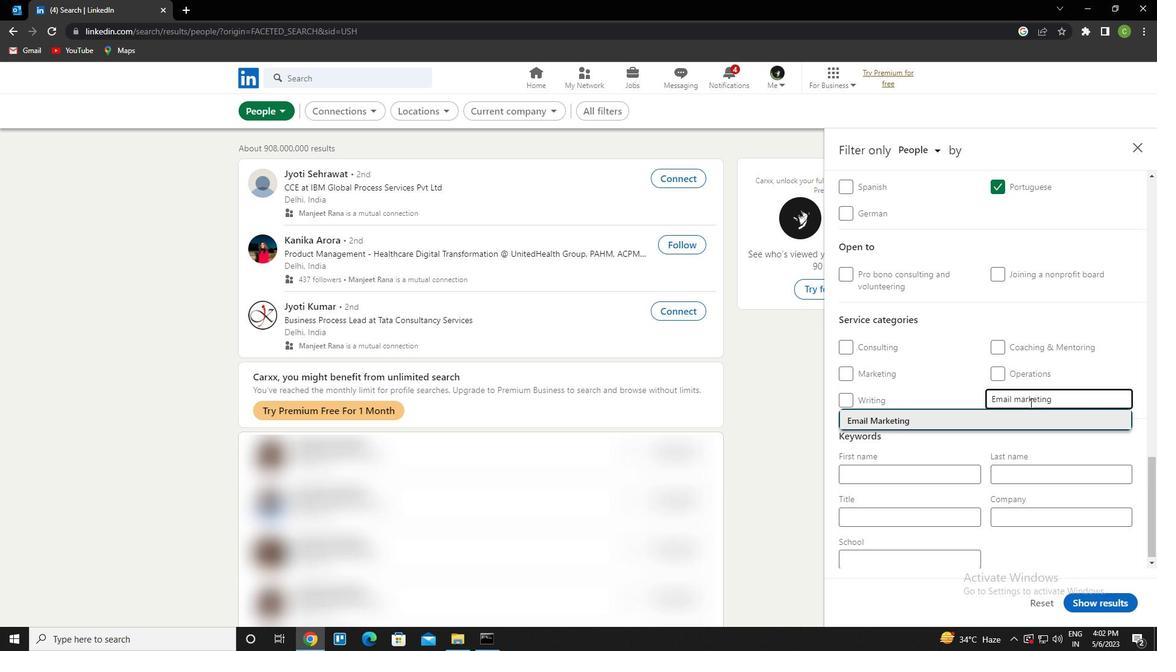 
Action: Mouse moved to (933, 416)
Screenshot: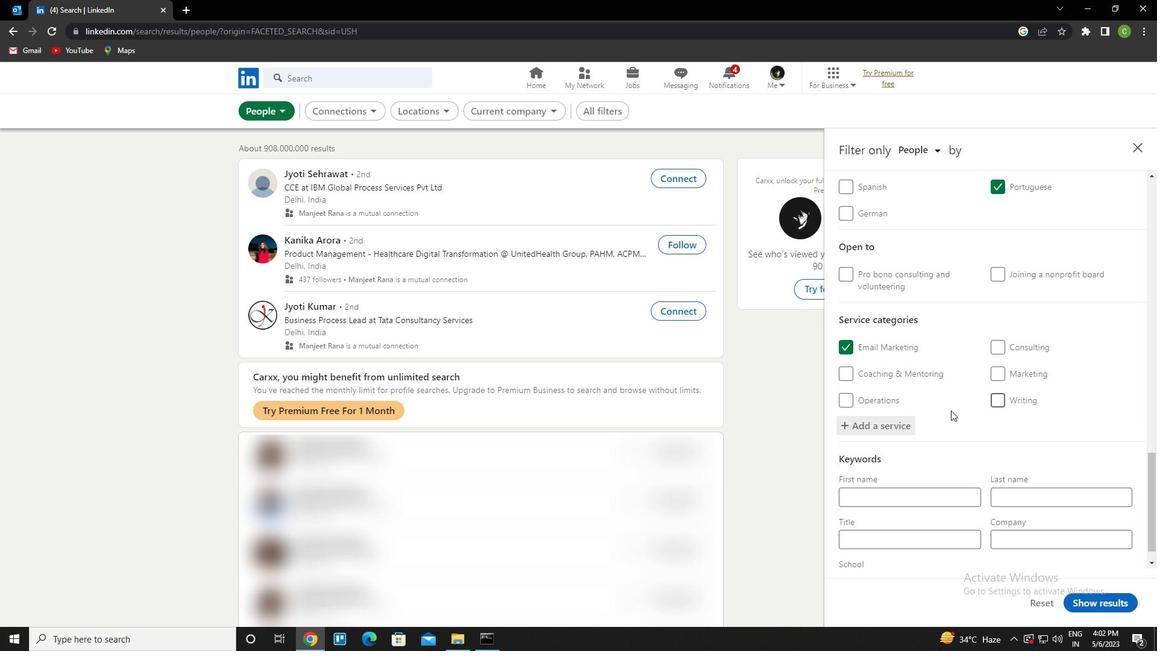 
Action: Mouse scrolled (933, 415) with delta (0, 0)
Screenshot: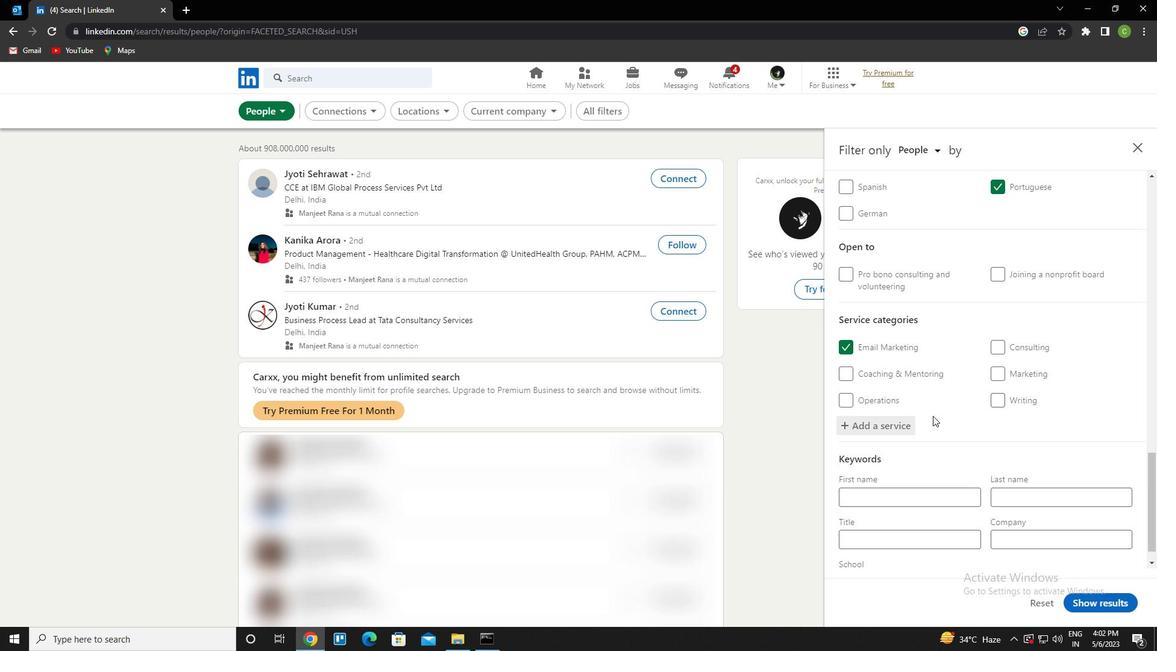 
Action: Mouse scrolled (933, 415) with delta (0, 0)
Screenshot: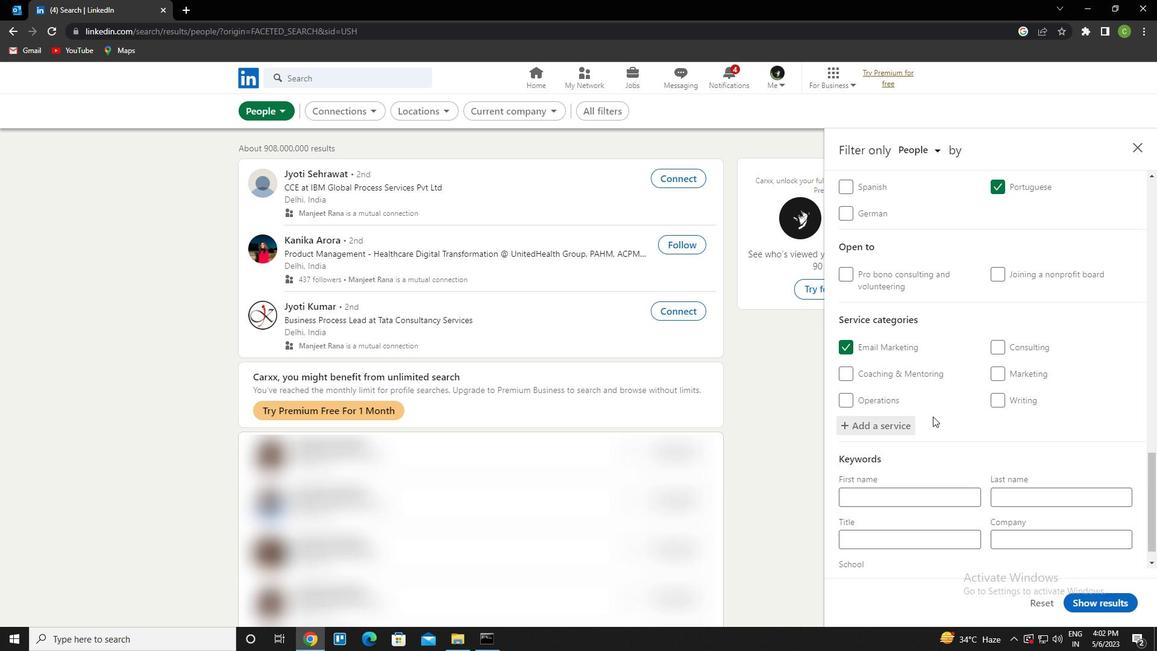 
Action: Mouse scrolled (933, 415) with delta (0, 0)
Screenshot: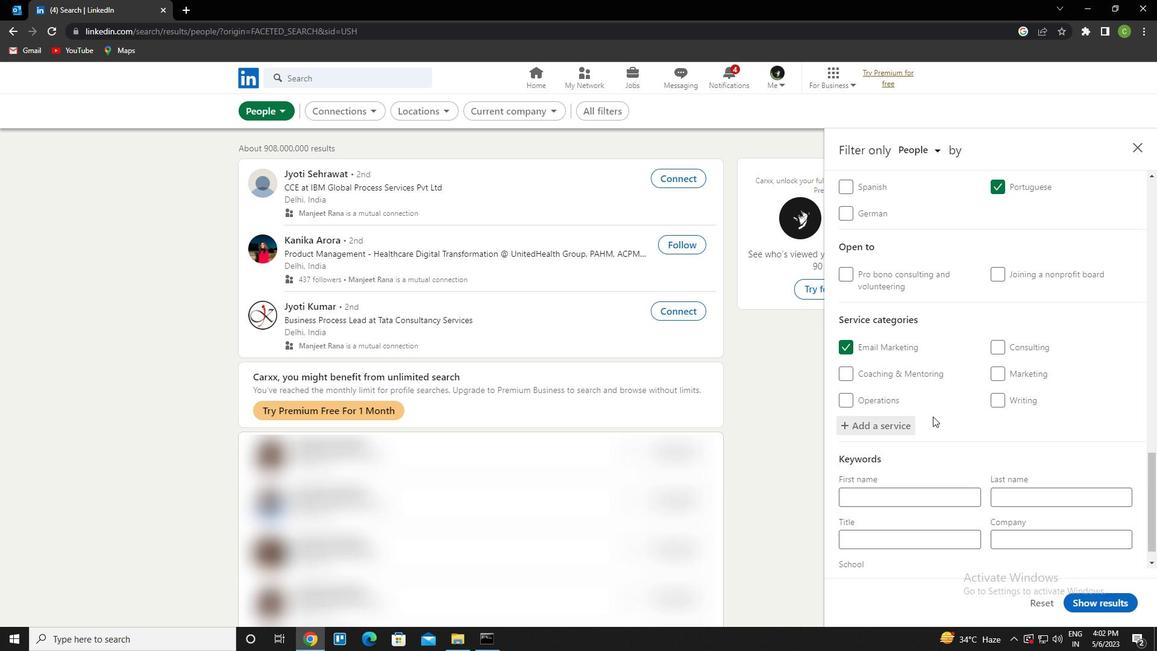 
Action: Mouse scrolled (933, 415) with delta (0, 0)
Screenshot: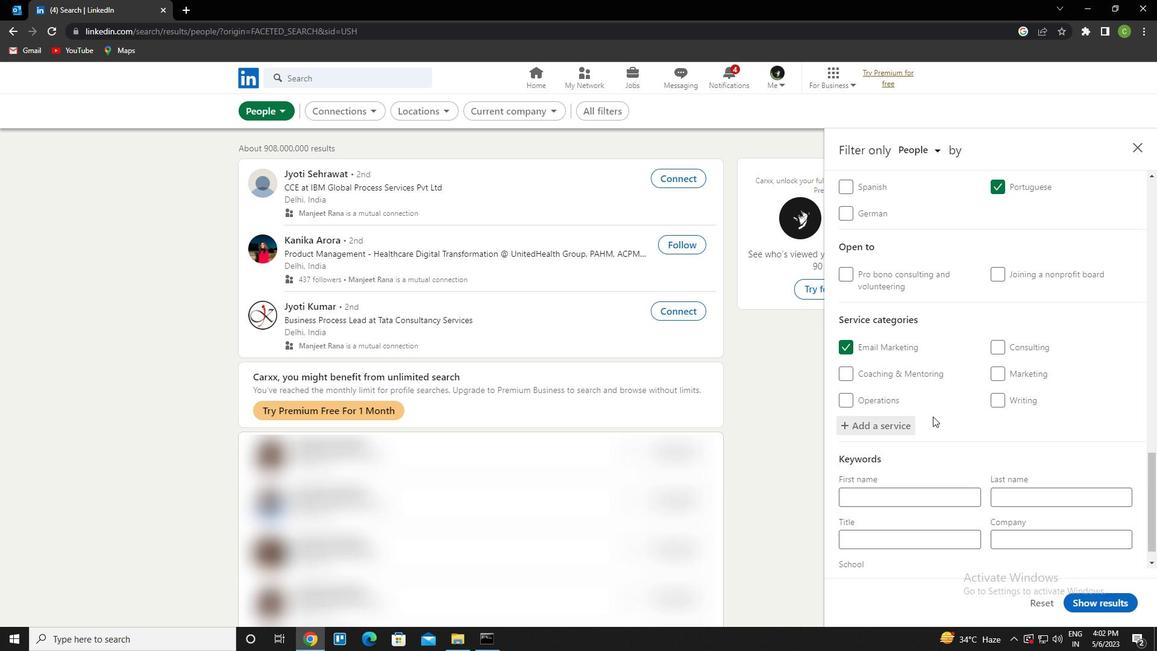 
Action: Mouse scrolled (933, 415) with delta (0, 0)
Screenshot: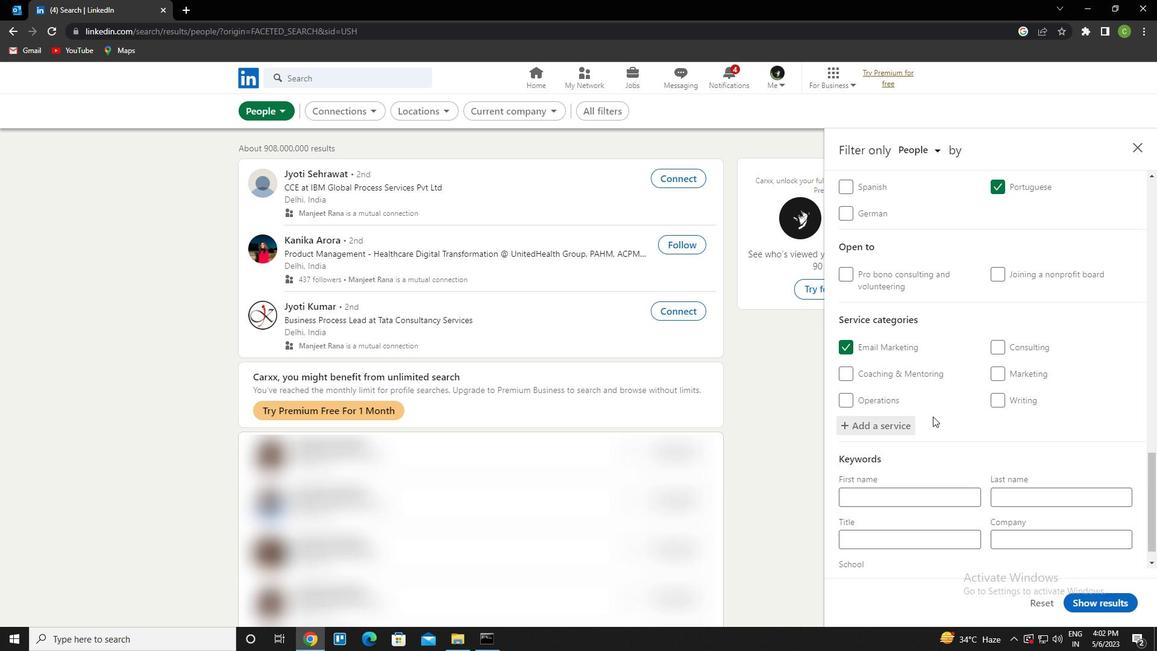 
Action: Mouse scrolled (933, 415) with delta (0, 0)
Screenshot: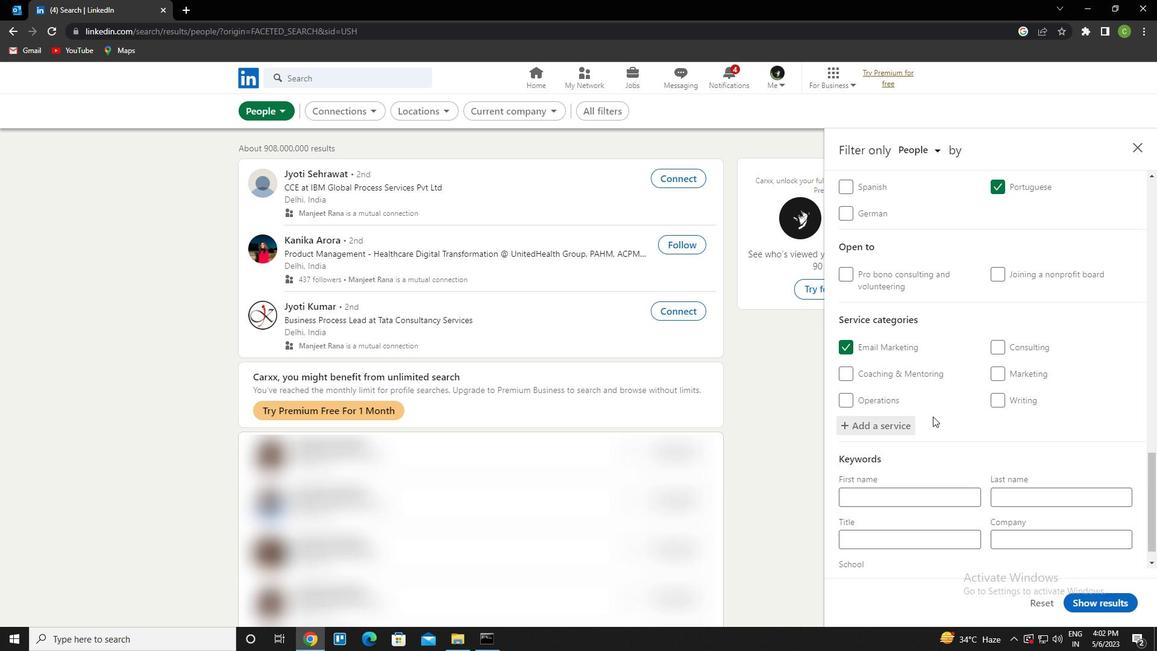 
Action: Mouse scrolled (933, 415) with delta (0, 0)
Screenshot: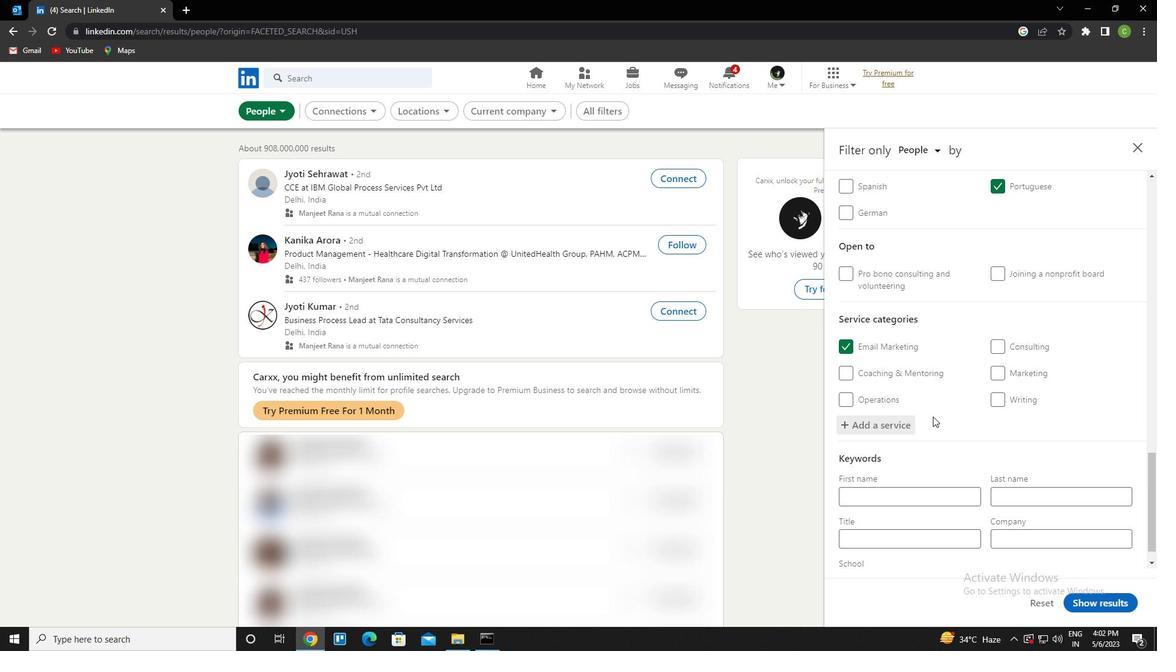 
Action: Mouse scrolled (933, 415) with delta (0, 0)
Screenshot: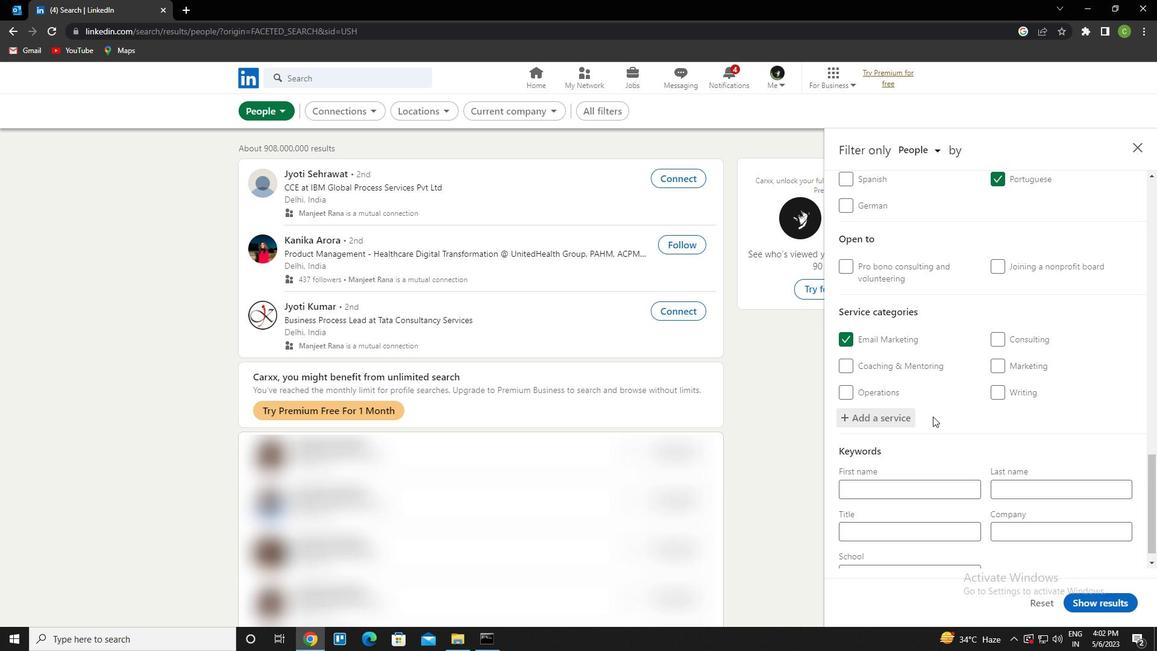 
Action: Mouse moved to (882, 522)
Screenshot: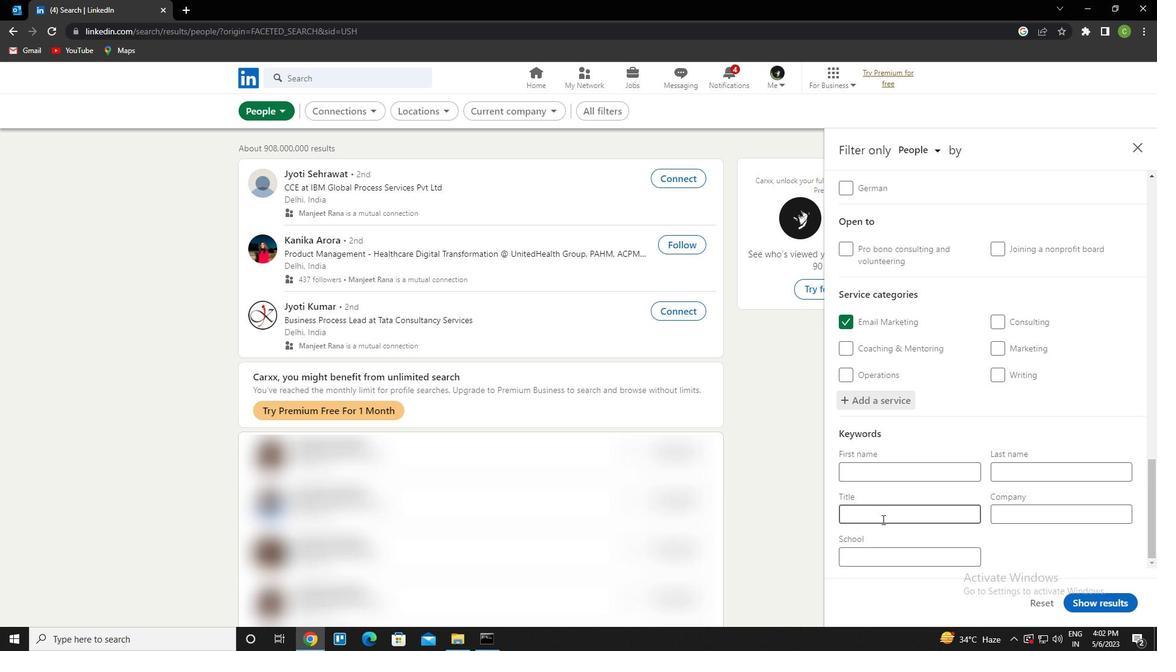 
Action: Mouse pressed left at (882, 522)
Screenshot: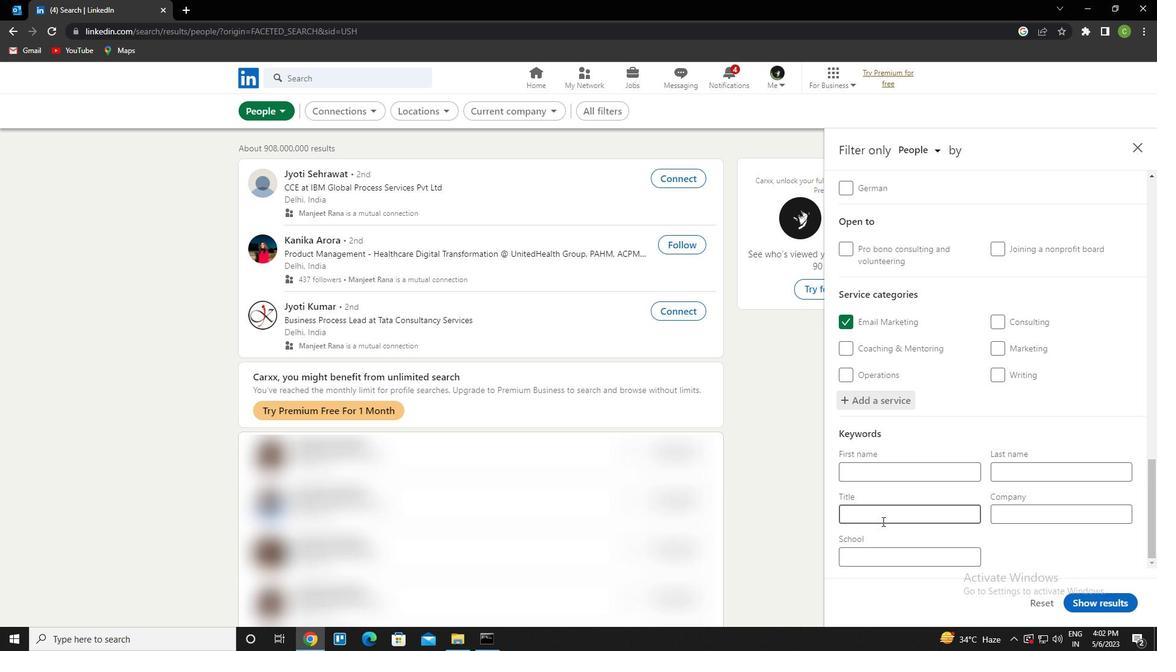 
Action: Key pressed <Key.caps_lock>S<Key.caps_lock>HELF<Key.space><Key.caps_lock>S<Key.caps_lock>TOCKER
Screenshot: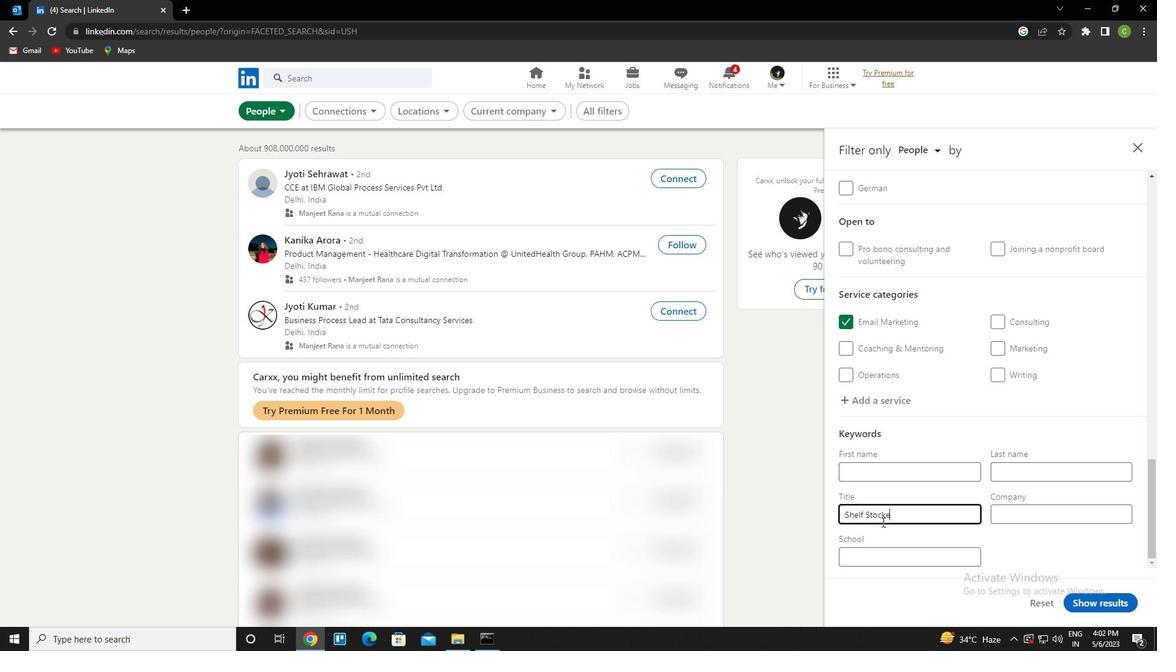 
Action: Mouse moved to (1113, 602)
Screenshot: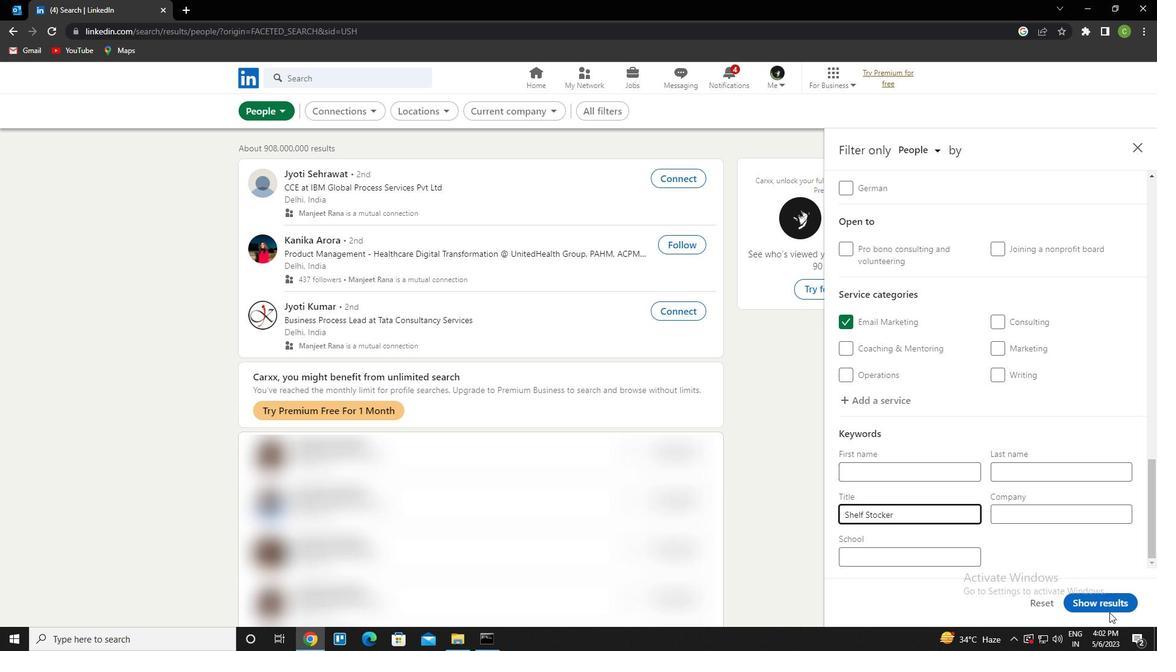 
Action: Mouse pressed left at (1113, 602)
Screenshot: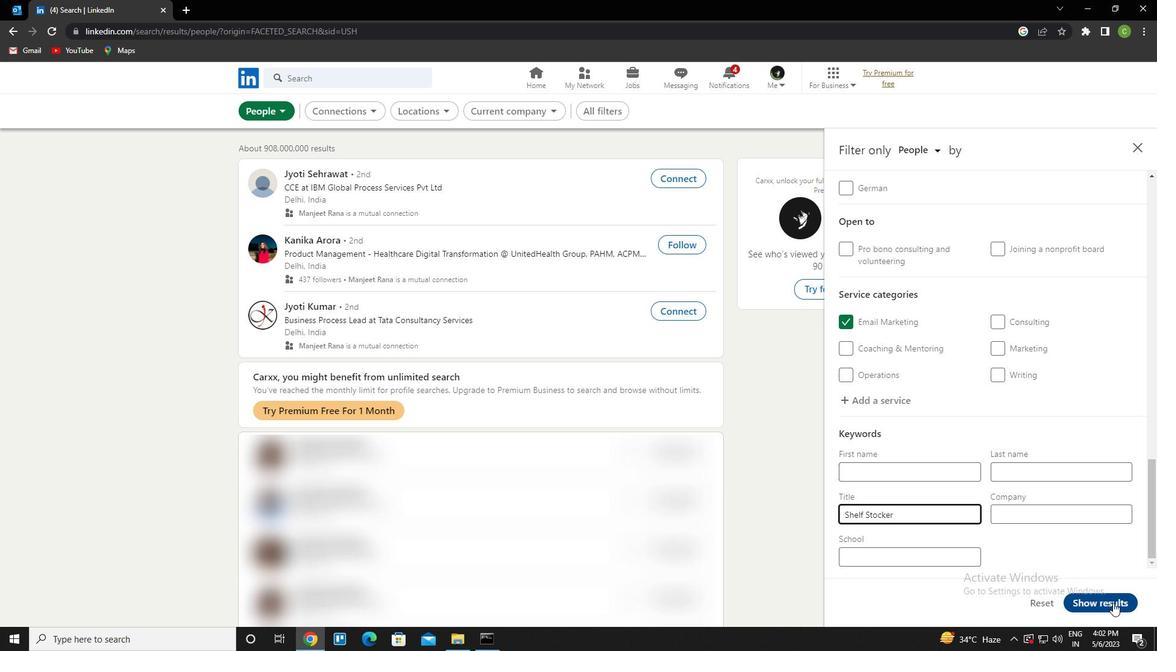 
Action: Mouse moved to (773, 512)
Screenshot: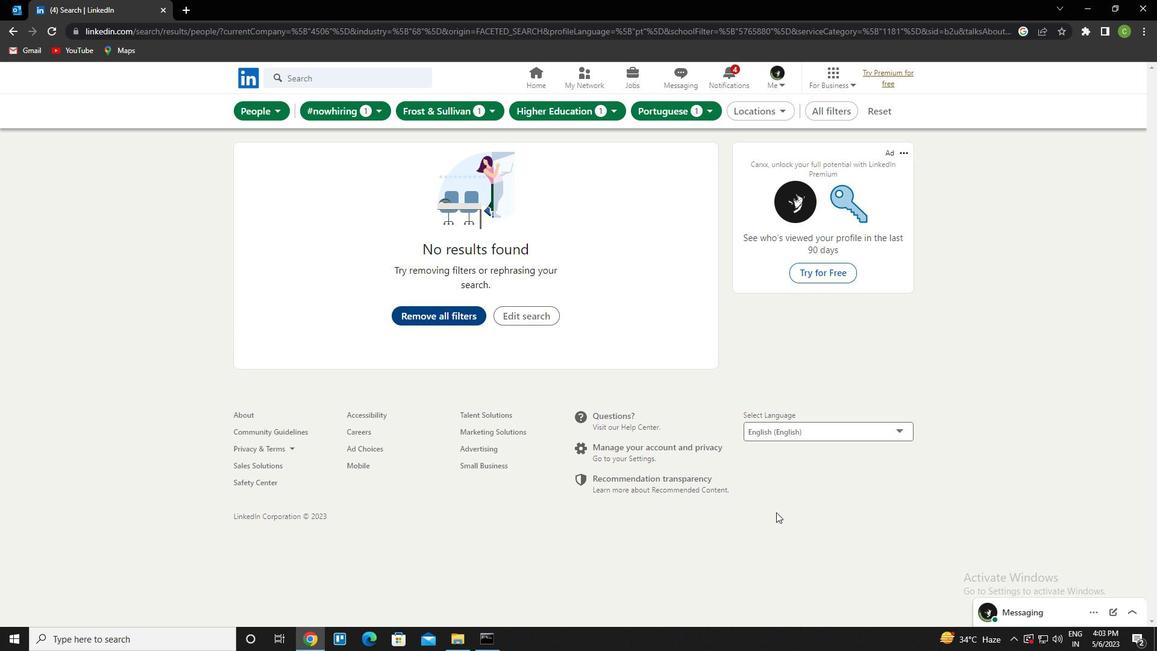 
